 Task: Find connections with filter location Hinche with filter topic #Economywith filter profile language Potuguese with filter current company TASC Outsourcing with filter school Sri Ramakrishna Institute of Technology with filter industry Security Guards and Patrol Services with filter service category Market Strategy with filter keywords title Web Developer
Action: Mouse moved to (543, 75)
Screenshot: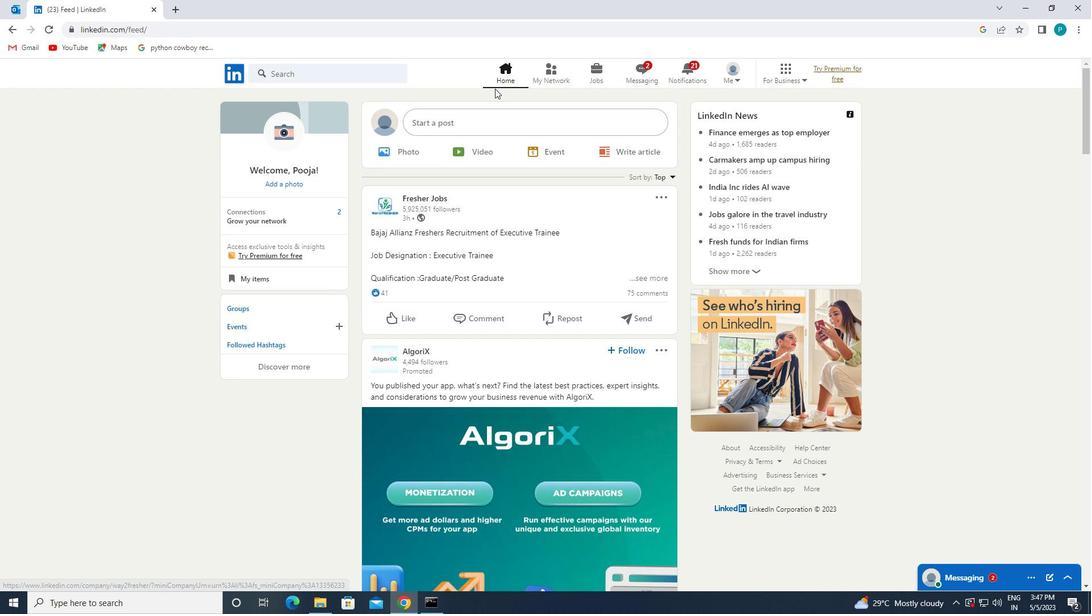 
Action: Mouse pressed left at (543, 75)
Screenshot: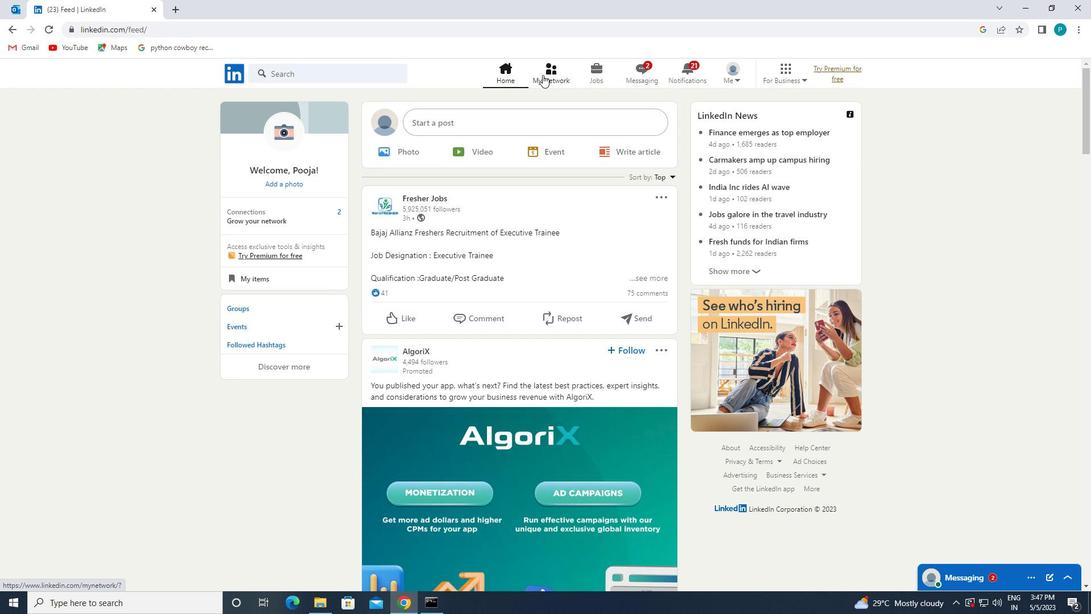 
Action: Mouse moved to (275, 134)
Screenshot: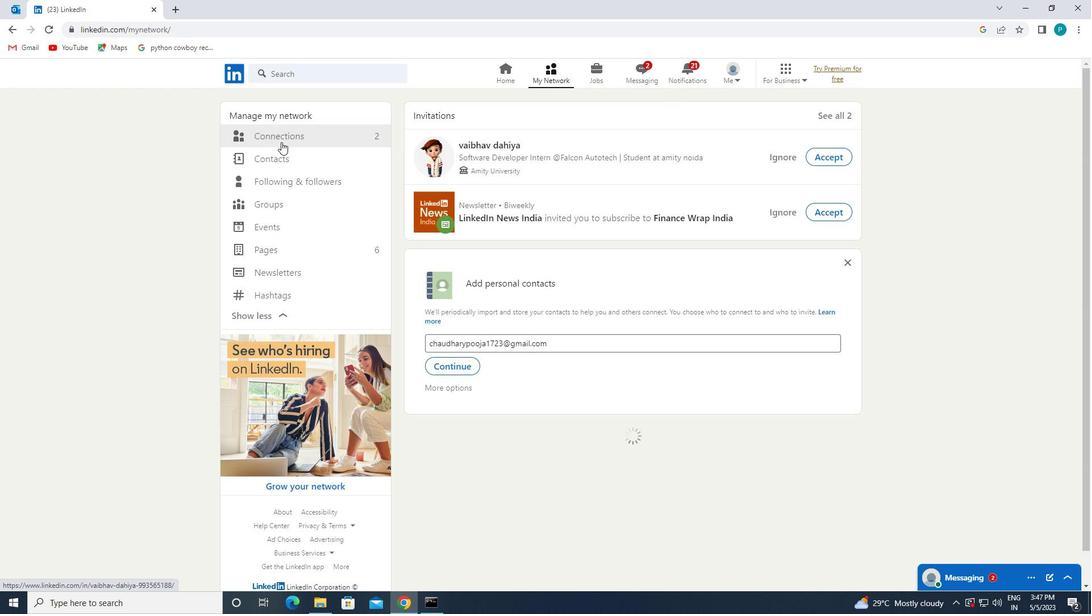 
Action: Mouse pressed left at (275, 134)
Screenshot: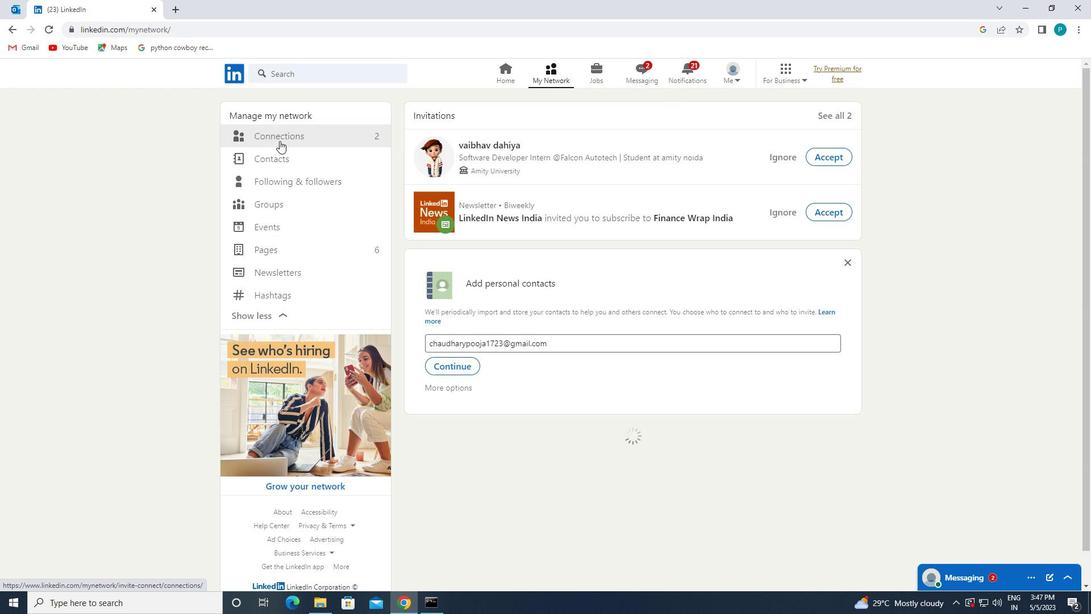 
Action: Mouse moved to (617, 134)
Screenshot: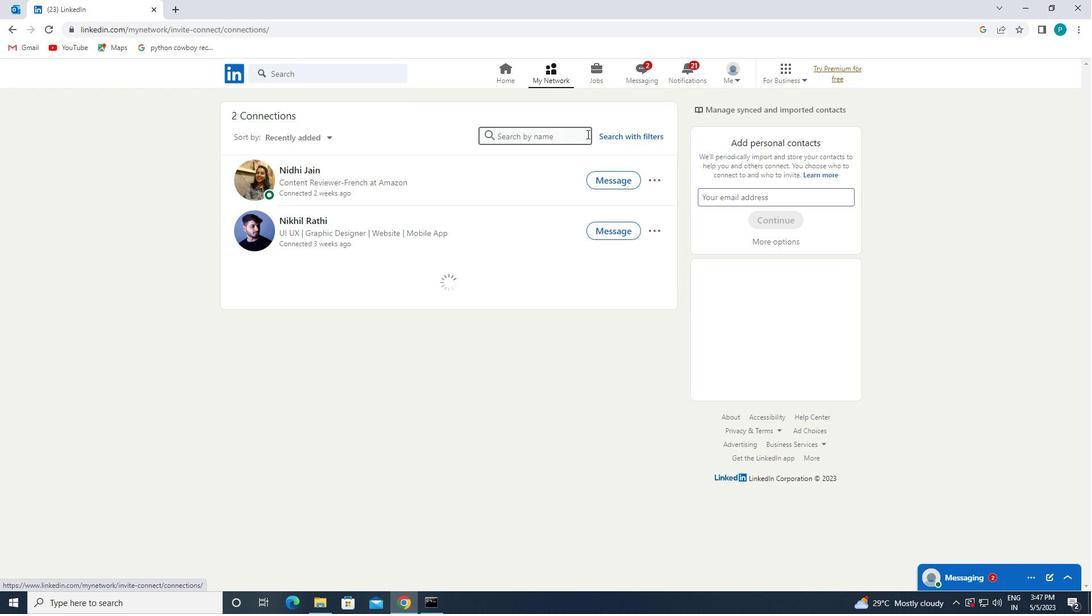 
Action: Mouse pressed left at (617, 134)
Screenshot: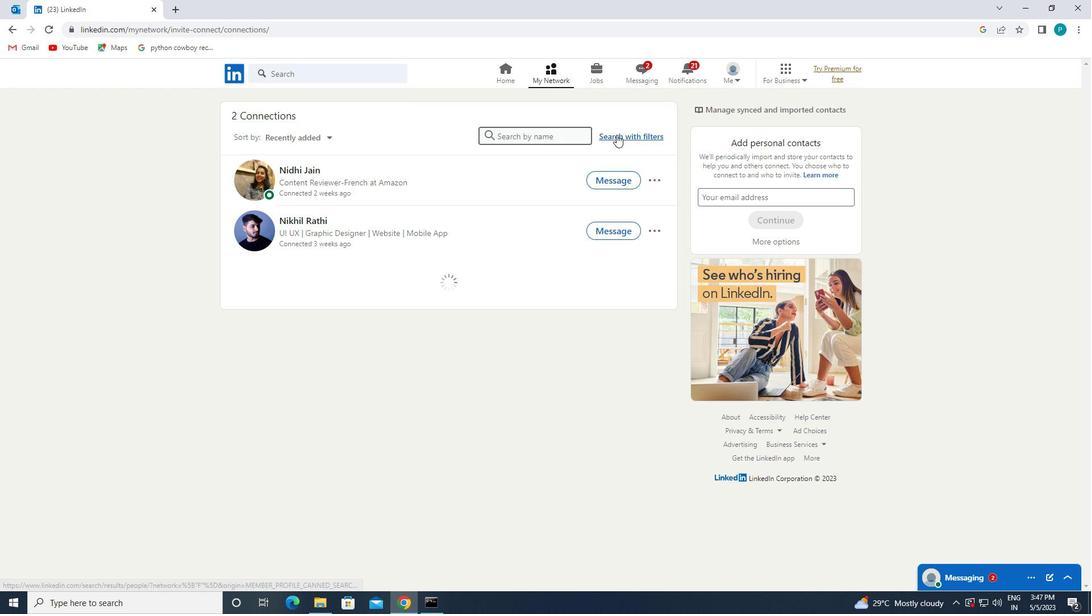
Action: Mouse moved to (580, 111)
Screenshot: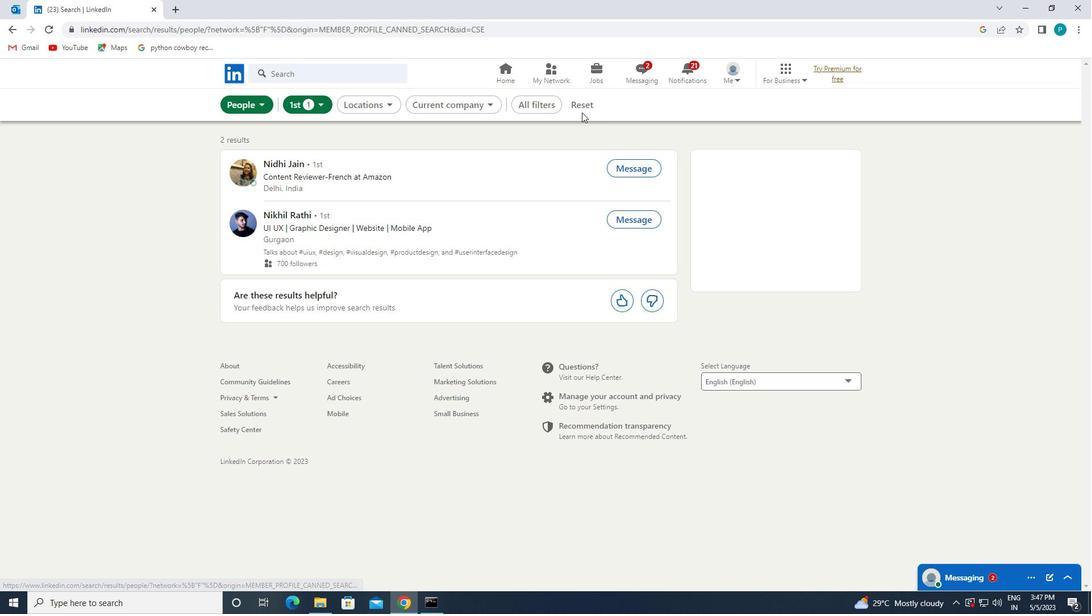 
Action: Mouse pressed left at (580, 111)
Screenshot: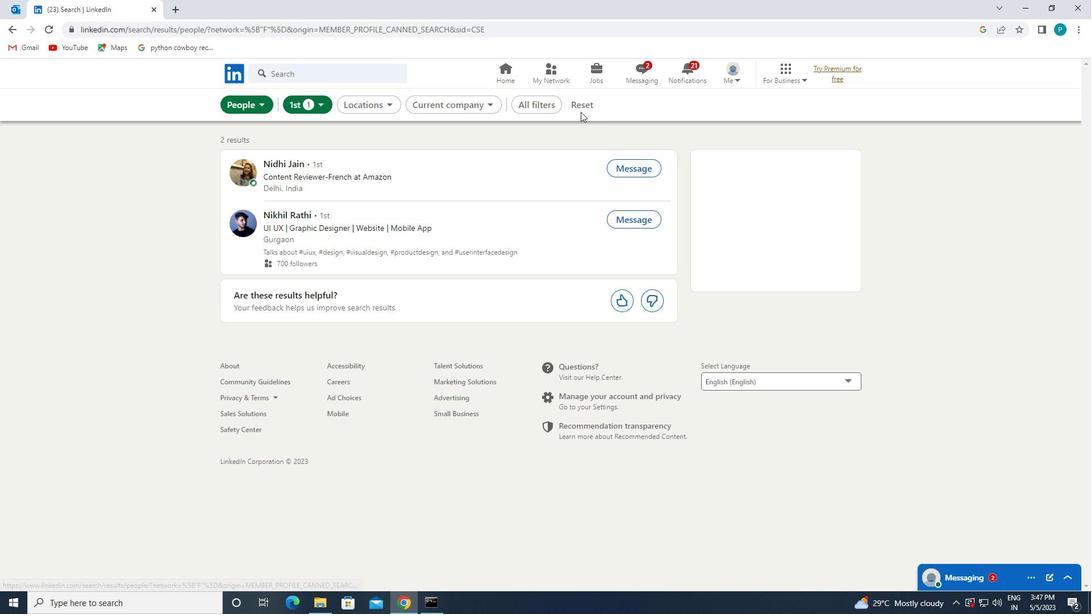 
Action: Mouse moved to (575, 109)
Screenshot: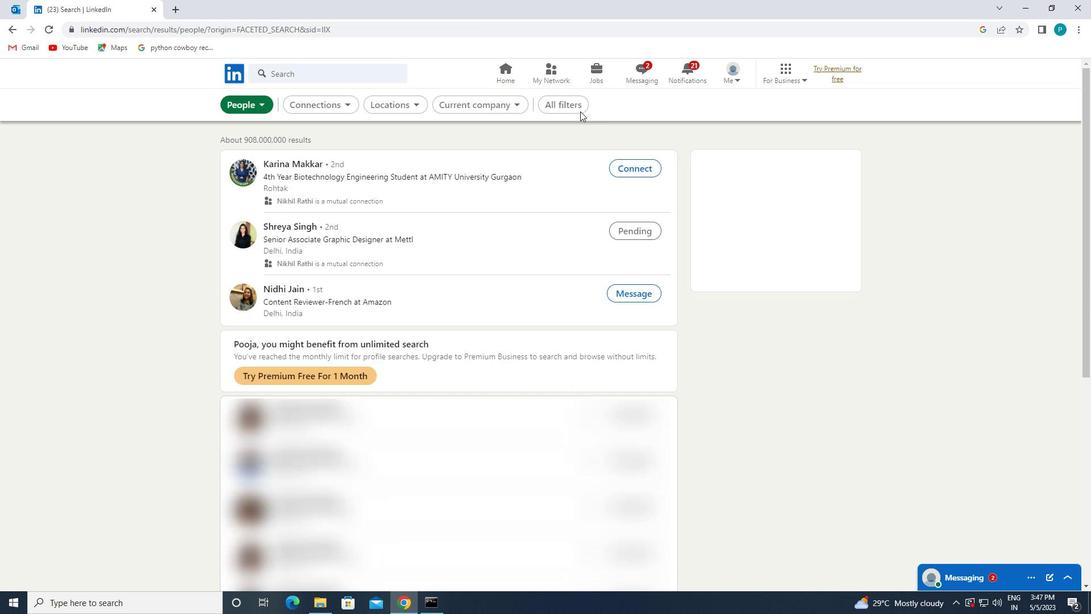 
Action: Mouse pressed left at (575, 109)
Screenshot: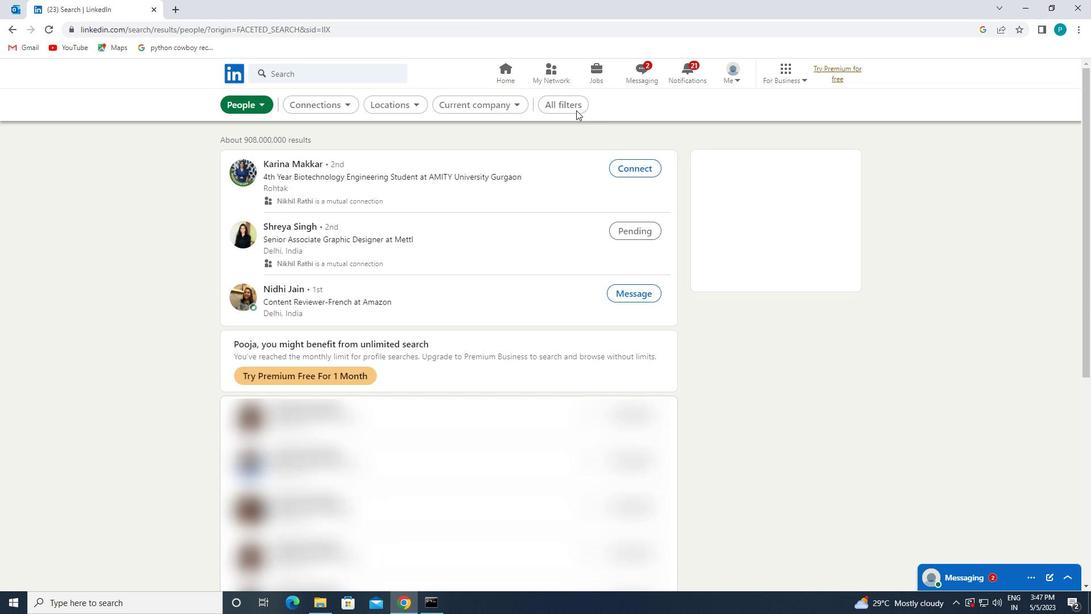 
Action: Mouse moved to (590, 105)
Screenshot: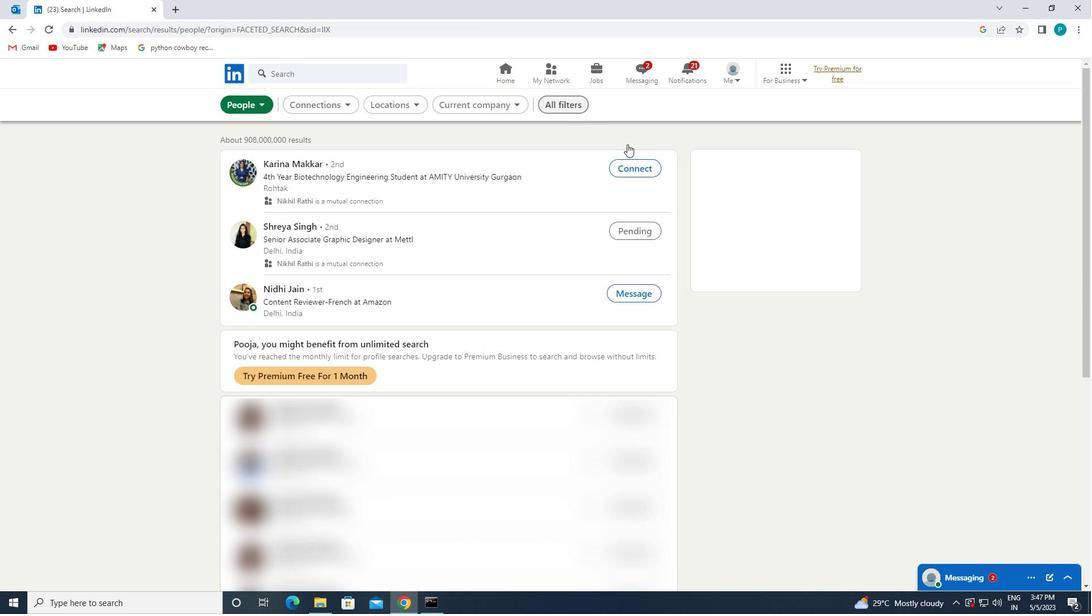 
Action: Mouse pressed left at (590, 105)
Screenshot: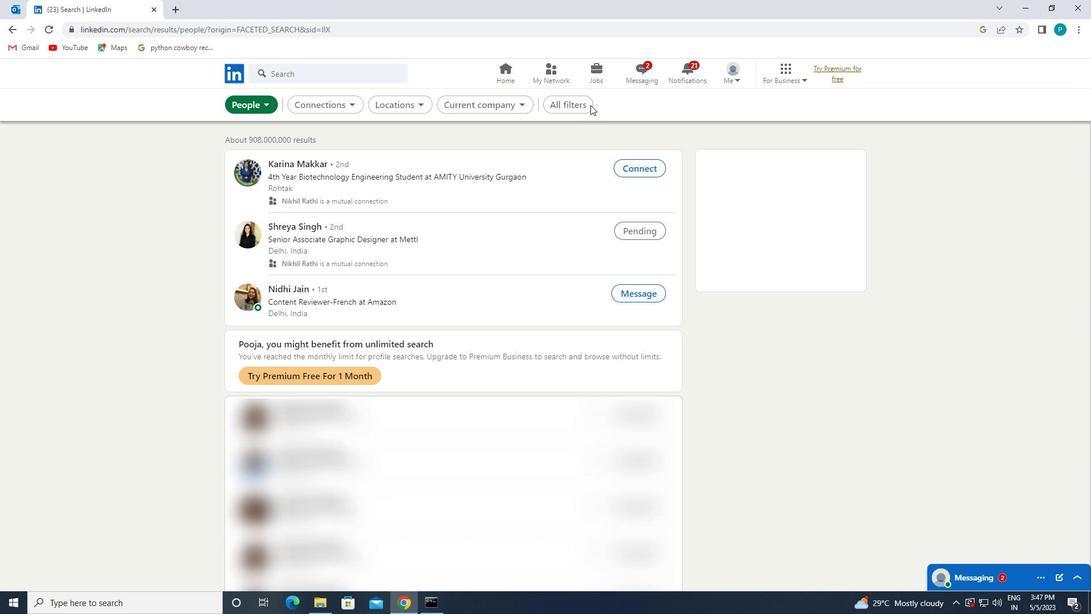 
Action: Mouse moved to (983, 223)
Screenshot: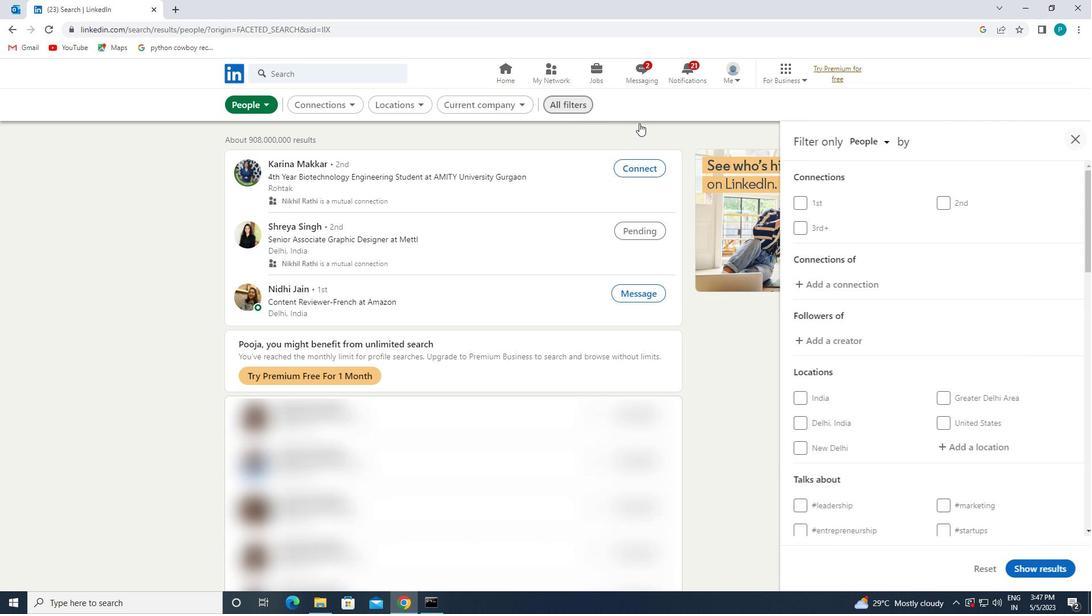 
Action: Mouse scrolled (983, 222) with delta (0, 0)
Screenshot: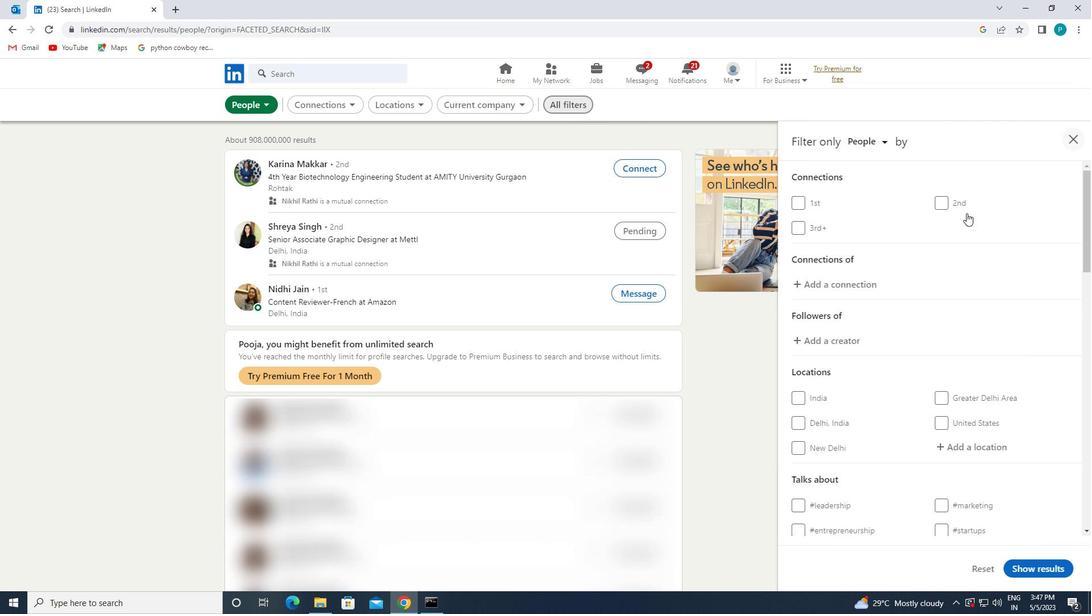 
Action: Mouse scrolled (983, 222) with delta (0, 0)
Screenshot: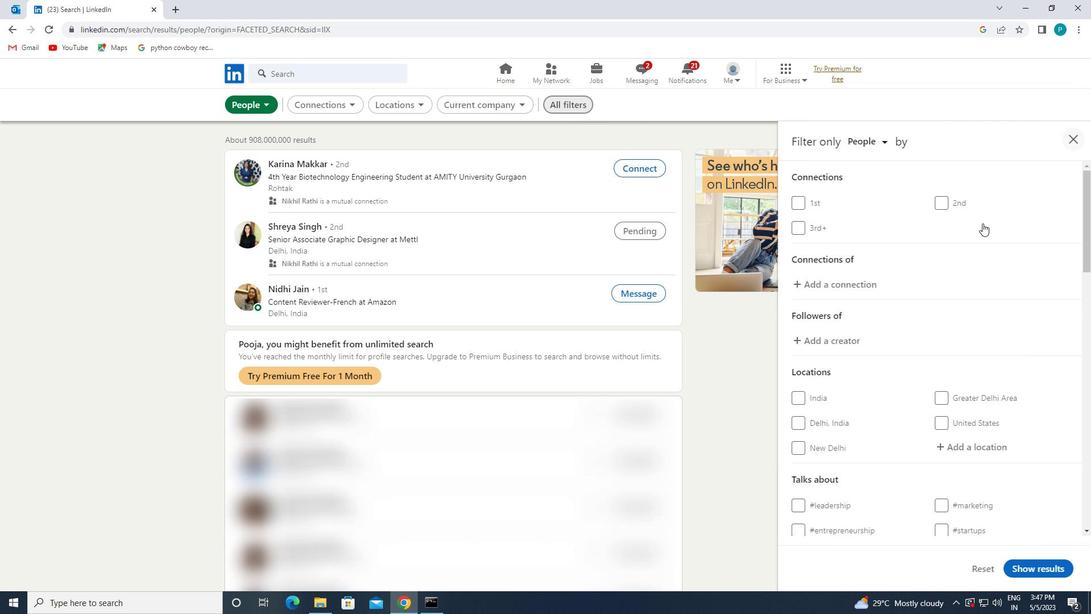 
Action: Mouse moved to (983, 225)
Screenshot: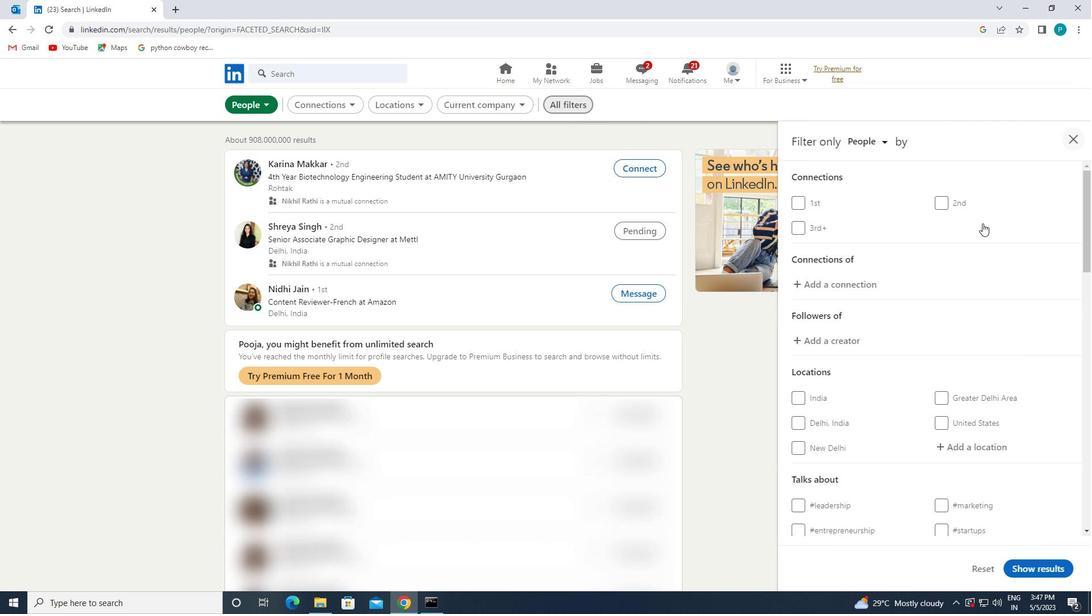 
Action: Mouse scrolled (983, 224) with delta (0, 0)
Screenshot: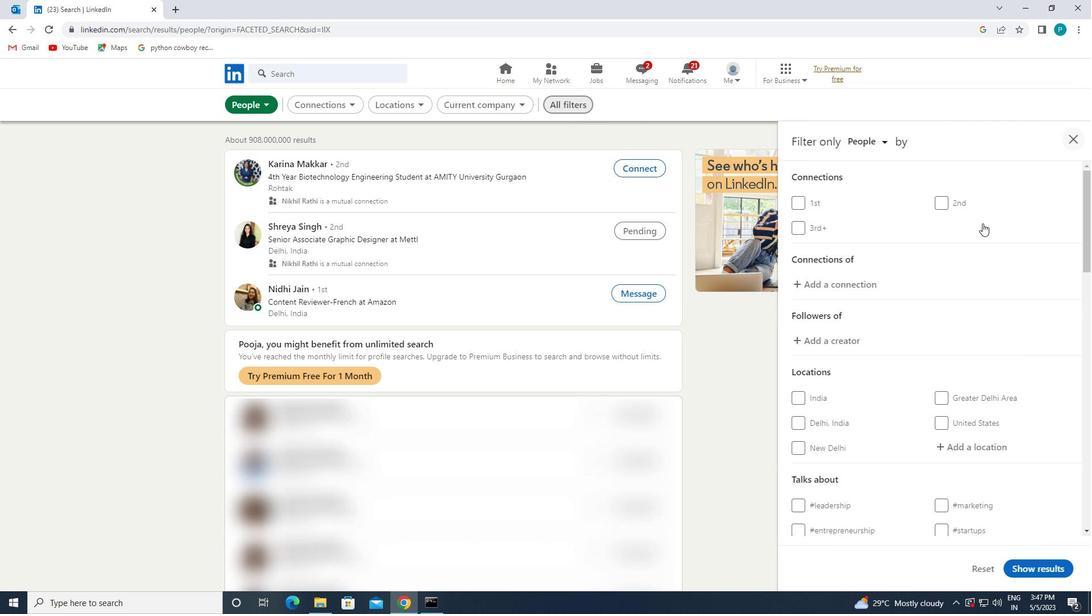 
Action: Mouse moved to (983, 387)
Screenshot: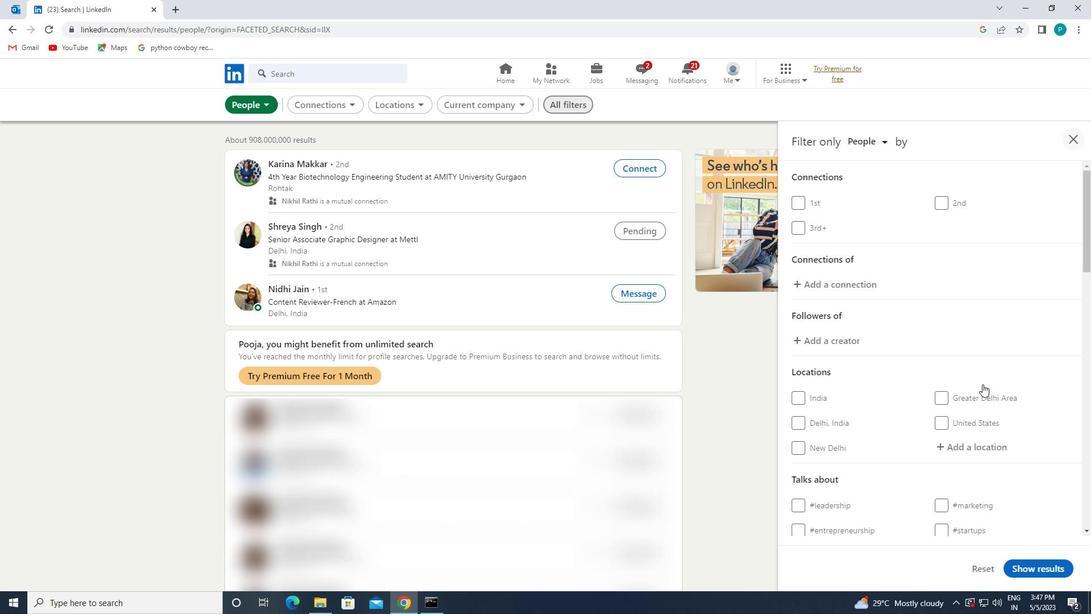 
Action: Mouse scrolled (983, 387) with delta (0, 0)
Screenshot: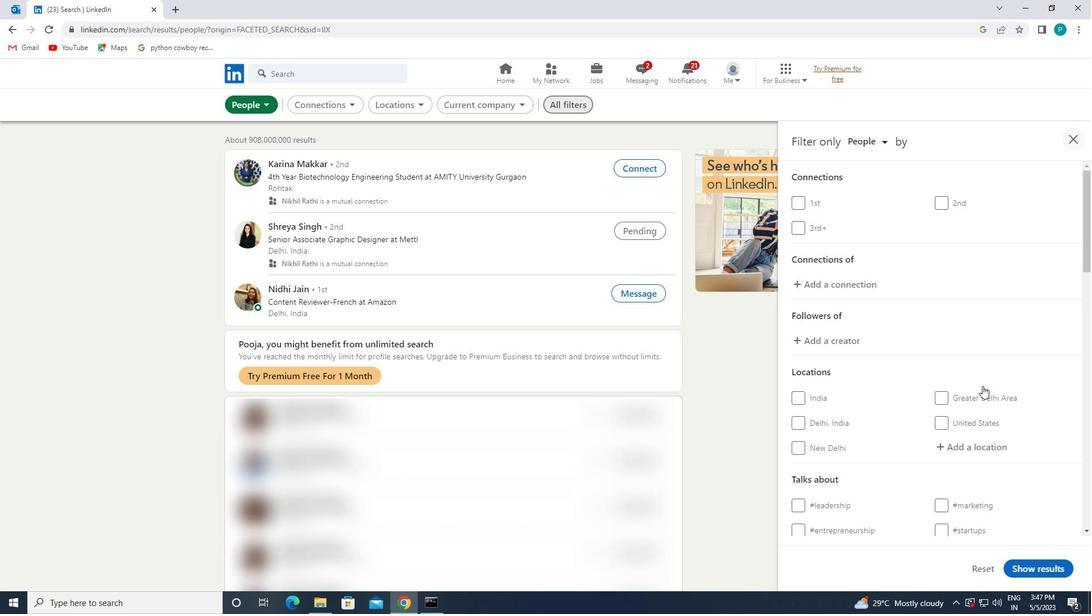 
Action: Mouse moved to (889, 319)
Screenshot: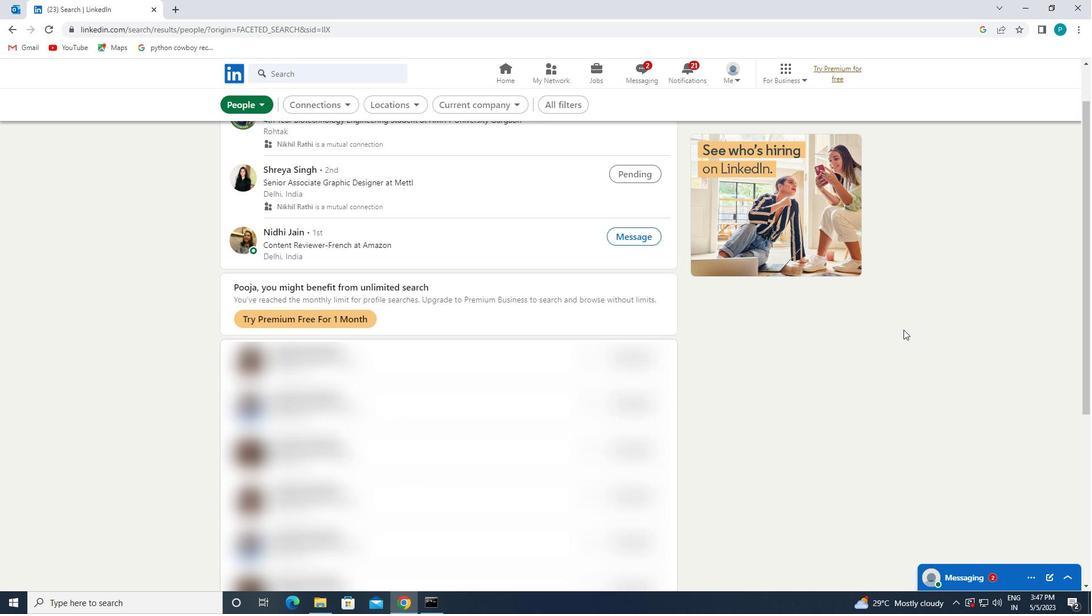 
Action: Mouse scrolled (889, 319) with delta (0, 0)
Screenshot: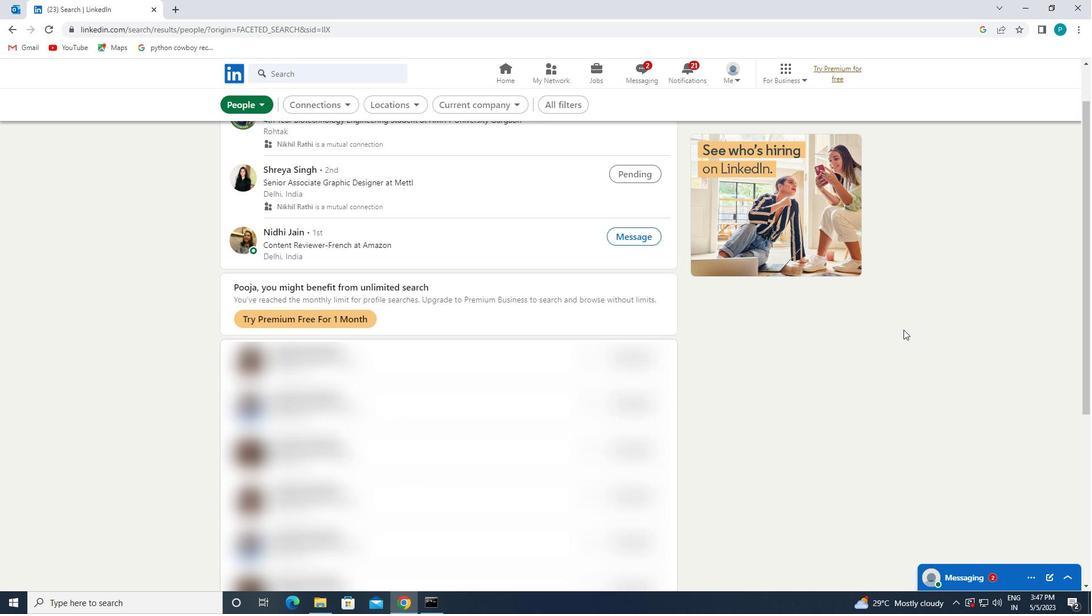 
Action: Mouse moved to (875, 313)
Screenshot: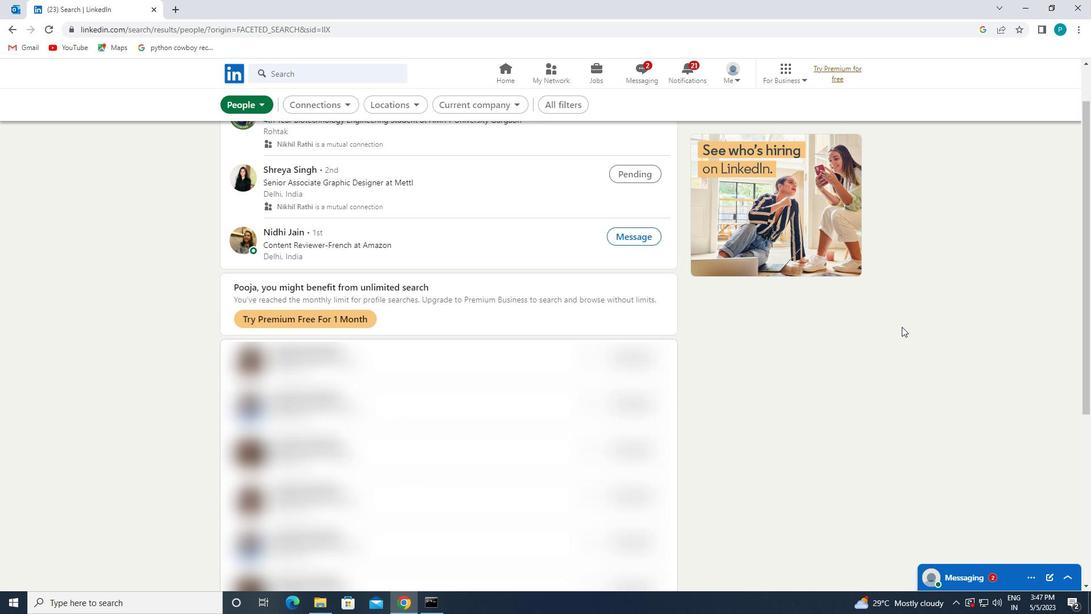 
Action: Mouse scrolled (875, 314) with delta (0, 0)
Screenshot: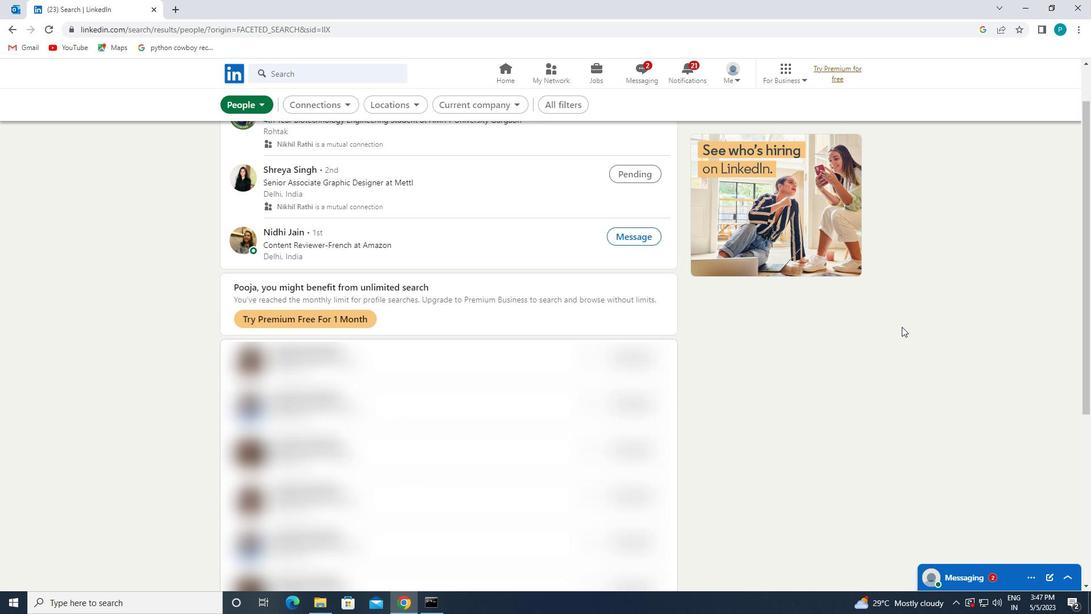 
Action: Mouse moved to (874, 312)
Screenshot: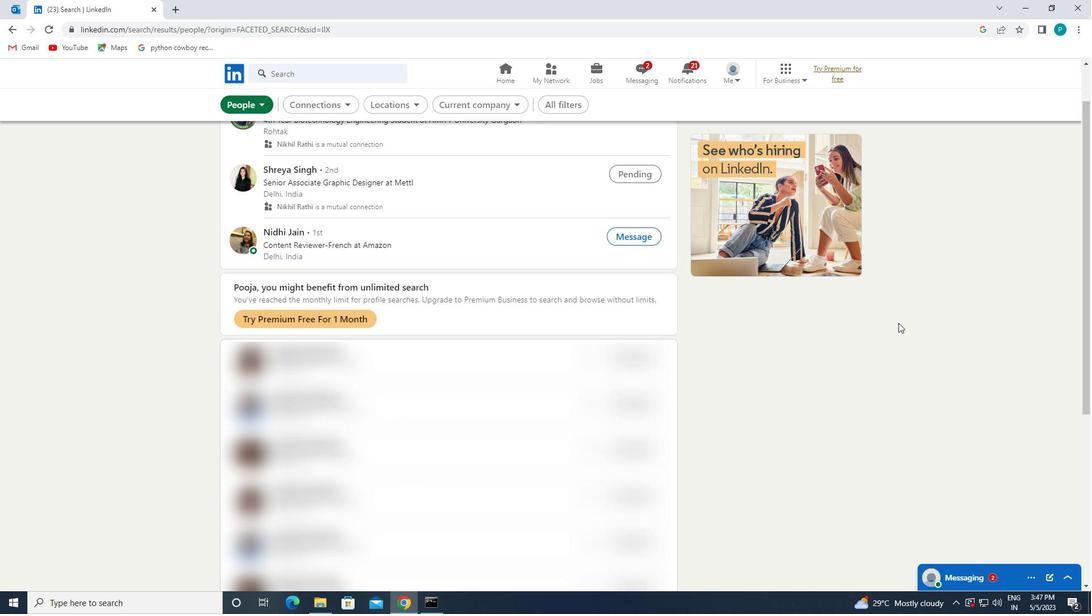 
Action: Mouse scrolled (874, 312) with delta (0, 0)
Screenshot: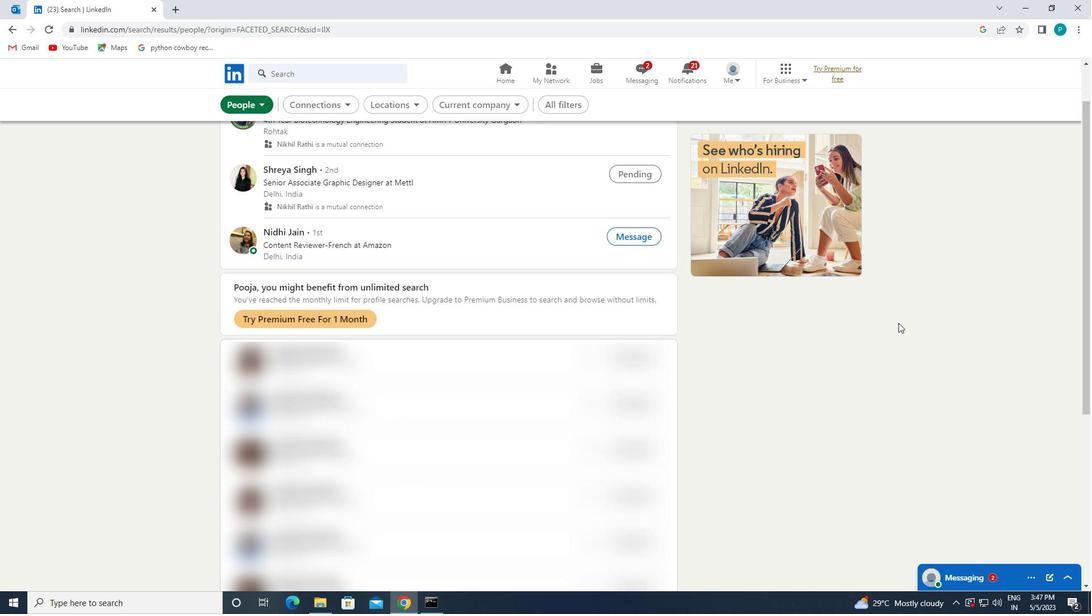 
Action: Mouse moved to (784, 253)
Screenshot: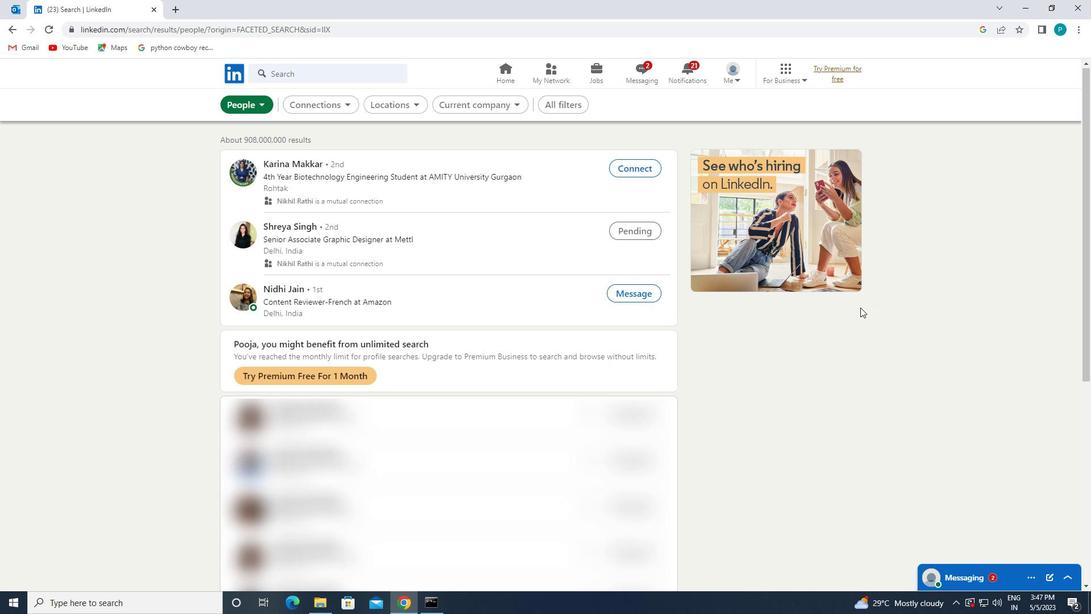
Action: Mouse scrolled (784, 254) with delta (0, 0)
Screenshot: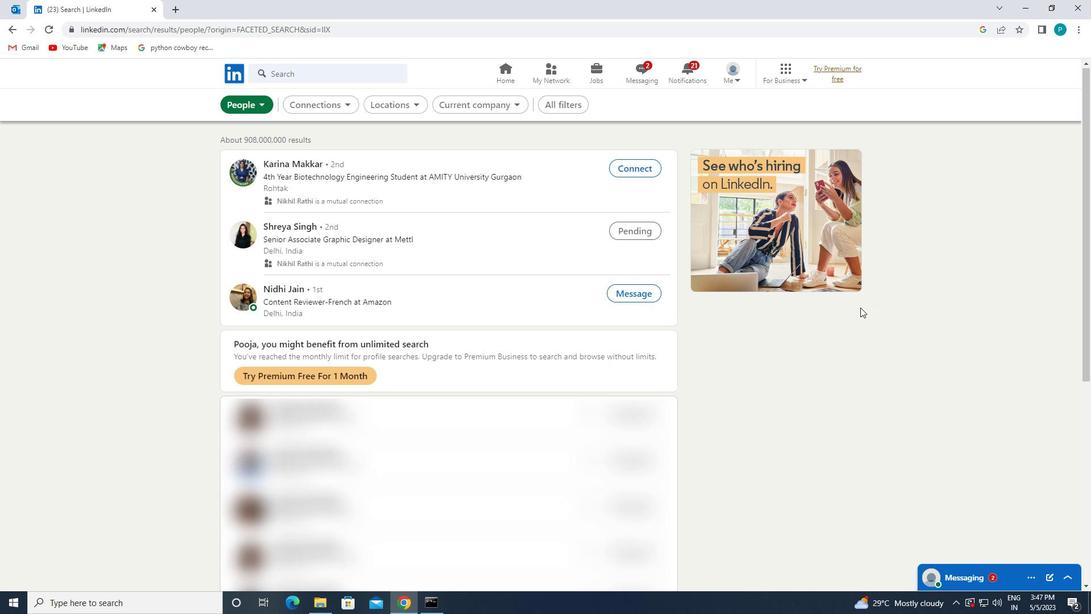 
Action: Mouse moved to (784, 250)
Screenshot: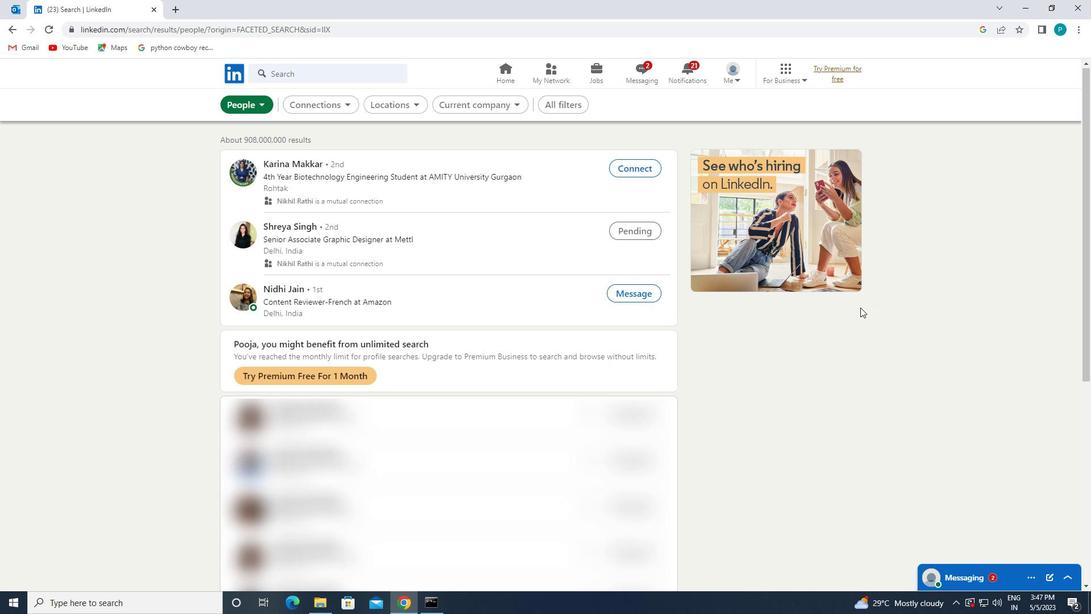 
Action: Mouse scrolled (784, 251) with delta (0, 0)
Screenshot: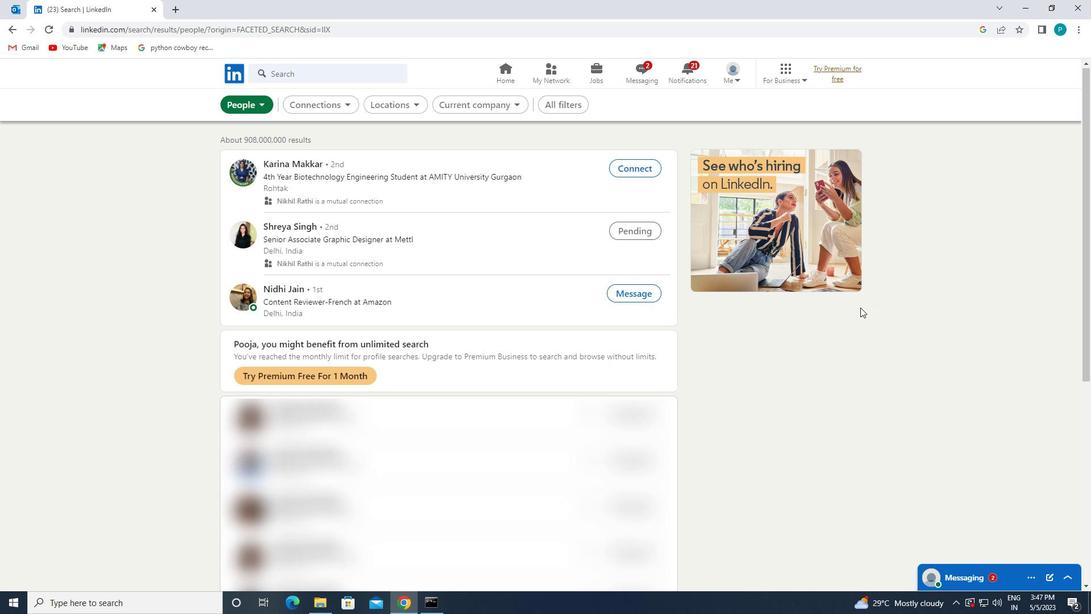 
Action: Mouse scrolled (784, 251) with delta (0, 0)
Screenshot: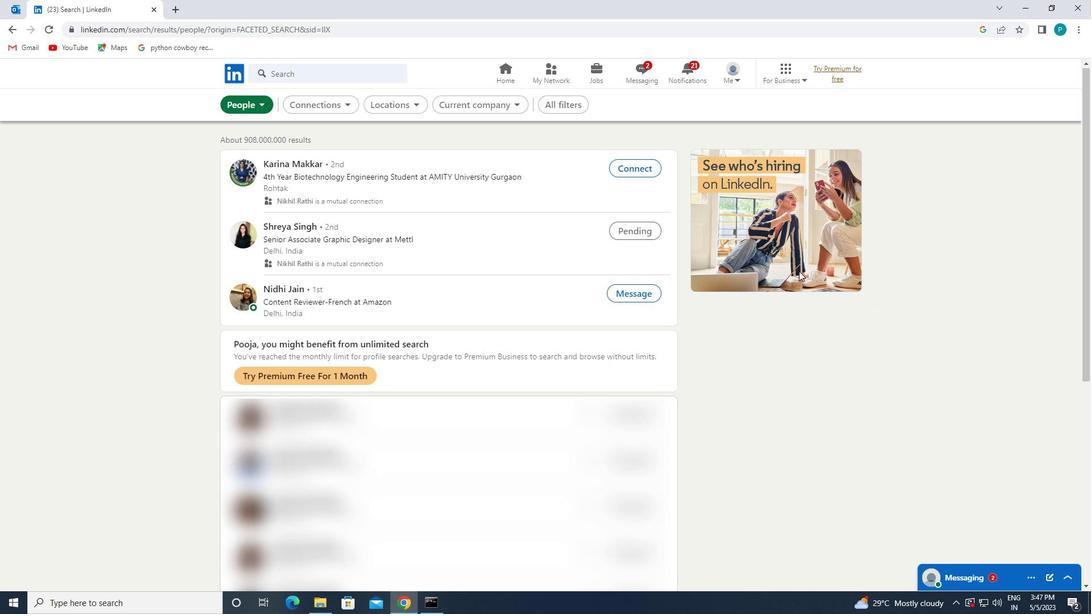 
Action: Mouse moved to (783, 250)
Screenshot: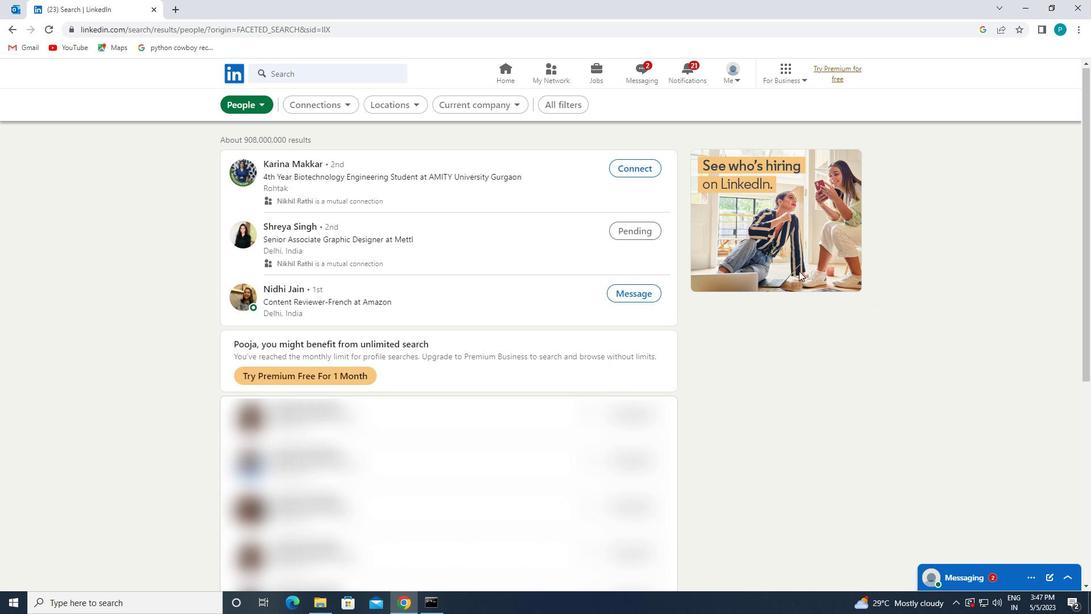 
Action: Mouse scrolled (783, 251) with delta (0, 0)
Screenshot: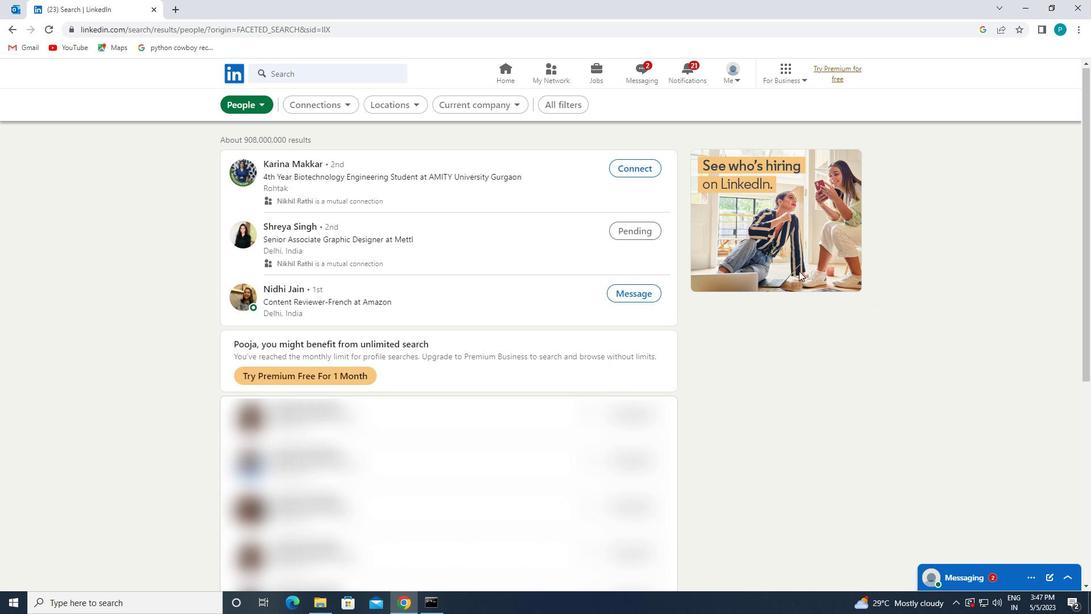 
Action: Mouse moved to (585, 111)
Screenshot: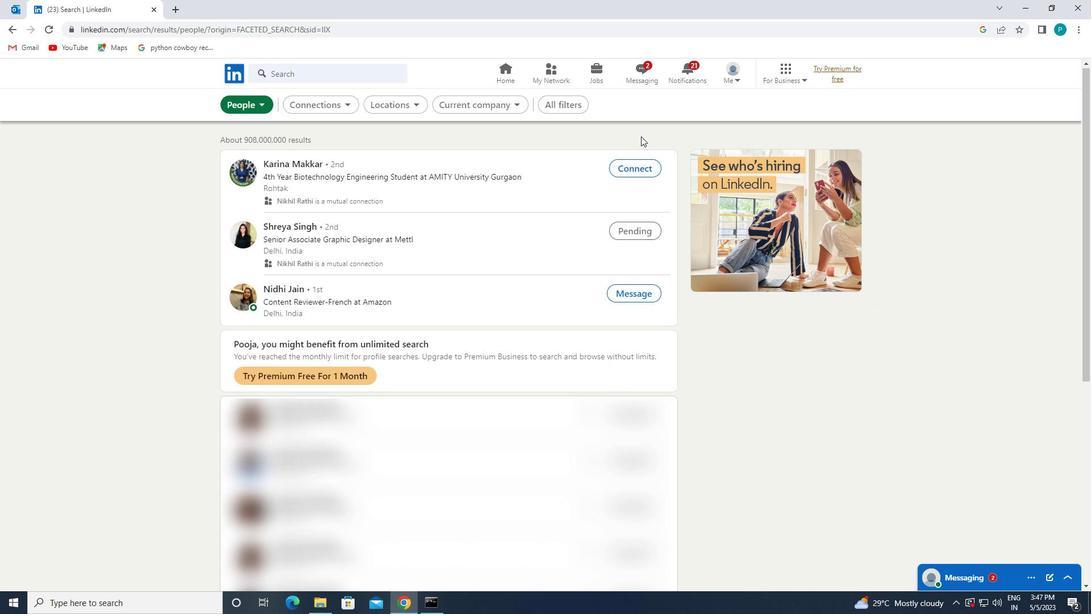
Action: Mouse pressed left at (585, 111)
Screenshot: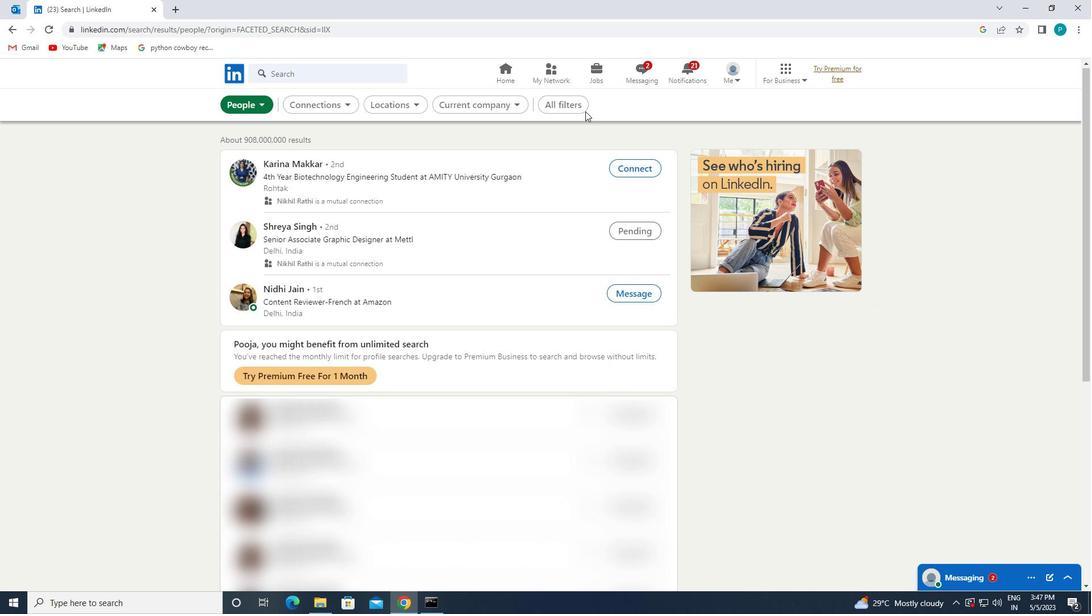 
Action: Mouse moved to (573, 104)
Screenshot: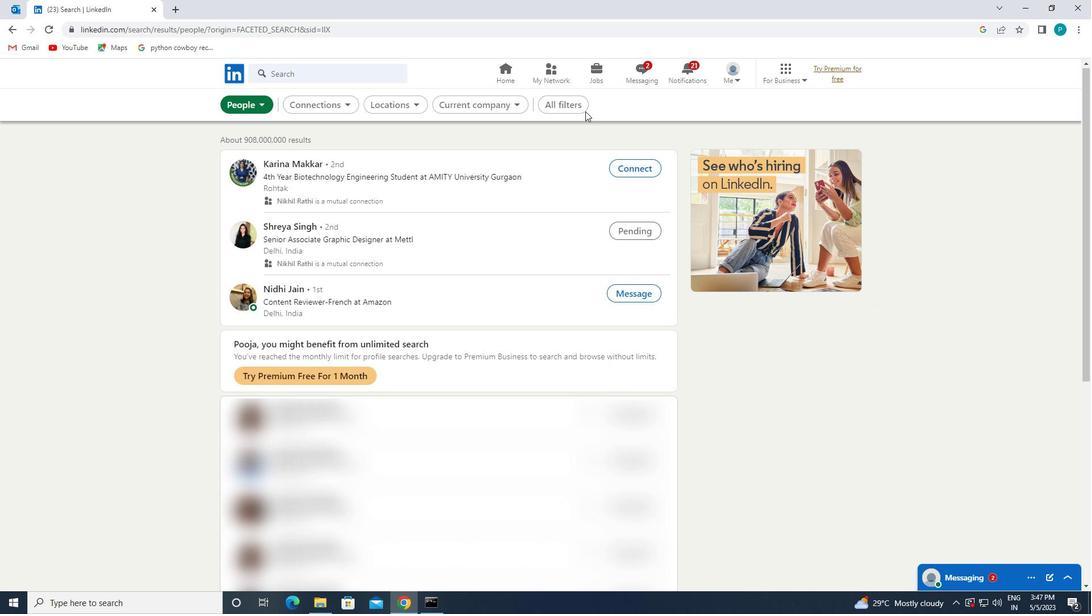 
Action: Mouse pressed left at (573, 104)
Screenshot: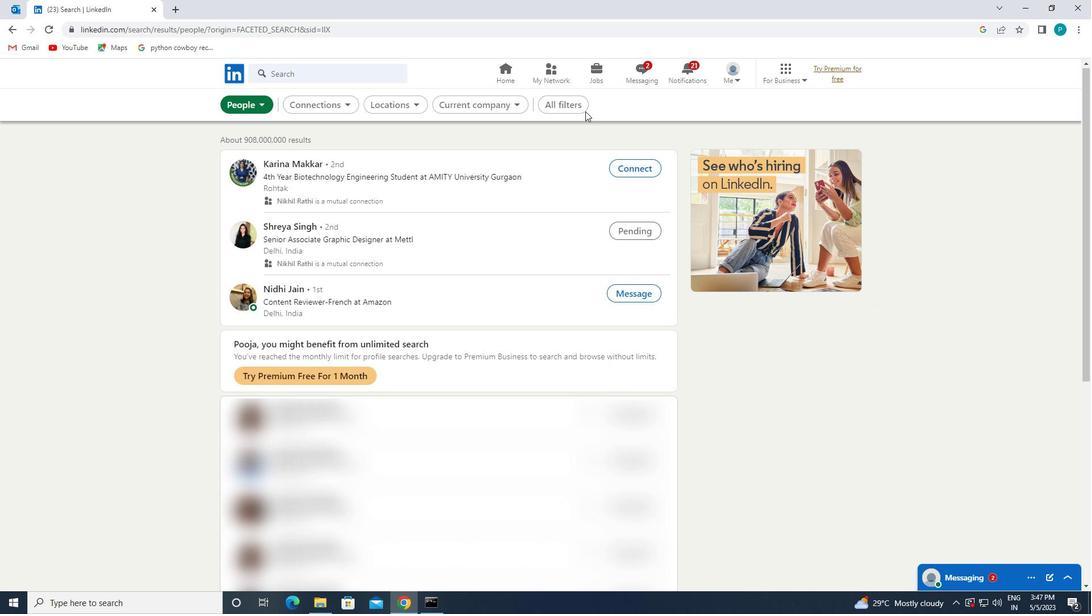
Action: Mouse moved to (550, 99)
Screenshot: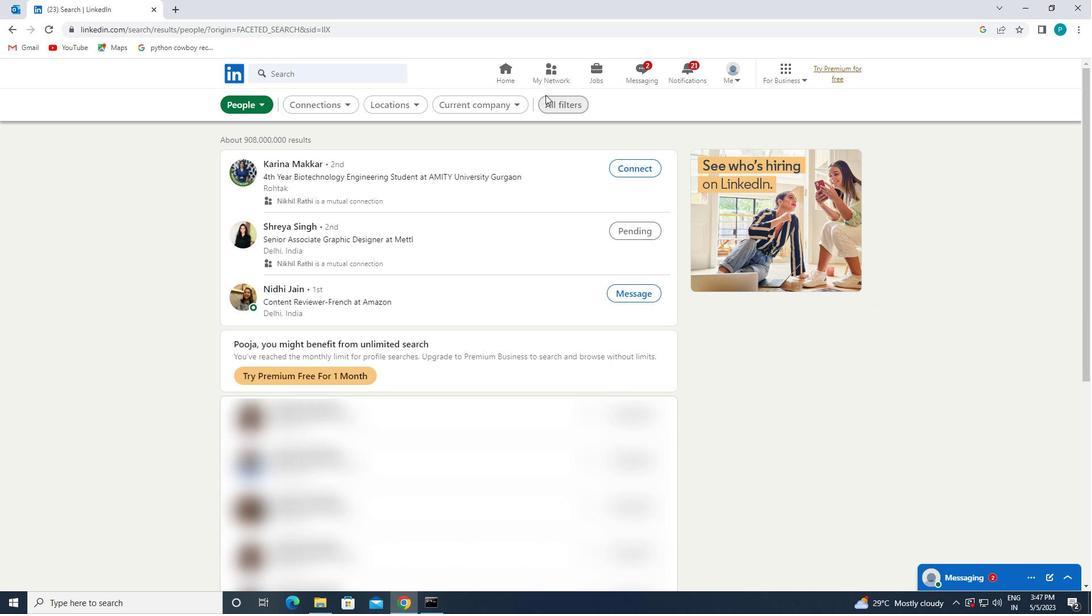 
Action: Mouse pressed left at (550, 99)
Screenshot: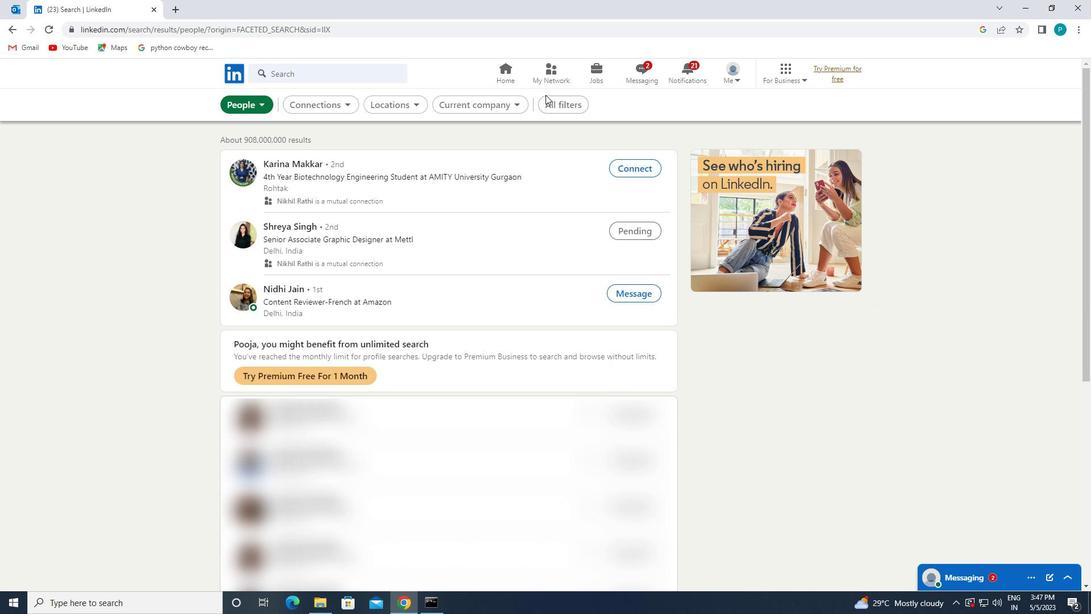 
Action: Mouse moved to (1048, 361)
Screenshot: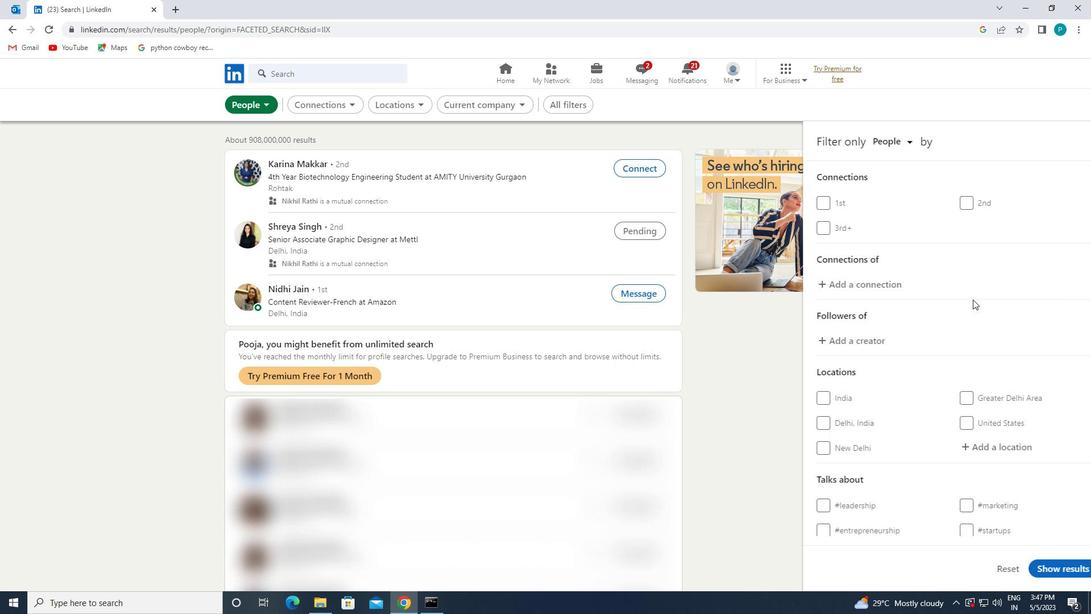
Action: Mouse scrolled (1048, 361) with delta (0, 0)
Screenshot: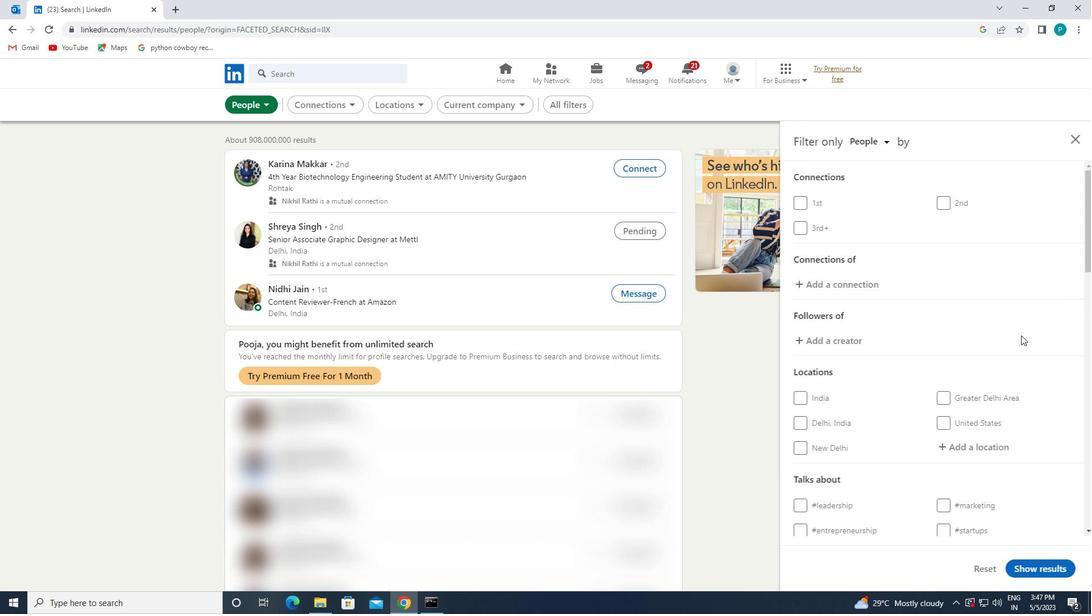 
Action: Mouse scrolled (1048, 361) with delta (0, 0)
Screenshot: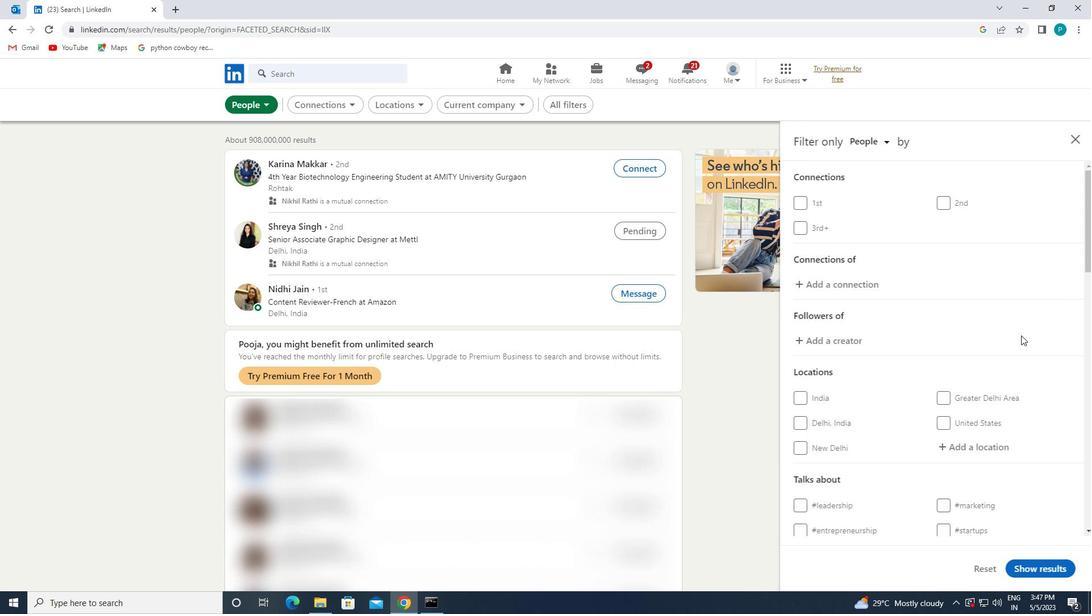 
Action: Mouse moved to (963, 331)
Screenshot: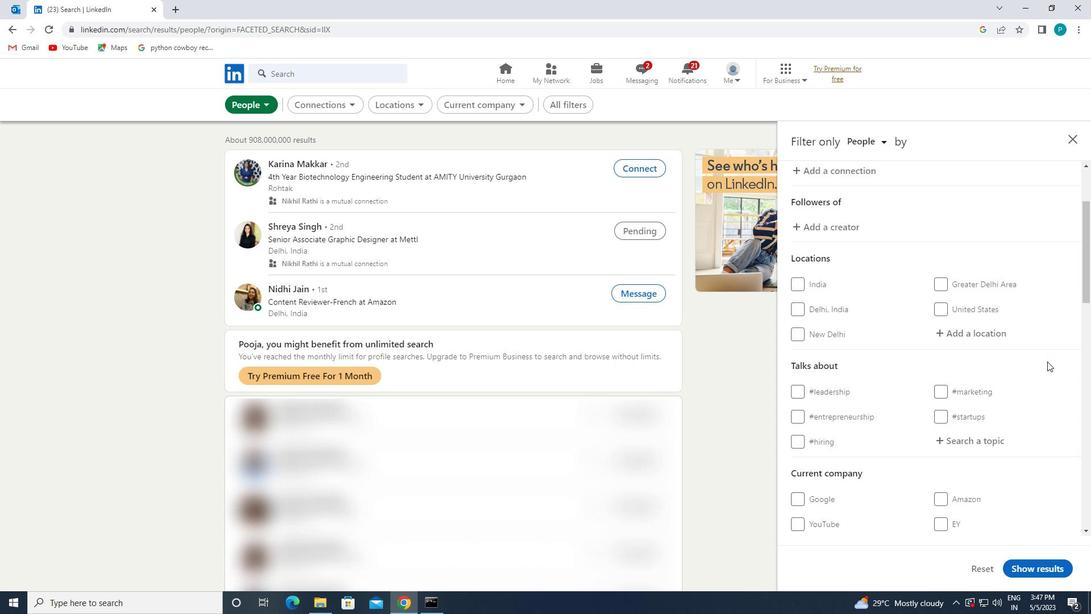 
Action: Mouse pressed left at (963, 331)
Screenshot: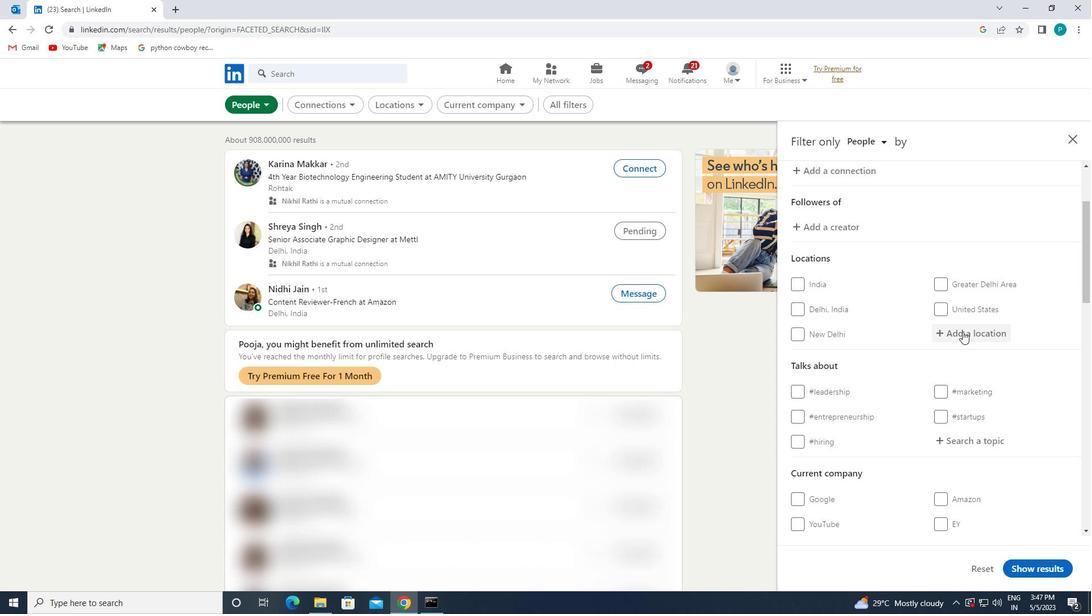 
Action: Mouse moved to (962, 331)
Screenshot: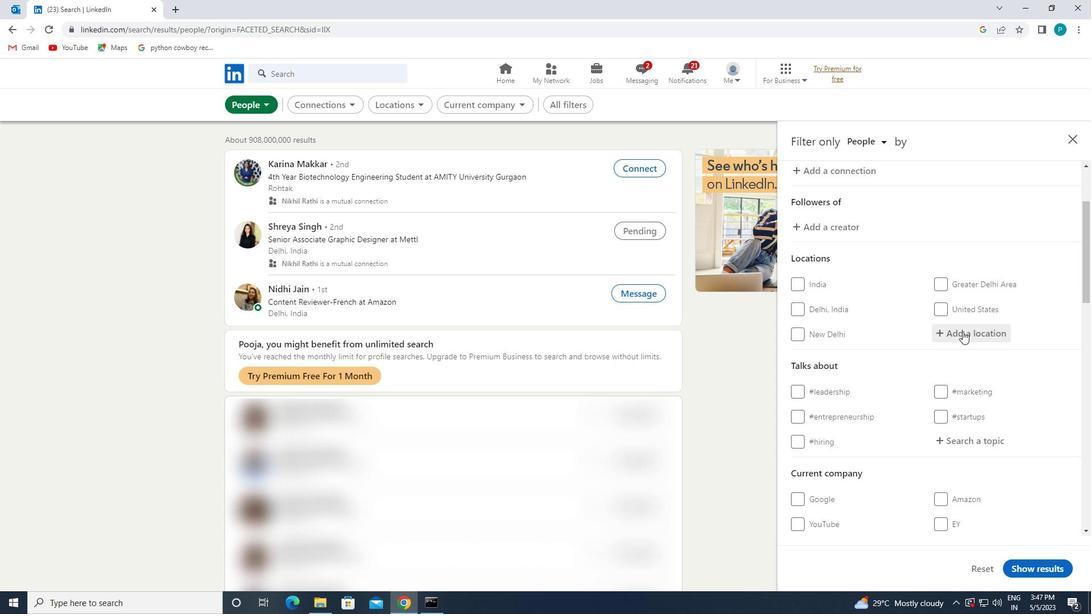 
Action: Key pressed <Key.caps_lock>h<Key.caps_lock>inche
Screenshot: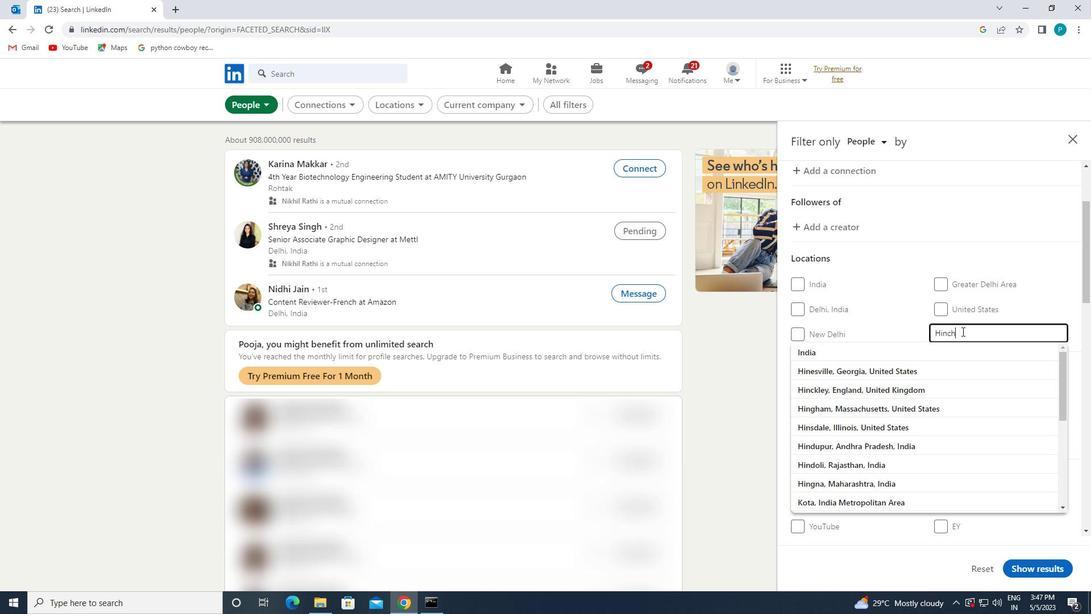 
Action: Mouse moved to (961, 332)
Screenshot: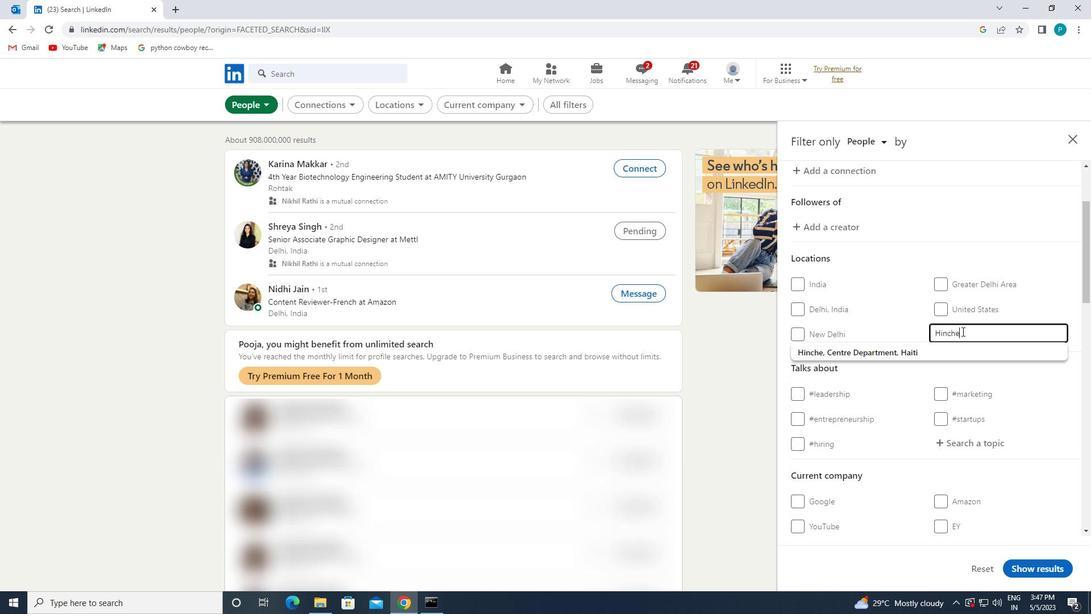 
Action: Mouse pressed left at (961, 332)
Screenshot: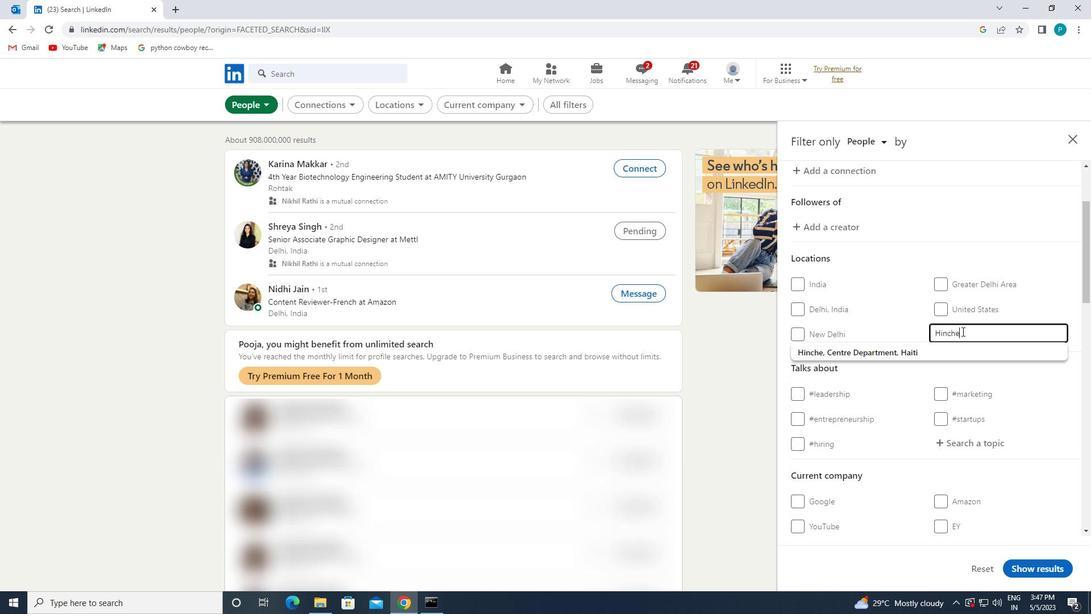 
Action: Mouse moved to (967, 352)
Screenshot: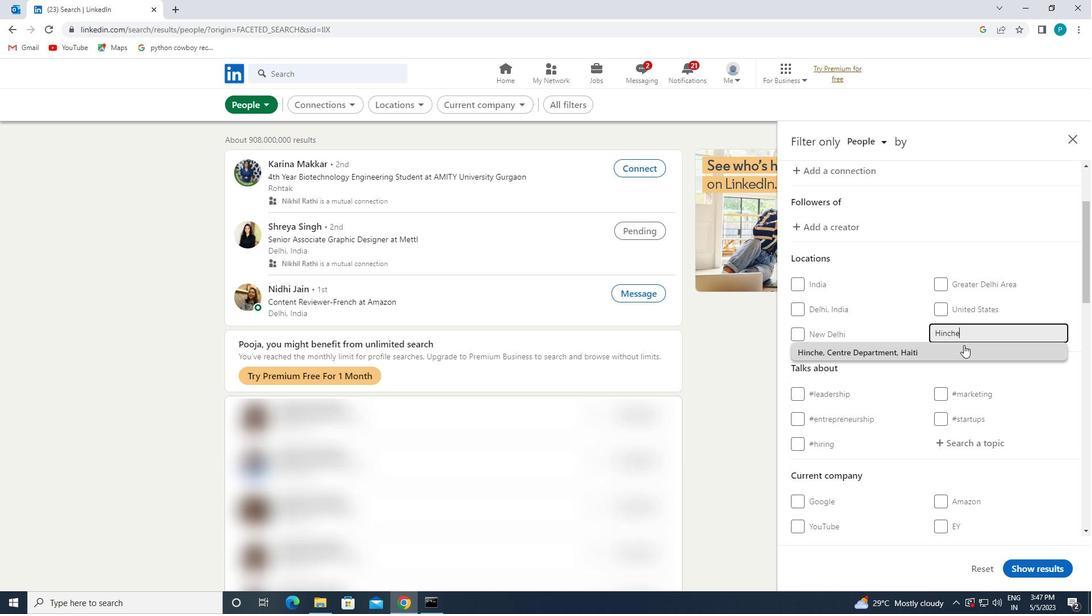 
Action: Mouse pressed left at (967, 352)
Screenshot: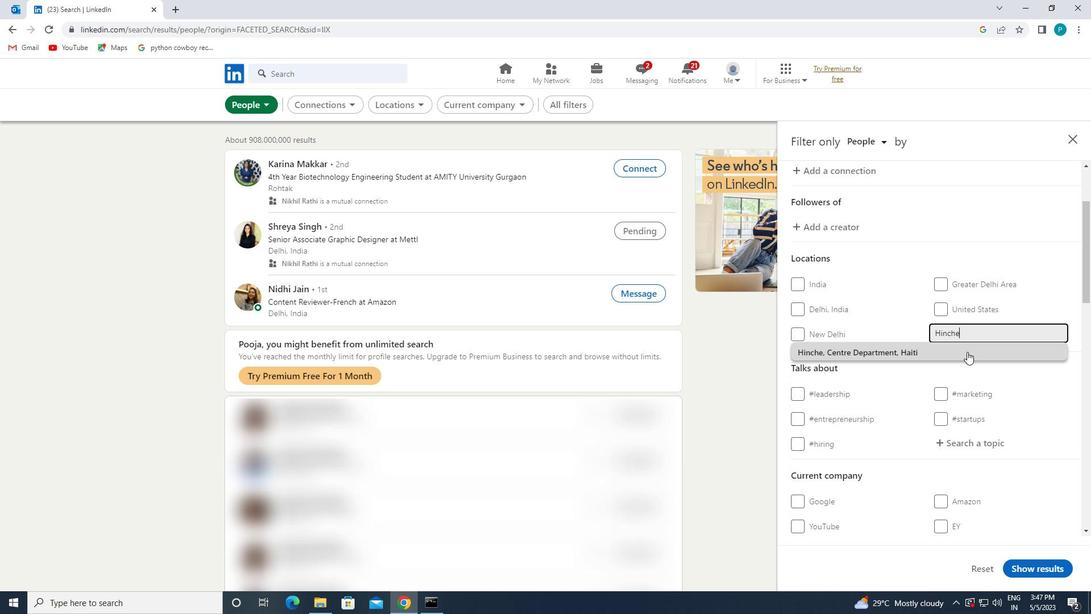 
Action: Mouse moved to (968, 353)
Screenshot: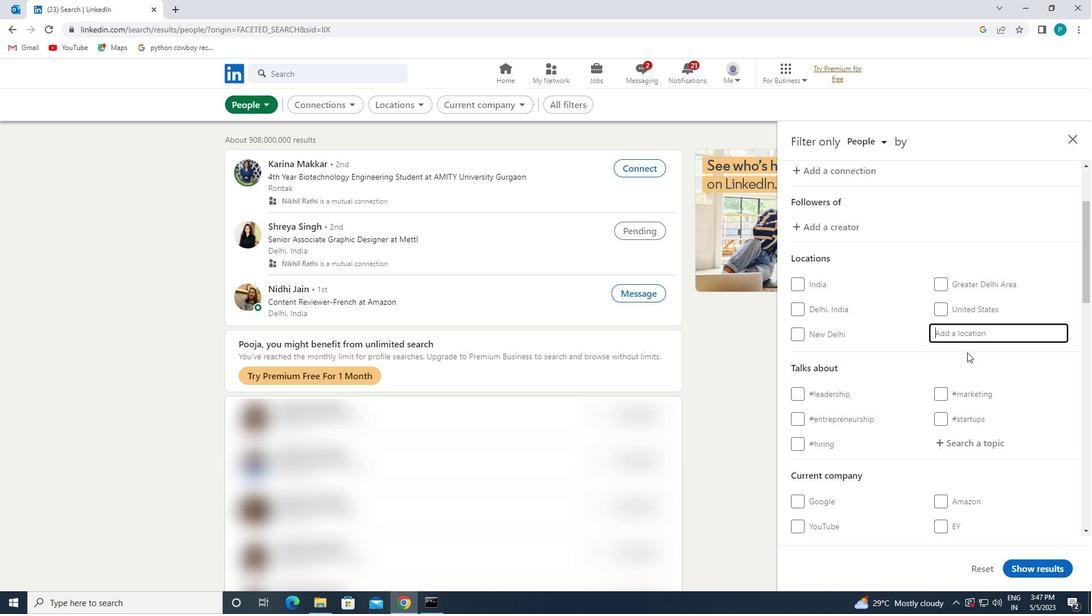 
Action: Mouse scrolled (968, 353) with delta (0, 0)
Screenshot: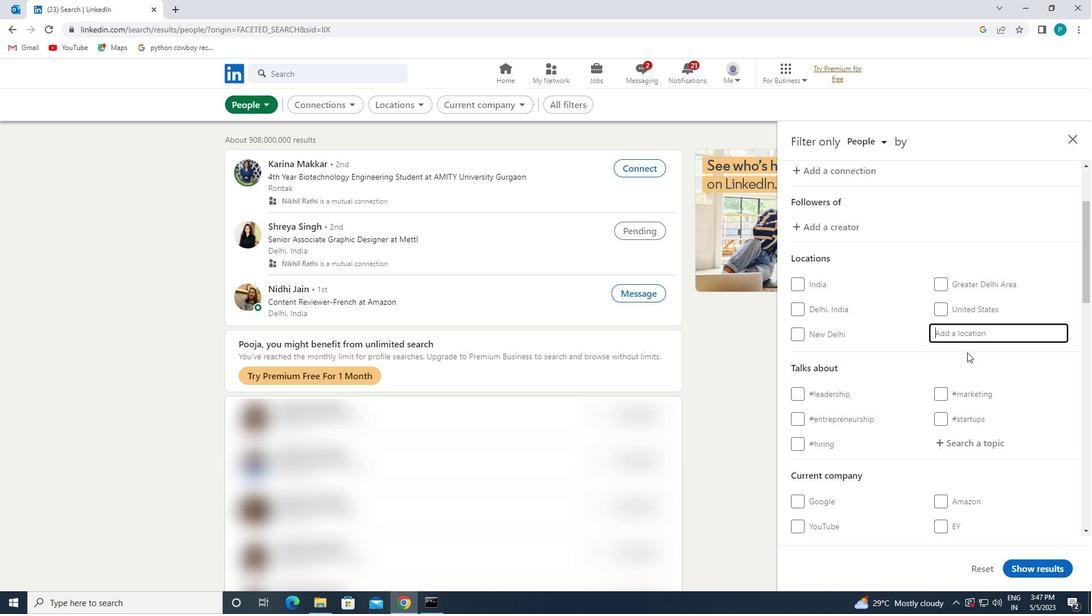 
Action: Mouse moved to (969, 353)
Screenshot: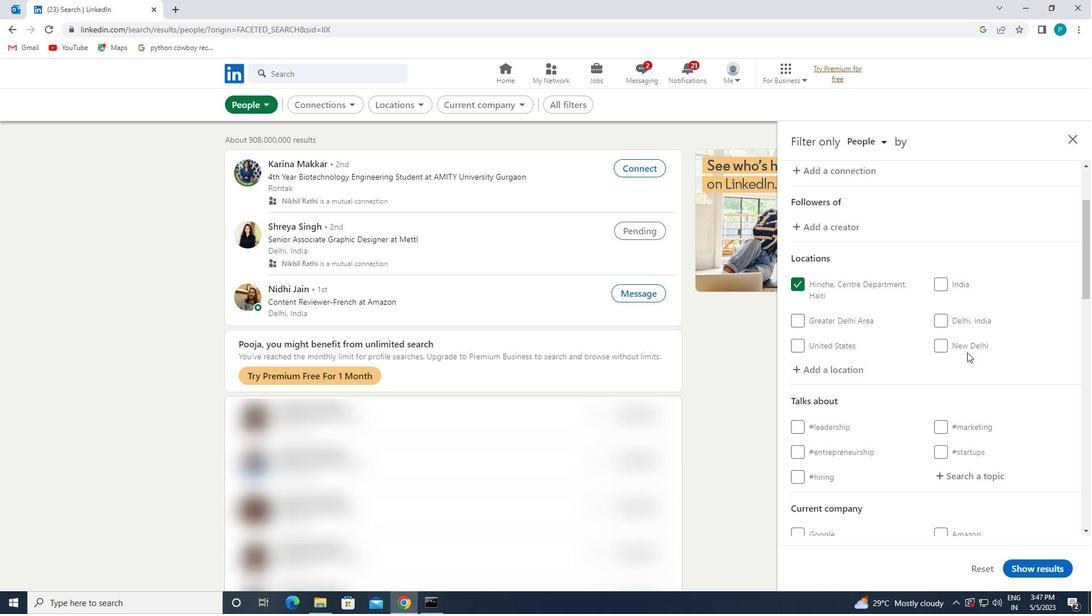 
Action: Mouse scrolled (969, 353) with delta (0, 0)
Screenshot: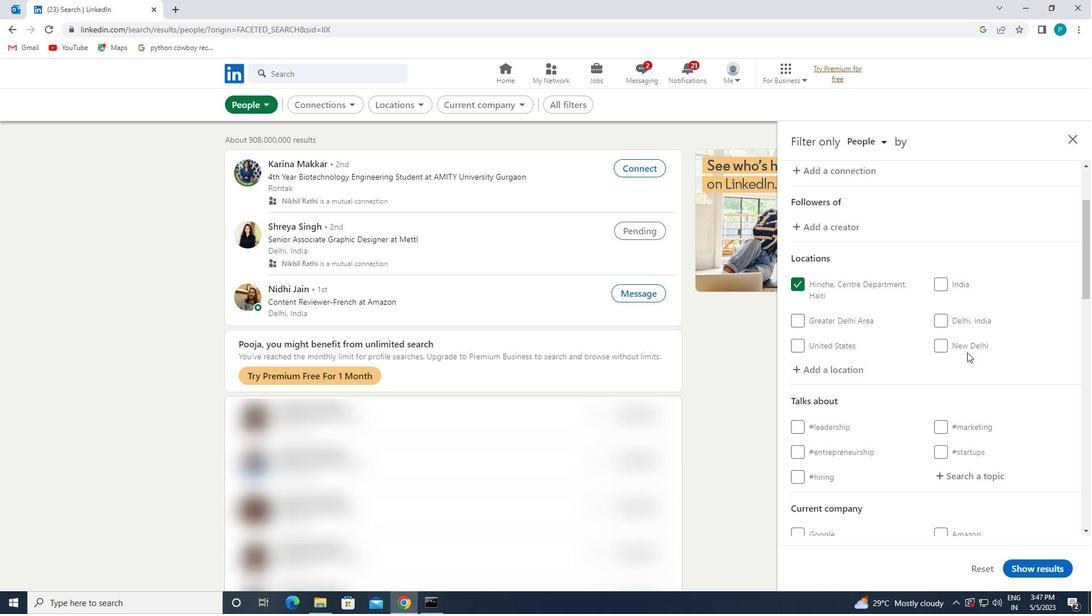 
Action: Mouse scrolled (969, 353) with delta (0, 0)
Screenshot: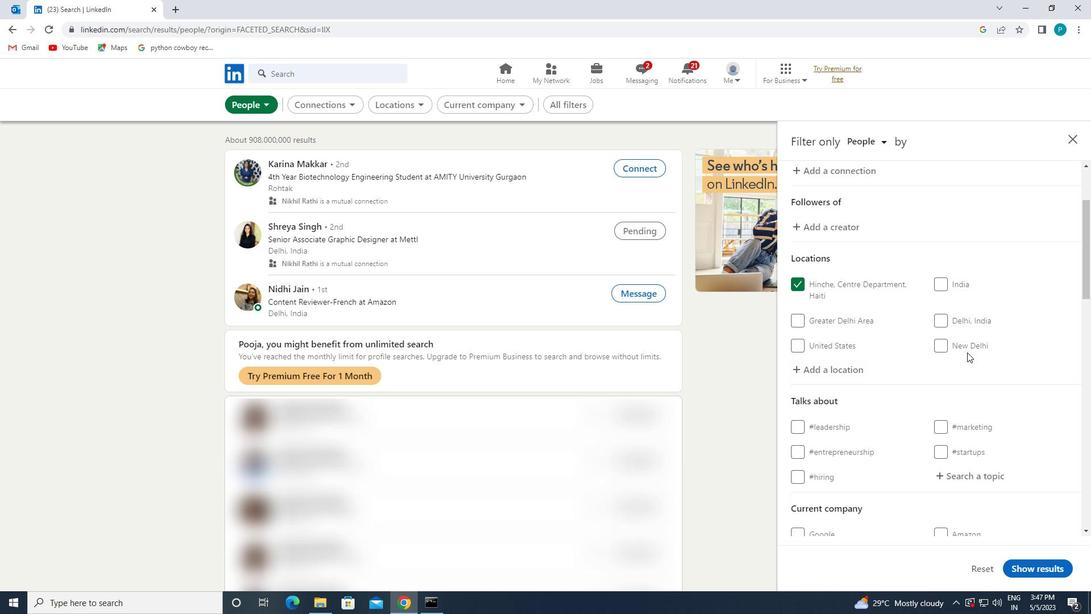 
Action: Mouse moved to (971, 303)
Screenshot: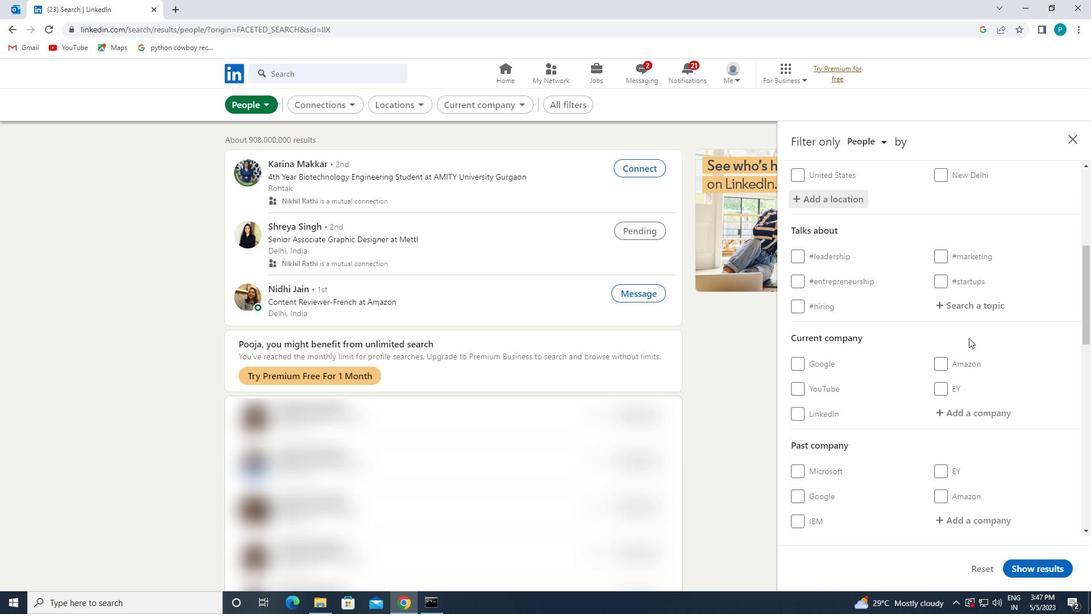 
Action: Mouse pressed left at (971, 303)
Screenshot: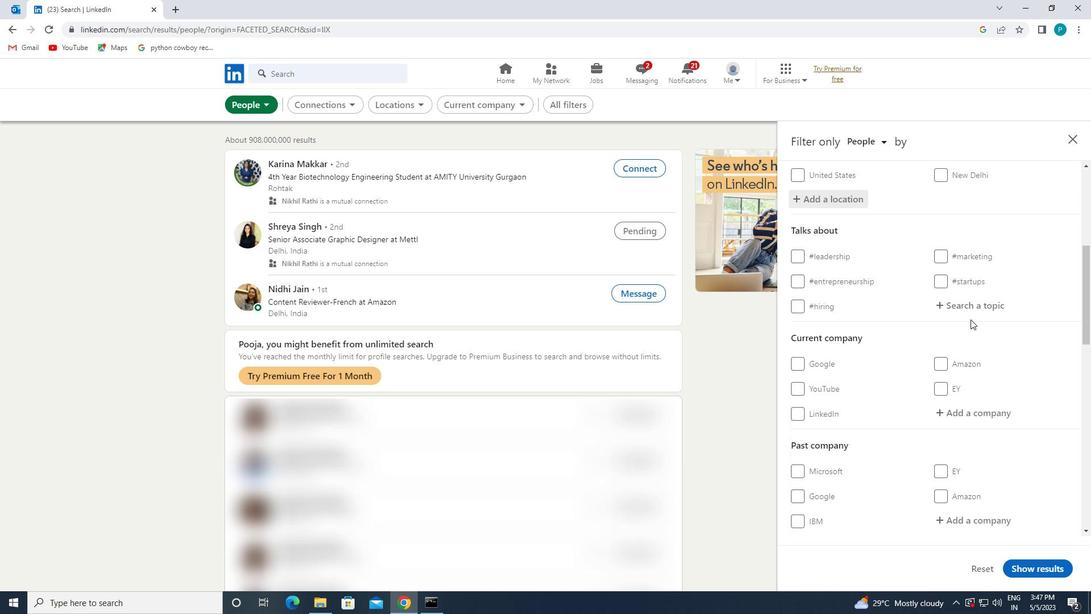 
Action: Key pressed <Key.shift>#<Key.caps_lock>E<Key.caps_lock>COM<Key.backspace>NOMY
Screenshot: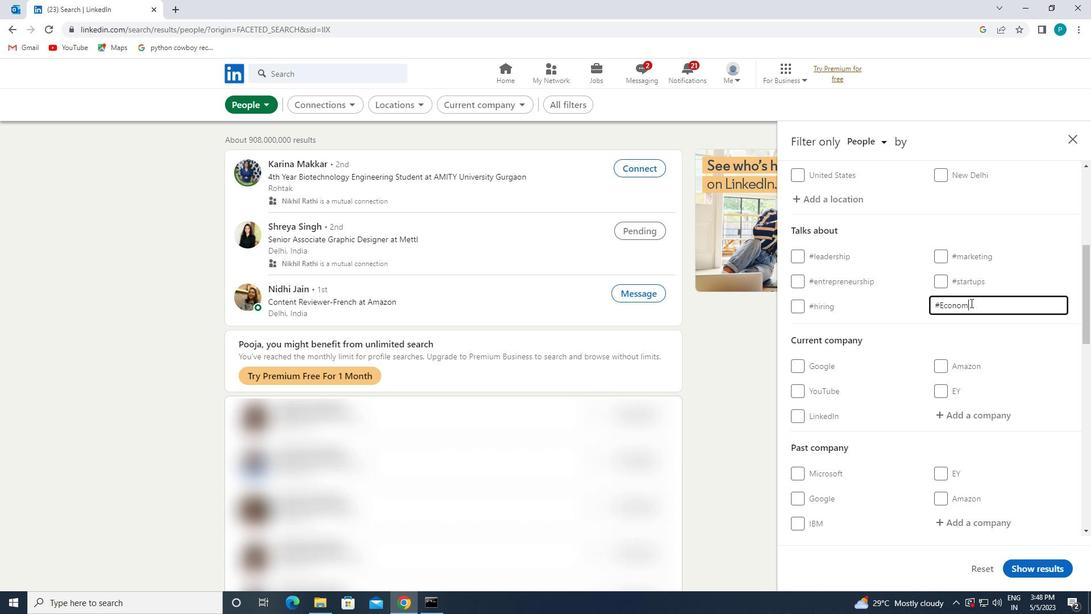 
Action: Mouse scrolled (971, 302) with delta (0, 0)
Screenshot: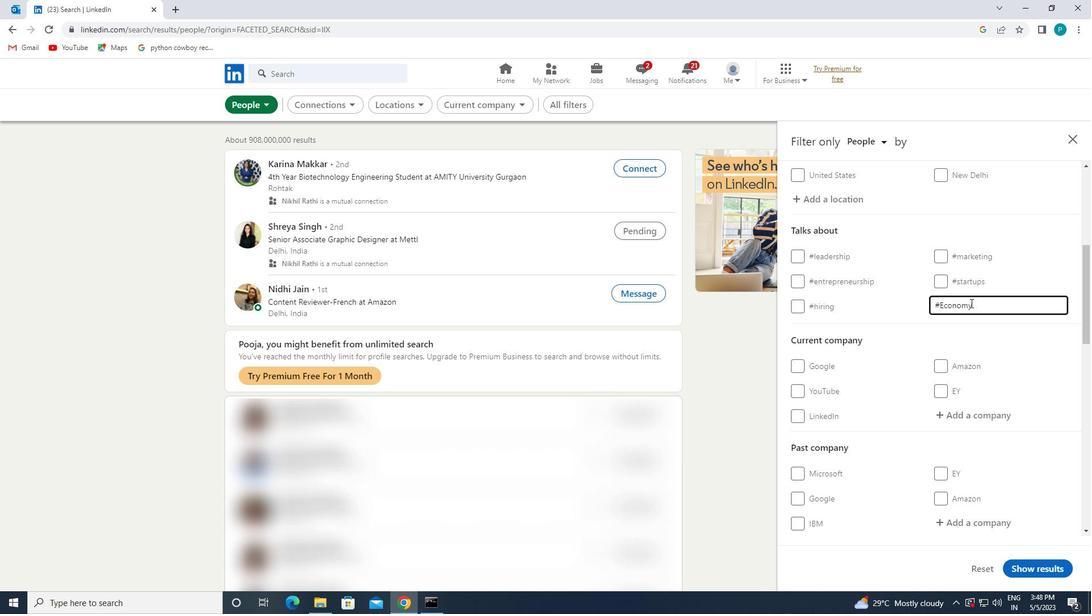 
Action: Mouse scrolled (971, 302) with delta (0, 0)
Screenshot: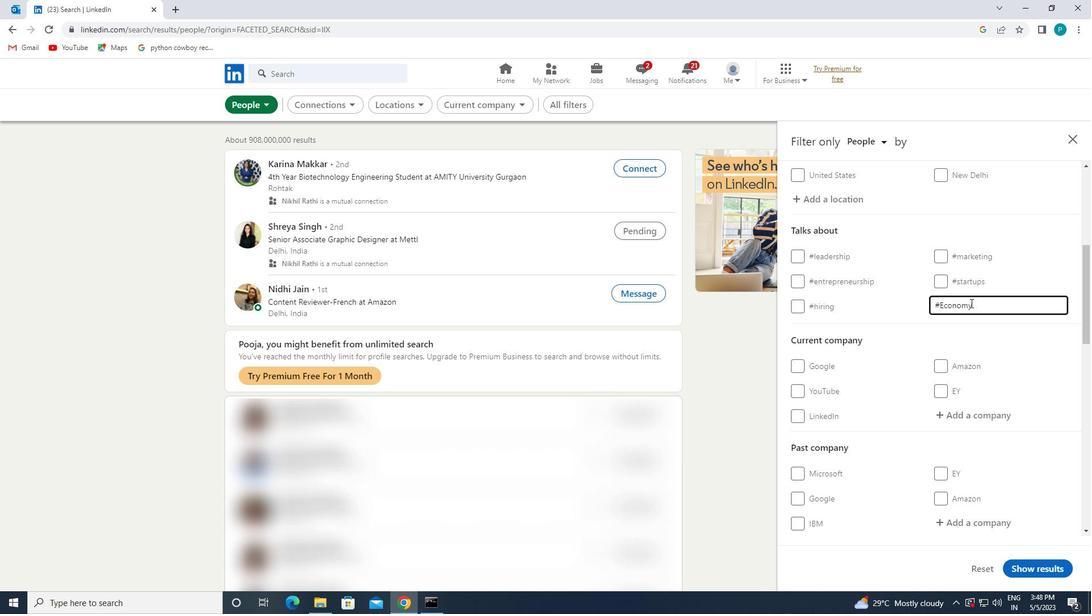 
Action: Mouse scrolled (971, 302) with delta (0, 0)
Screenshot: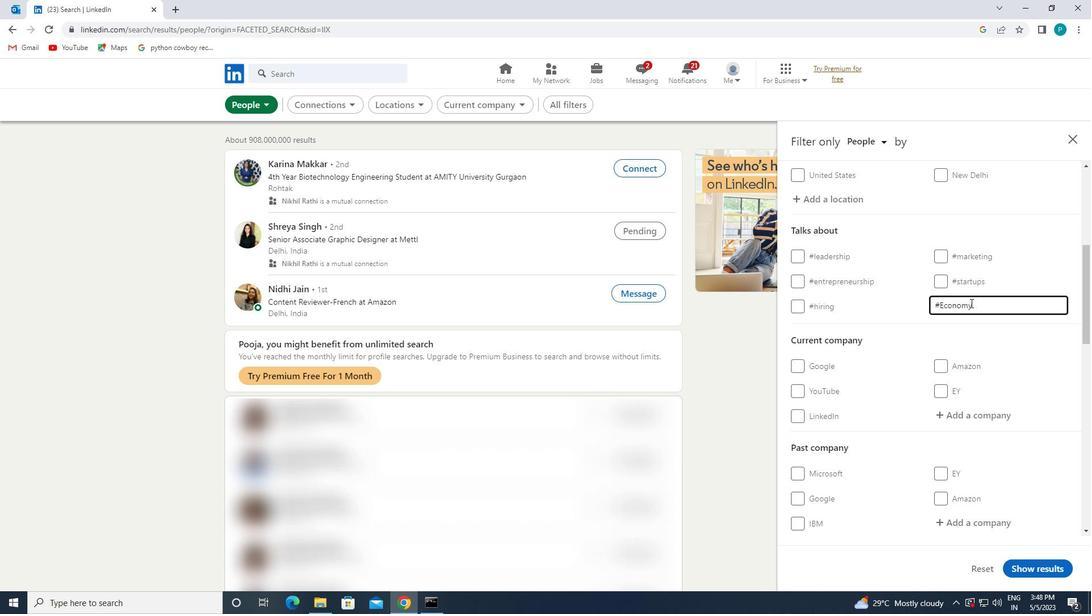 
Action: Mouse moved to (928, 338)
Screenshot: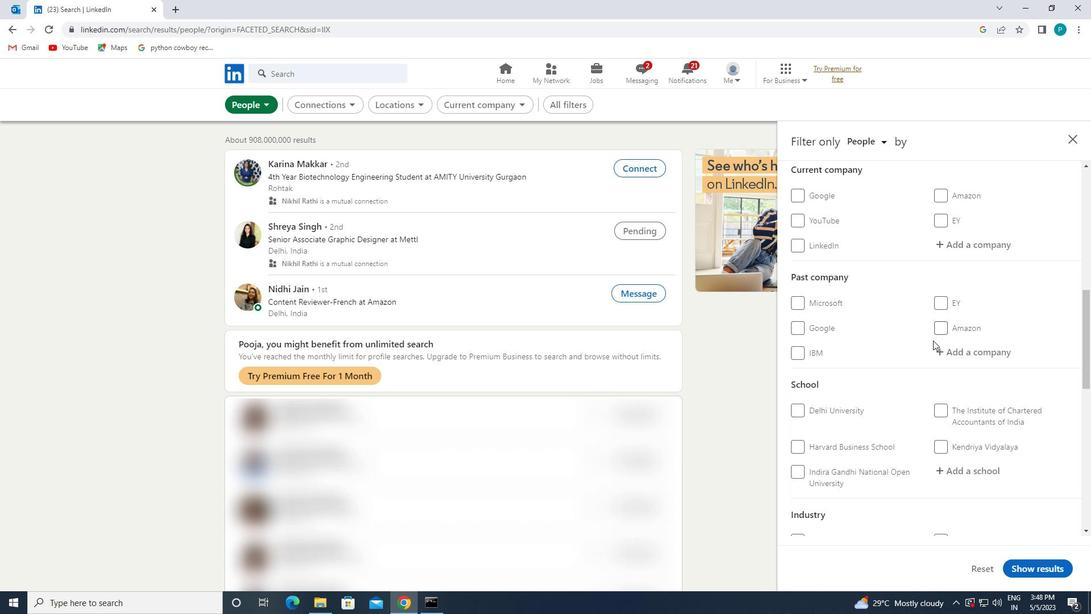 
Action: Mouse scrolled (928, 337) with delta (0, 0)
Screenshot: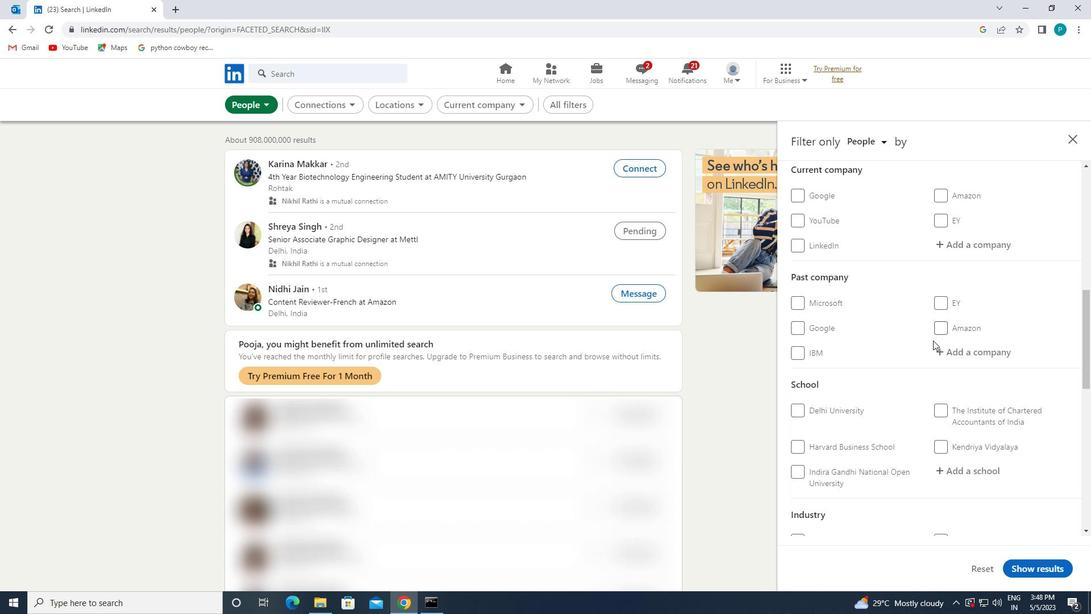 
Action: Mouse scrolled (928, 337) with delta (0, 0)
Screenshot: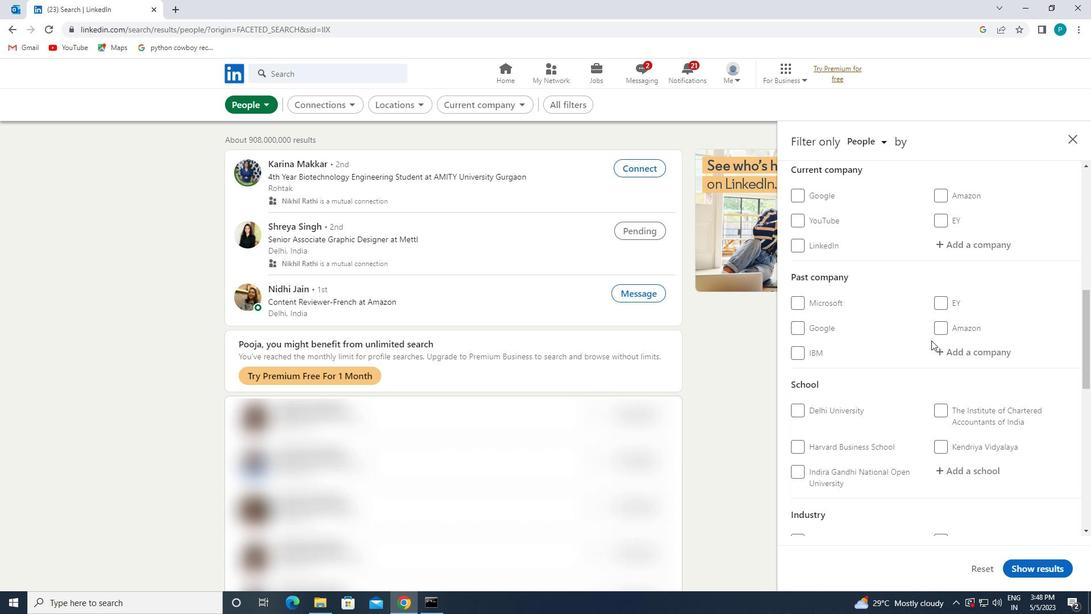 
Action: Mouse moved to (912, 370)
Screenshot: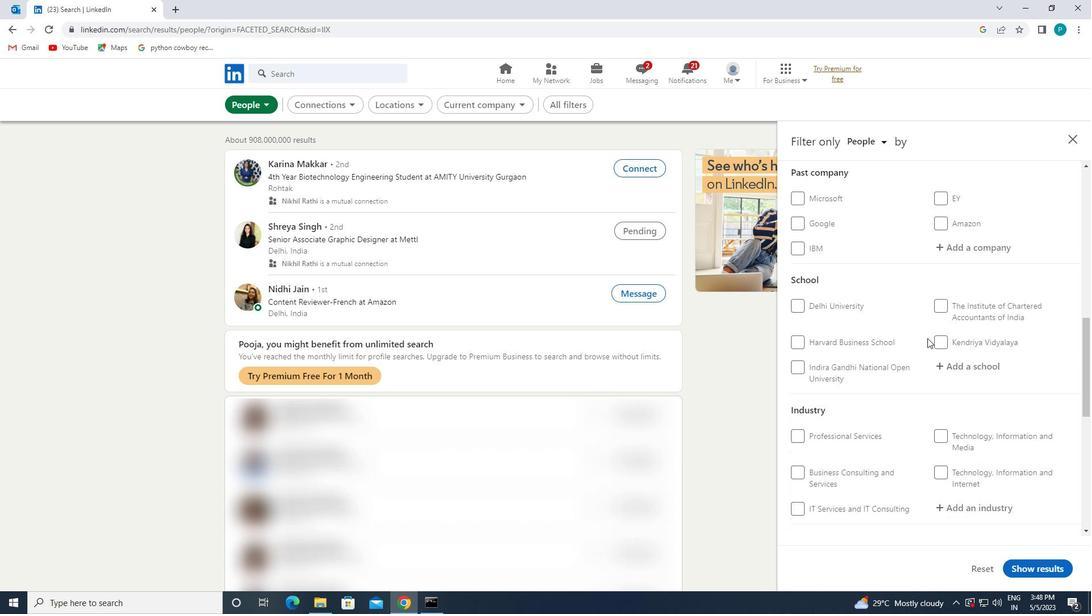 
Action: Mouse scrolled (912, 369) with delta (0, 0)
Screenshot: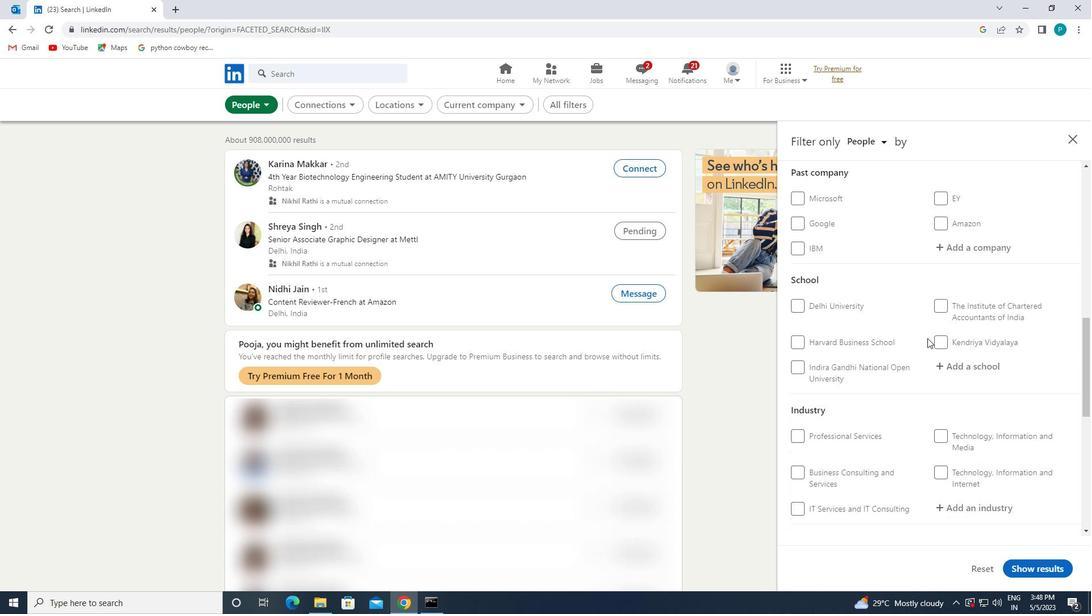 
Action: Mouse moved to (911, 371)
Screenshot: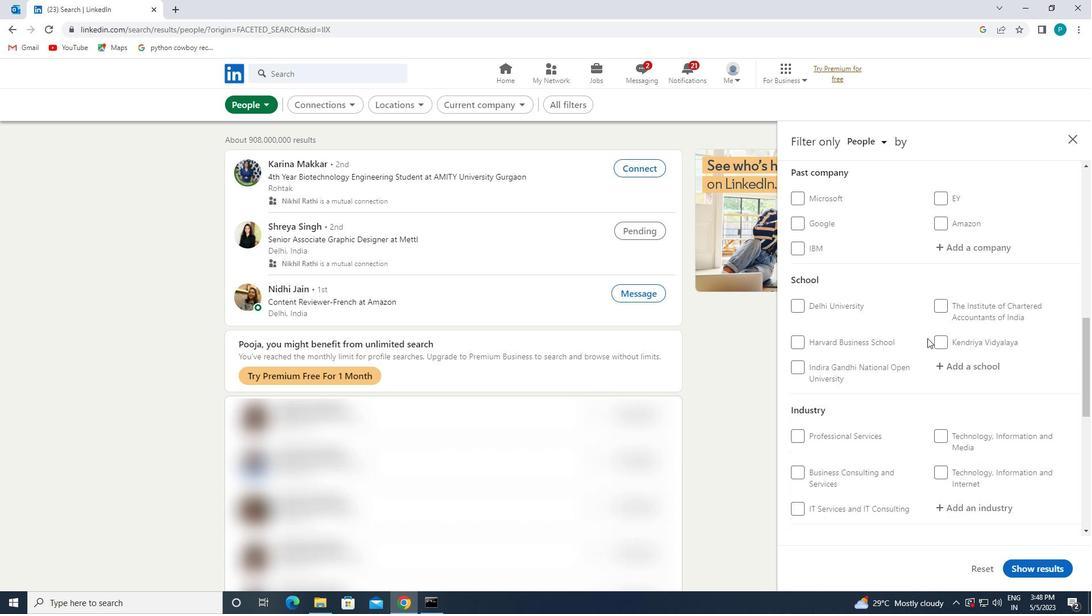 
Action: Mouse scrolled (911, 370) with delta (0, 0)
Screenshot: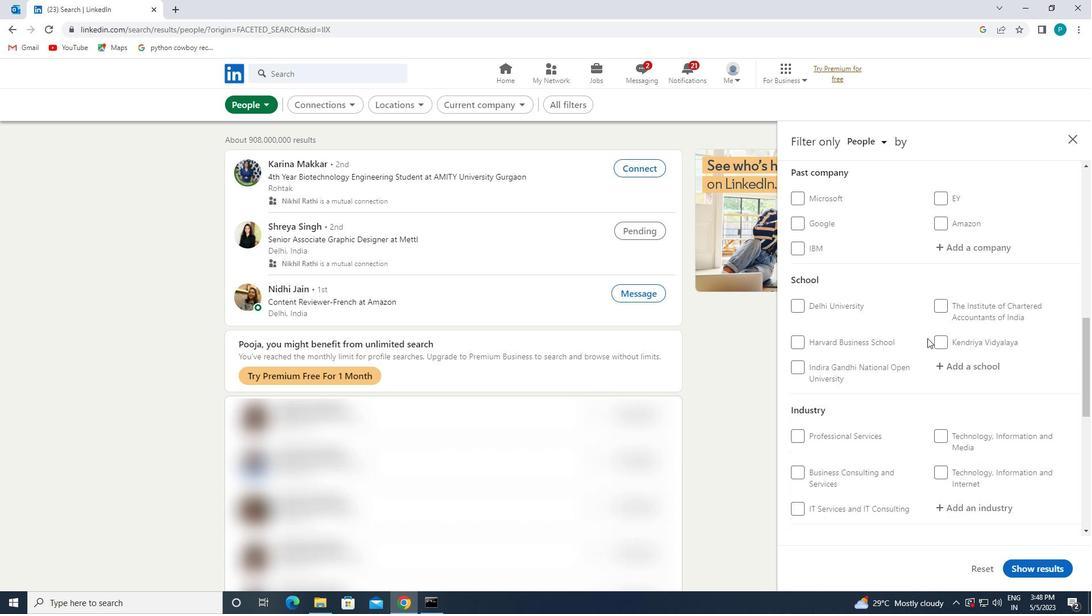 
Action: Mouse scrolled (911, 370) with delta (0, 0)
Screenshot: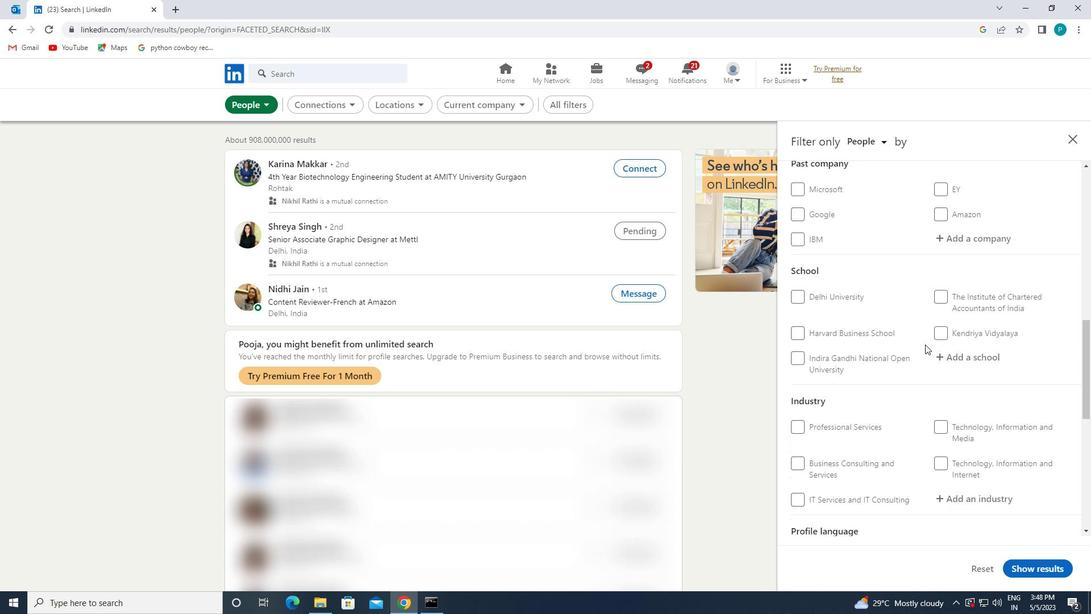 
Action: Mouse moved to (934, 410)
Screenshot: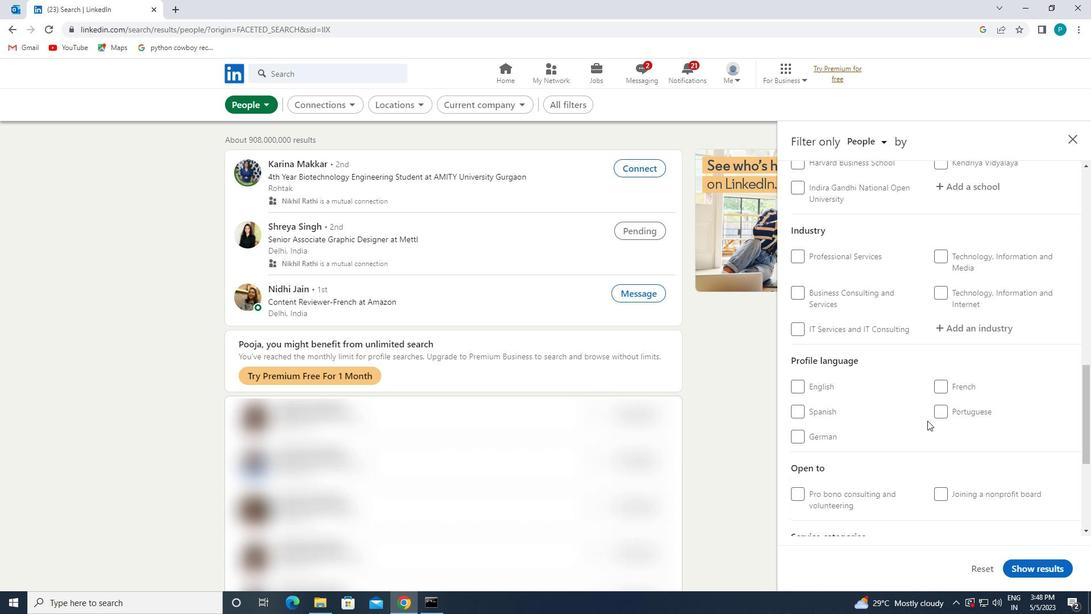 
Action: Mouse pressed left at (934, 410)
Screenshot: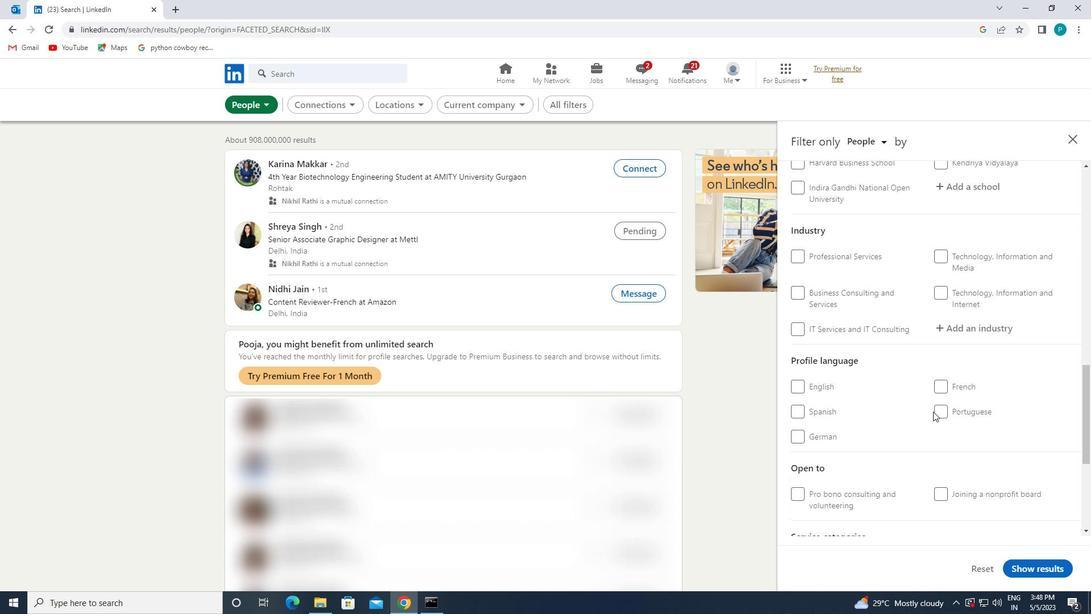 
Action: Mouse moved to (937, 386)
Screenshot: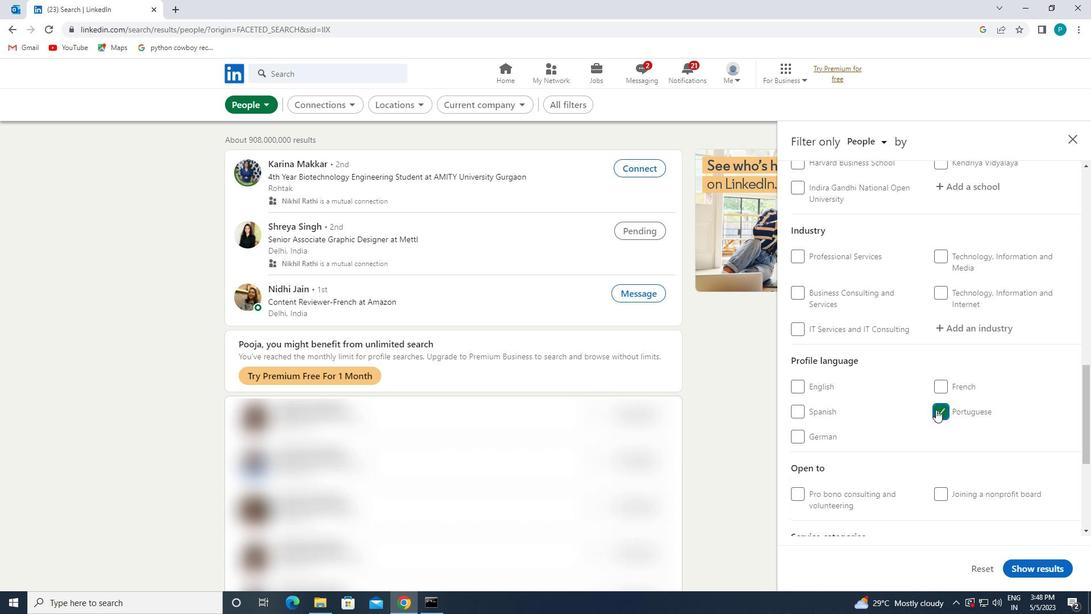 
Action: Mouse scrolled (937, 387) with delta (0, 0)
Screenshot: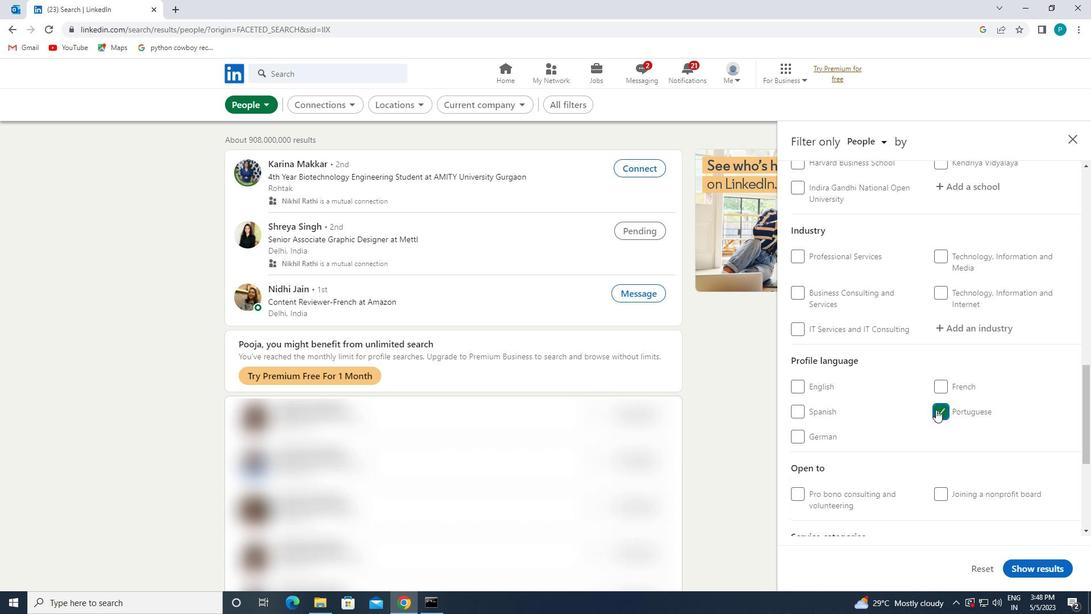 
Action: Mouse scrolled (937, 387) with delta (0, 0)
Screenshot: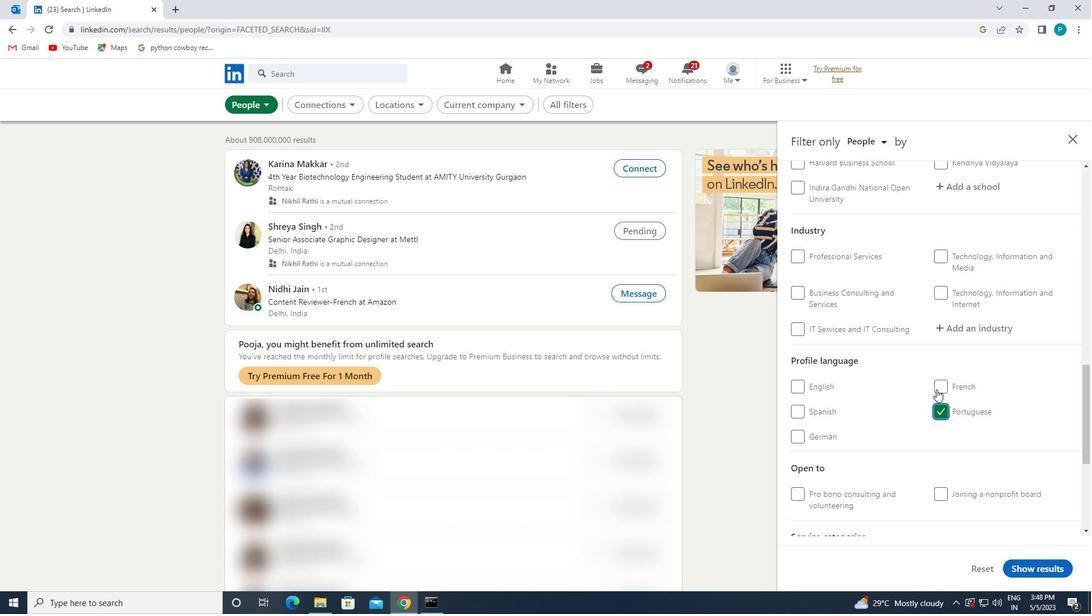 
Action: Mouse scrolled (937, 387) with delta (0, 0)
Screenshot: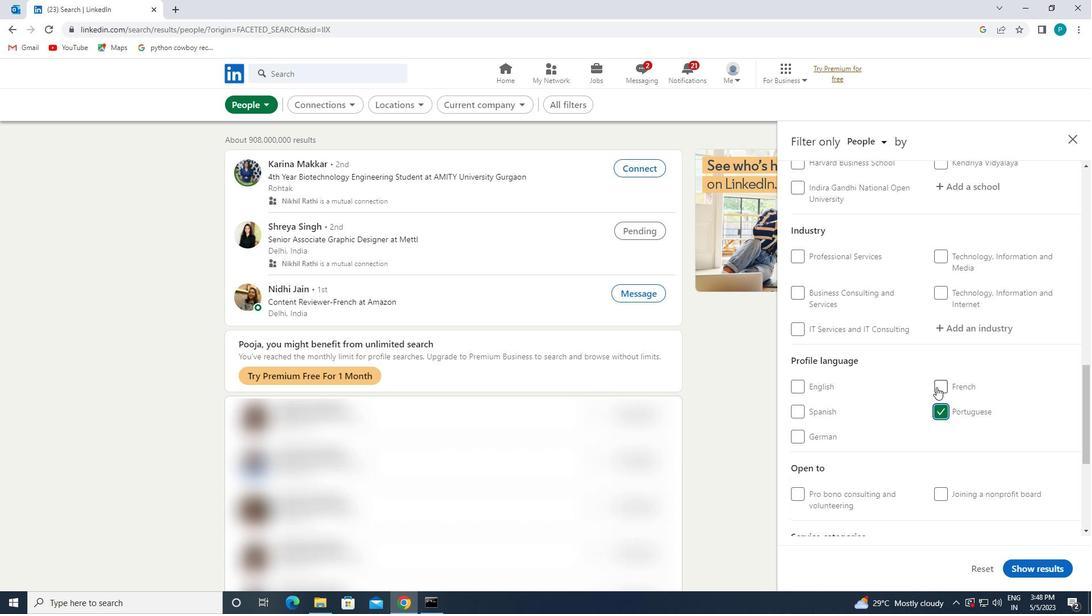 
Action: Mouse moved to (975, 367)
Screenshot: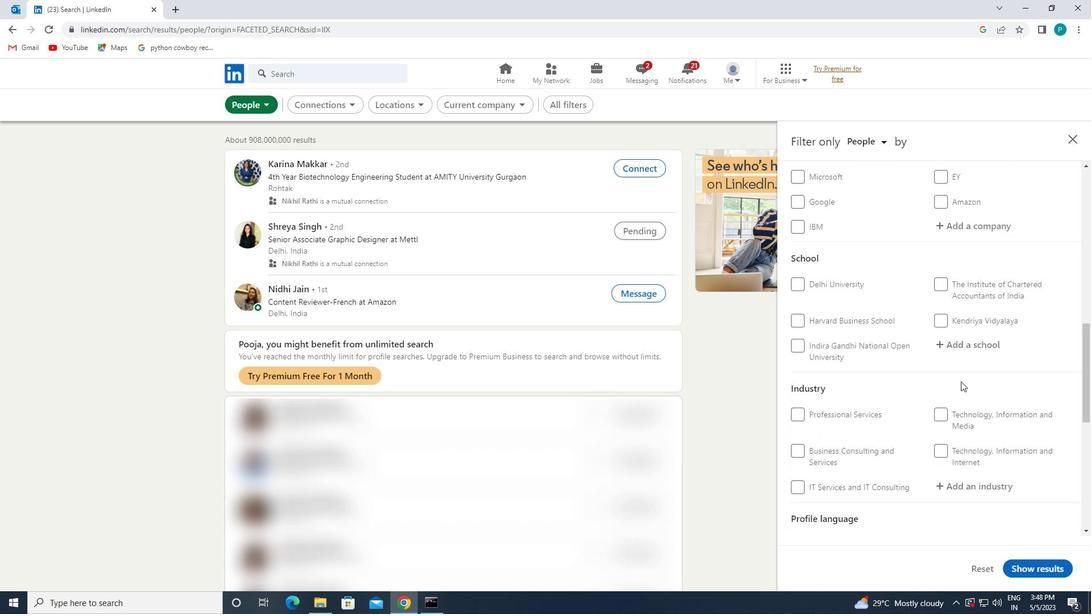 
Action: Mouse scrolled (975, 367) with delta (0, 0)
Screenshot: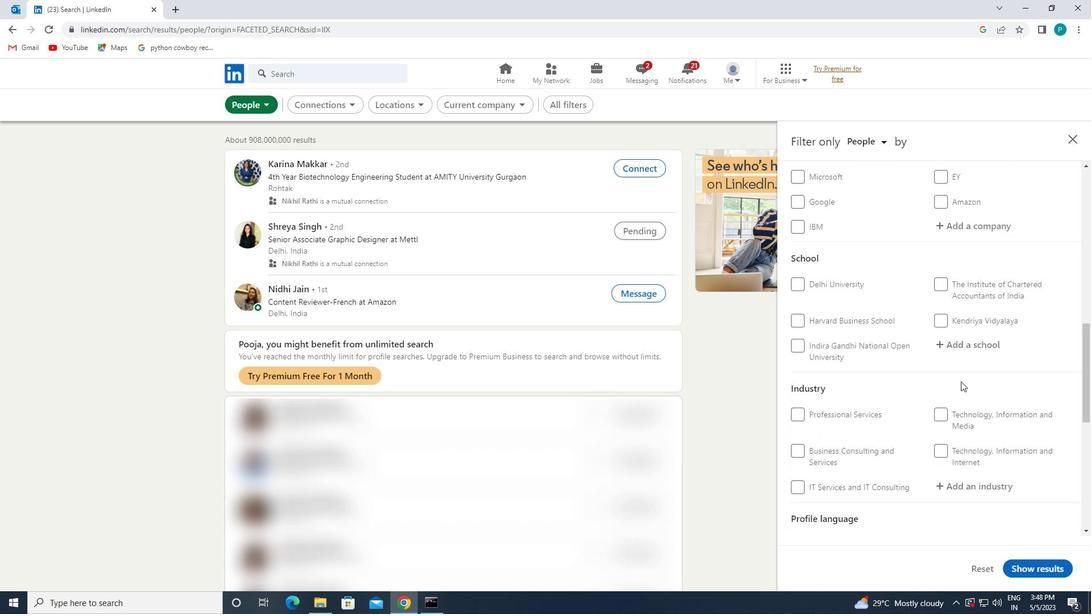 
Action: Mouse moved to (975, 366)
Screenshot: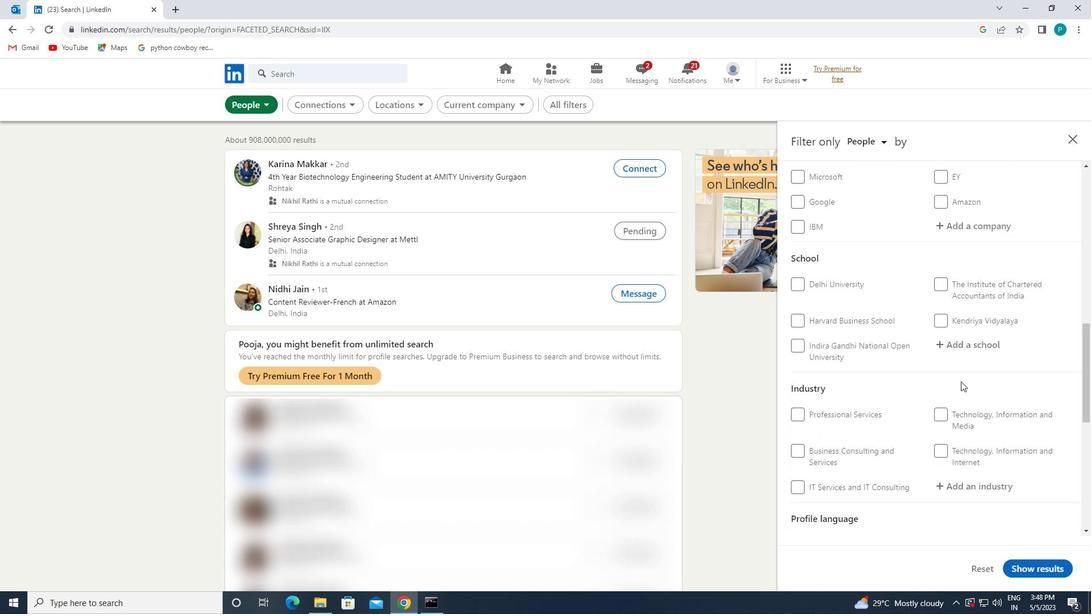 
Action: Mouse scrolled (975, 367) with delta (0, 0)
Screenshot: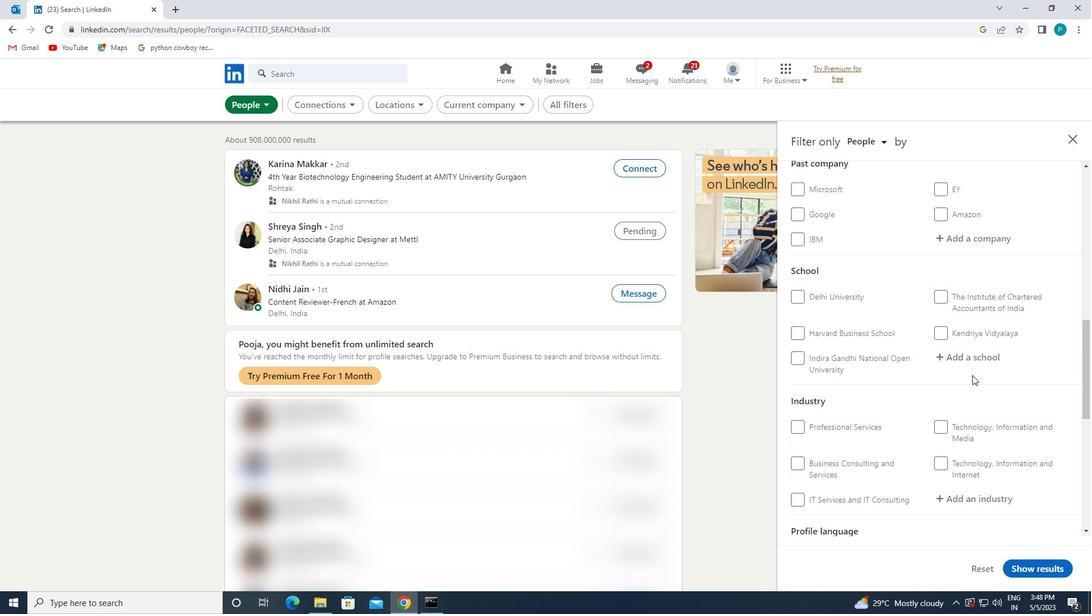 
Action: Mouse scrolled (975, 367) with delta (0, 0)
Screenshot: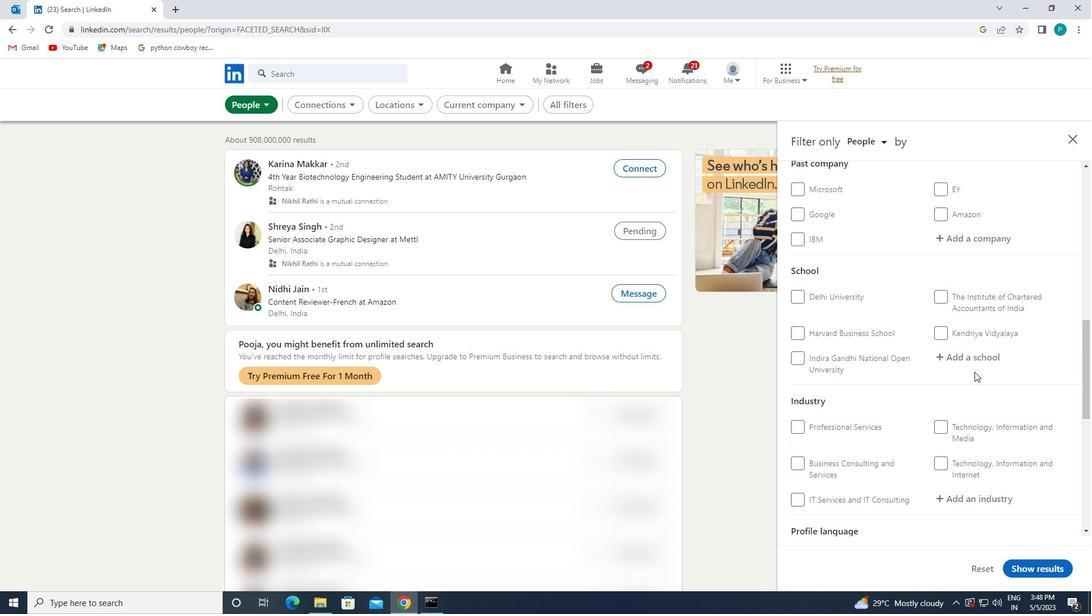 
Action: Mouse moved to (973, 294)
Screenshot: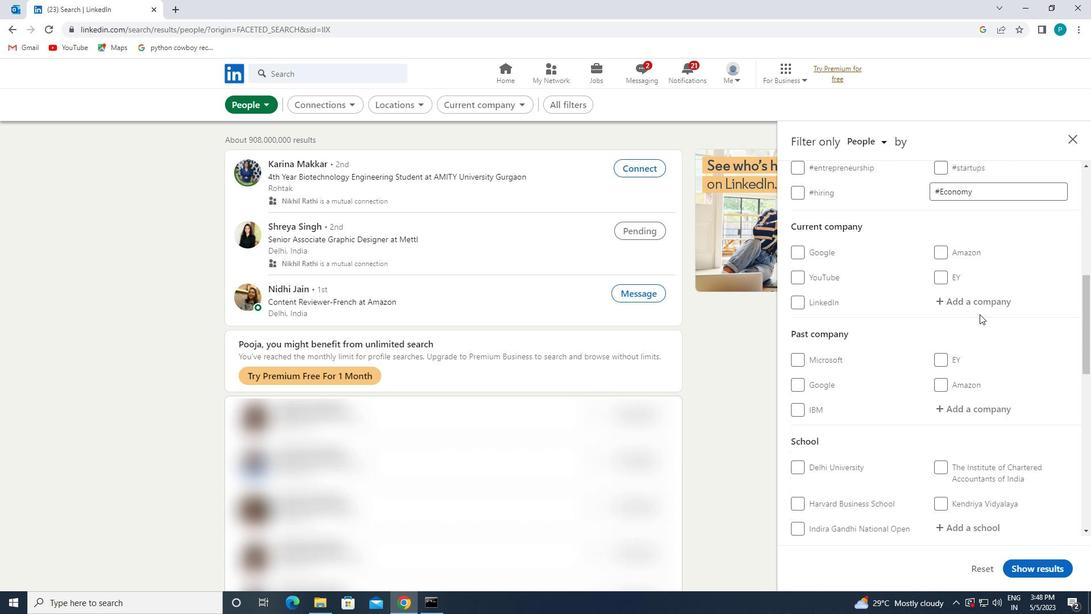 
Action: Mouse pressed left at (973, 294)
Screenshot: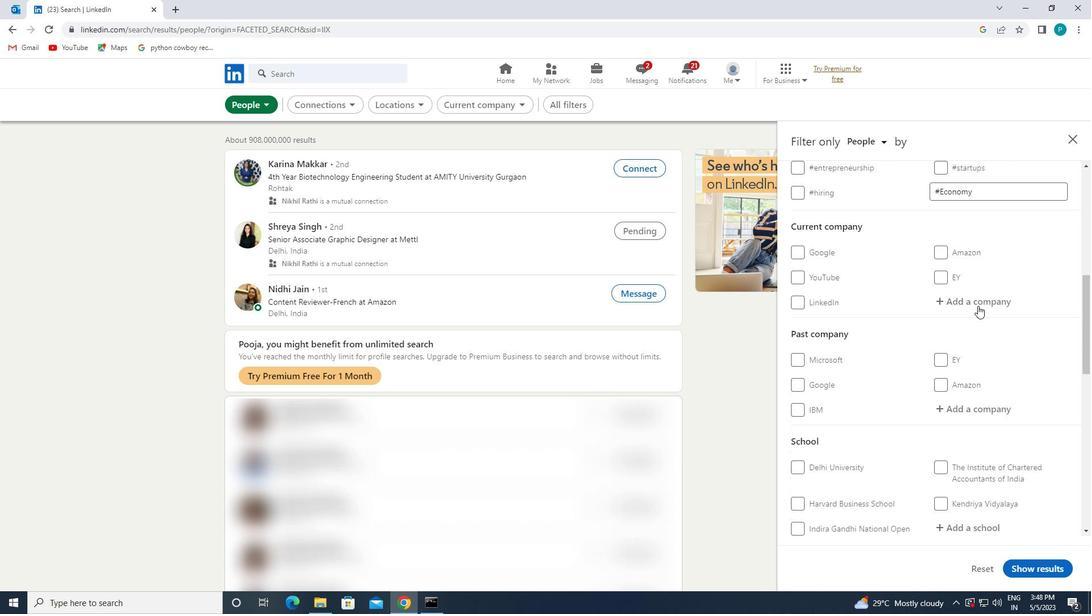 
Action: Key pressed <Key.caps_lock>T<Key.caps_lock>ASC<Key.backspace><Key.backspace><Key.backspace><Key.caps_lock>ASC
Screenshot: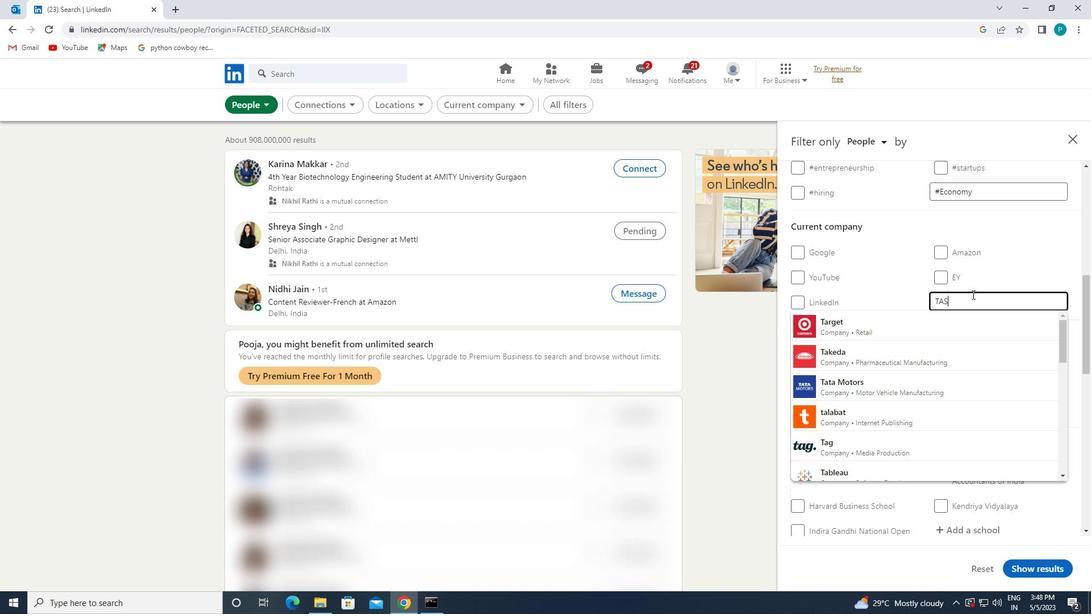 
Action: Mouse moved to (913, 355)
Screenshot: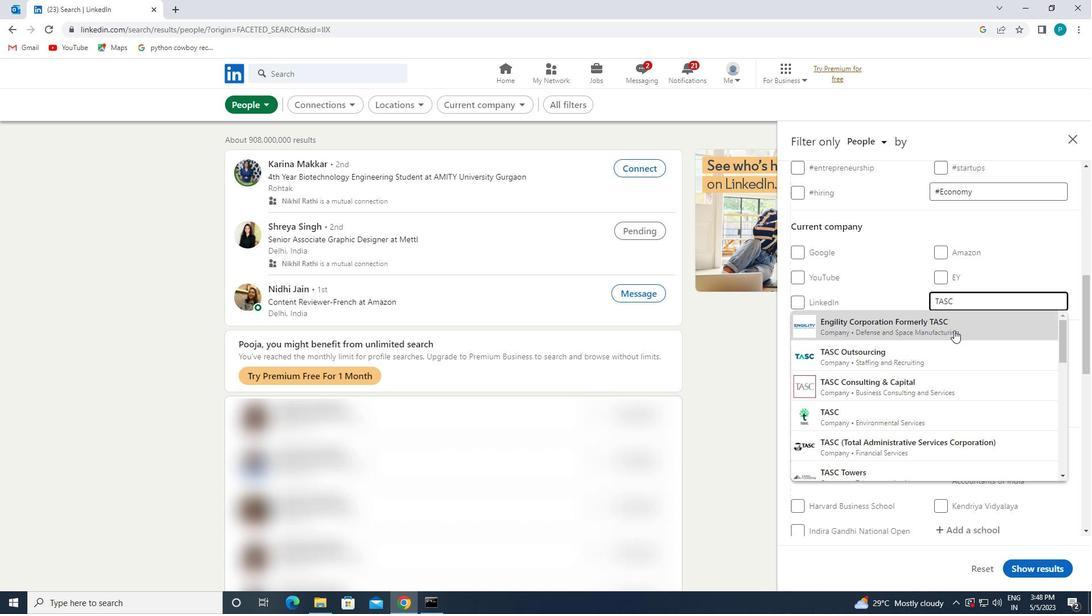 
Action: Mouse pressed left at (913, 355)
Screenshot: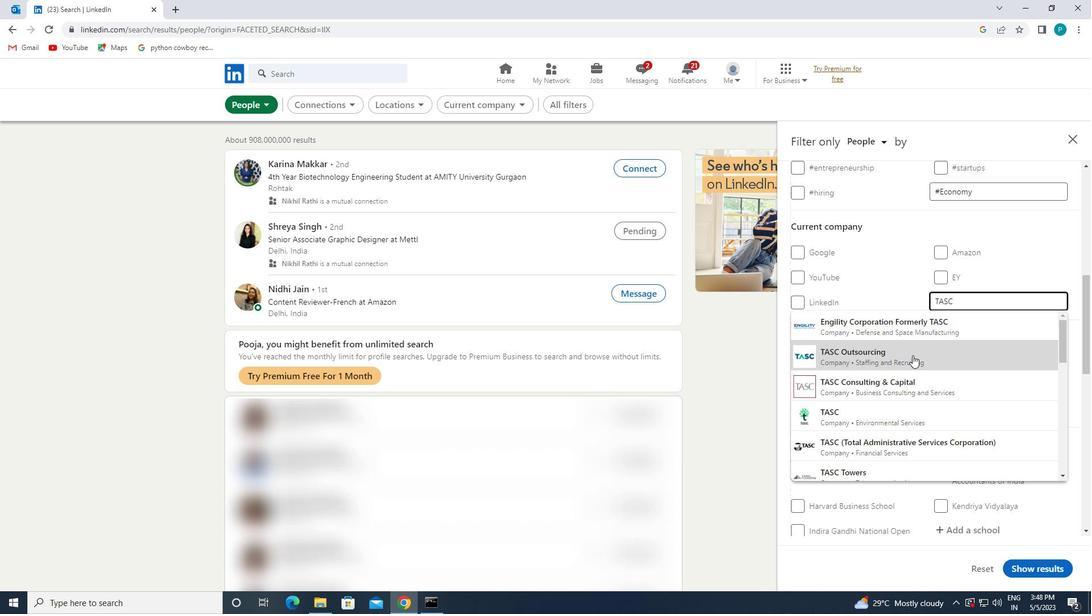 
Action: Mouse moved to (963, 358)
Screenshot: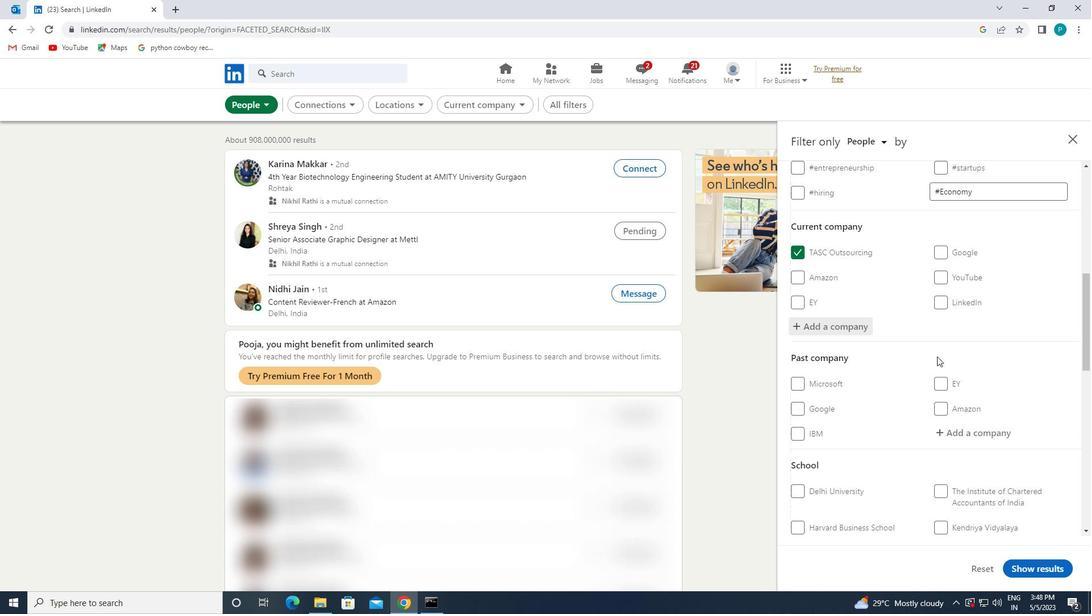
Action: Mouse scrolled (963, 358) with delta (0, 0)
Screenshot: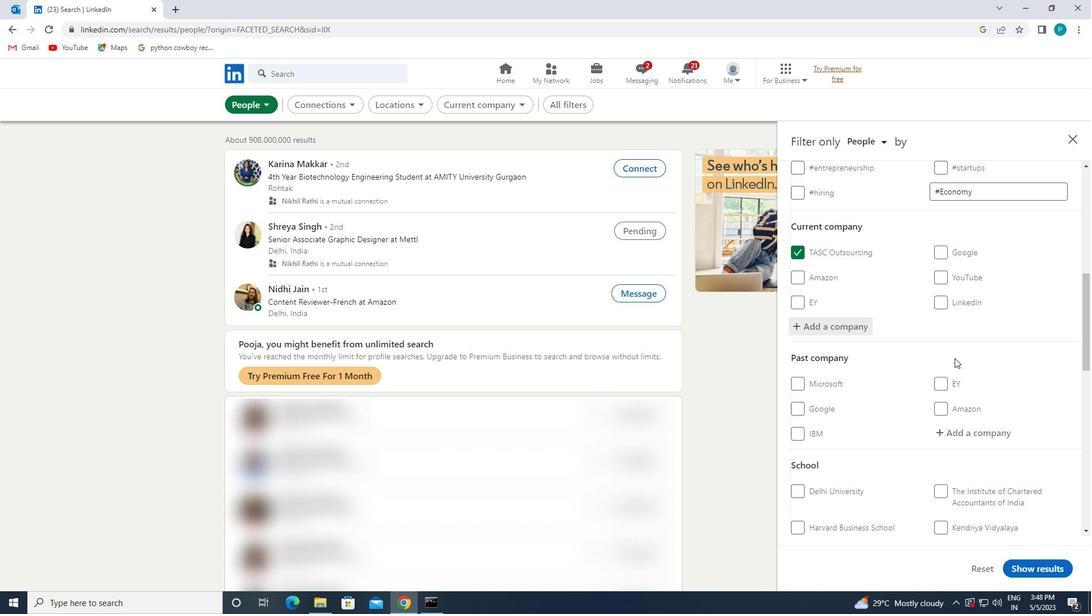 
Action: Mouse moved to (963, 358)
Screenshot: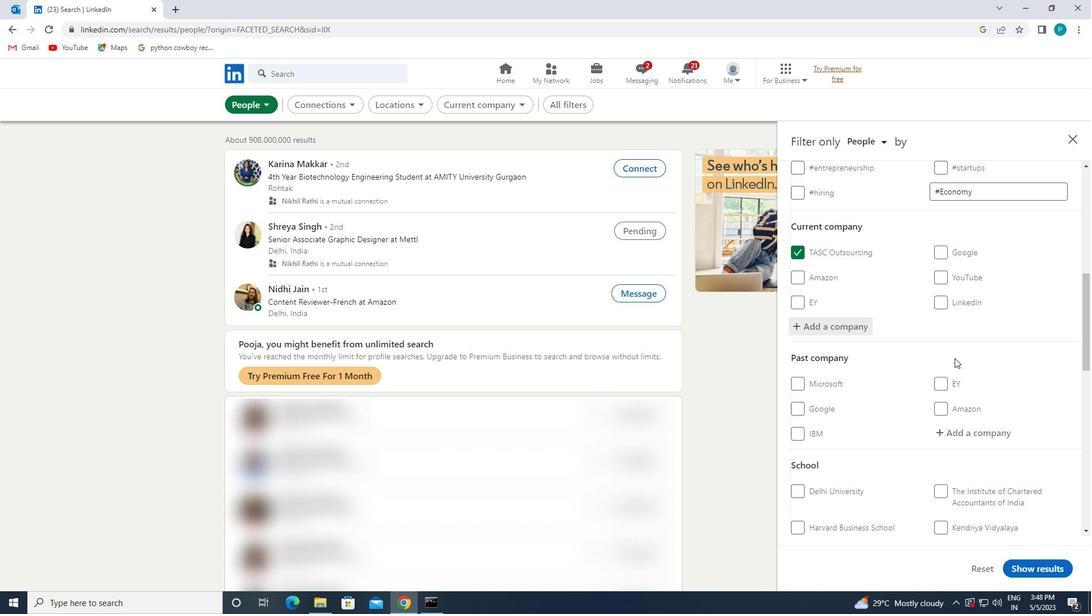 
Action: Mouse scrolled (963, 358) with delta (0, 0)
Screenshot: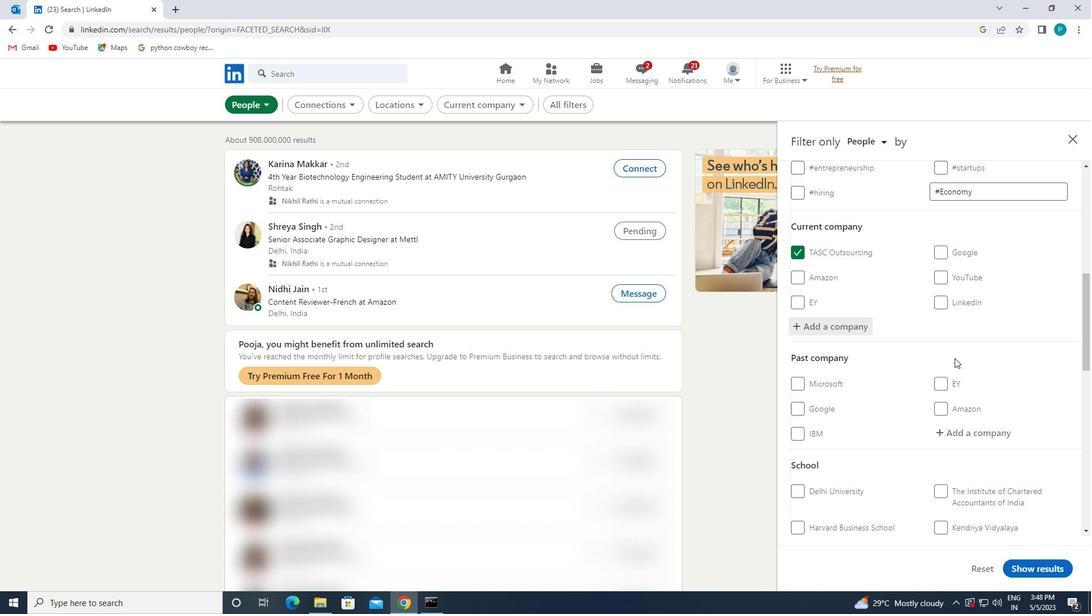 
Action: Mouse scrolled (963, 358) with delta (0, 0)
Screenshot: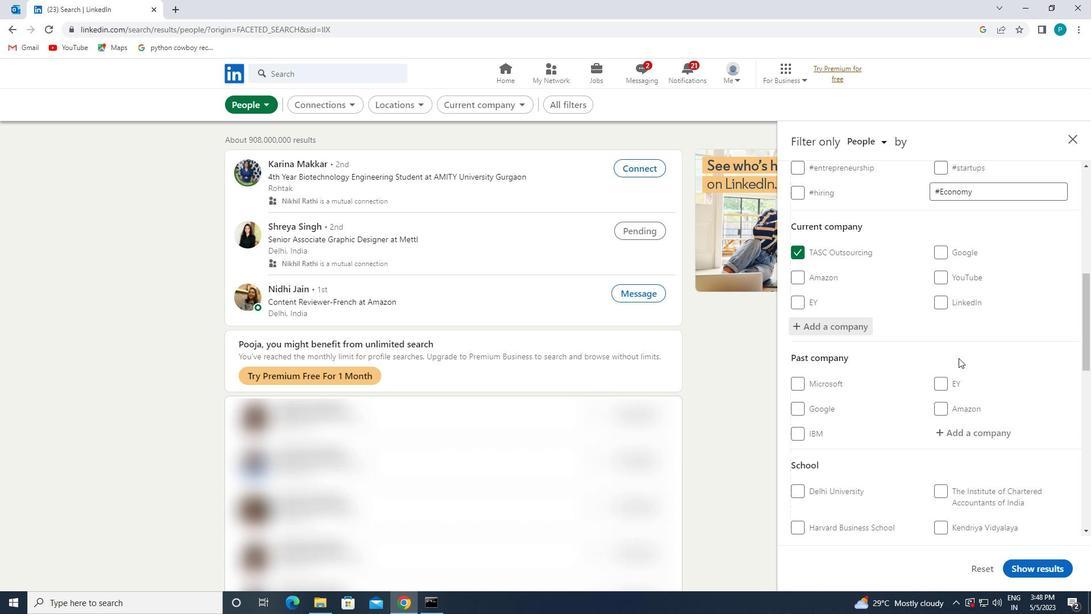 
Action: Mouse moved to (995, 376)
Screenshot: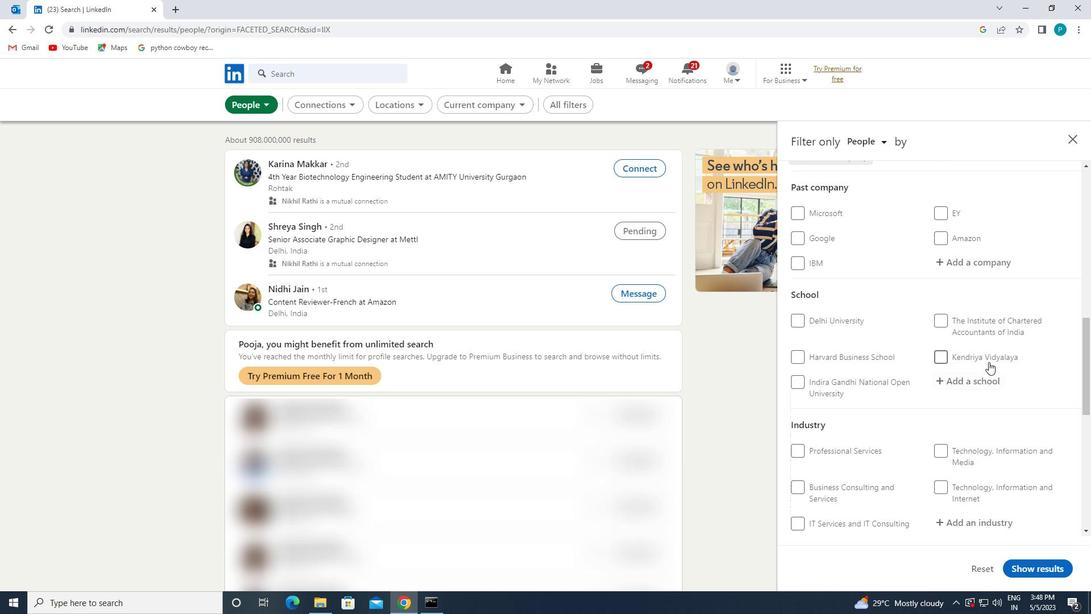 
Action: Mouse pressed left at (995, 376)
Screenshot: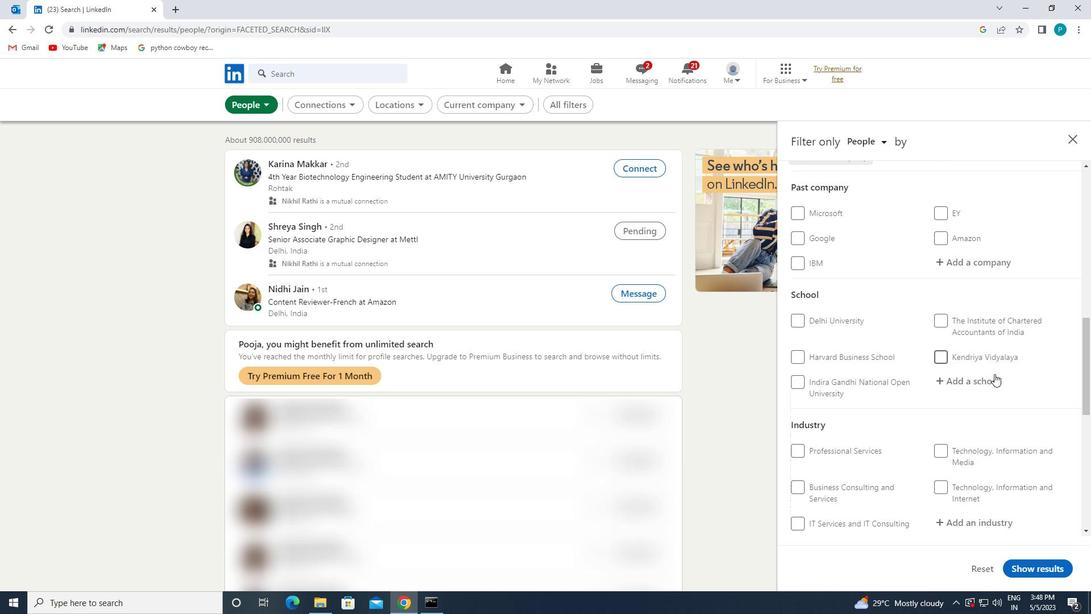 
Action: Key pressed <Key.caps_lock><Key.caps_lock>S<Key.caps_lock>RI<Key.space><Key.caps_lock>R<Key.caps_lock>AMA
Screenshot: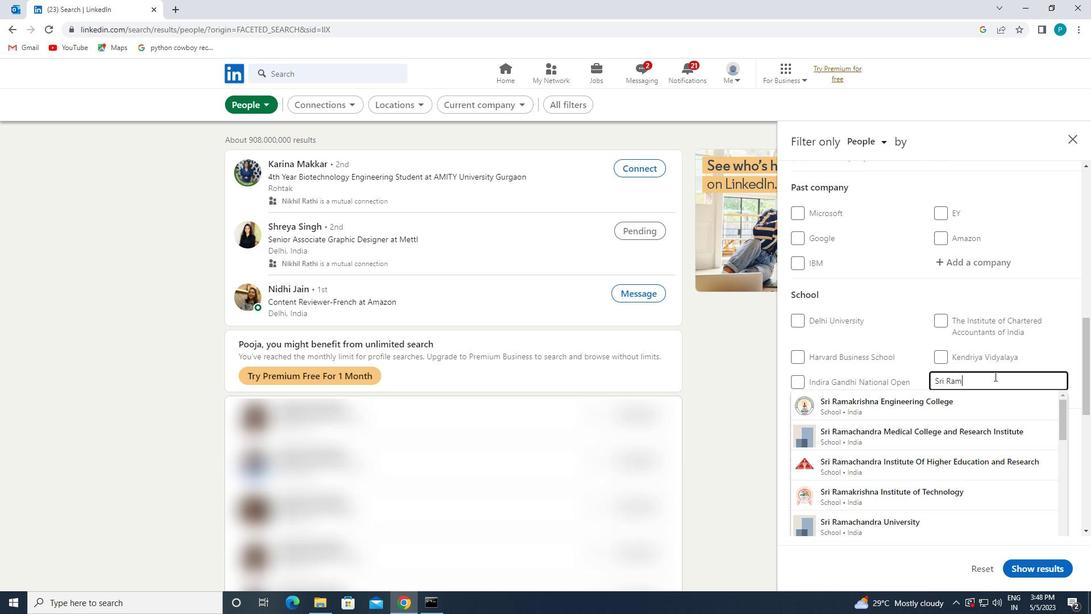 
Action: Mouse moved to (975, 487)
Screenshot: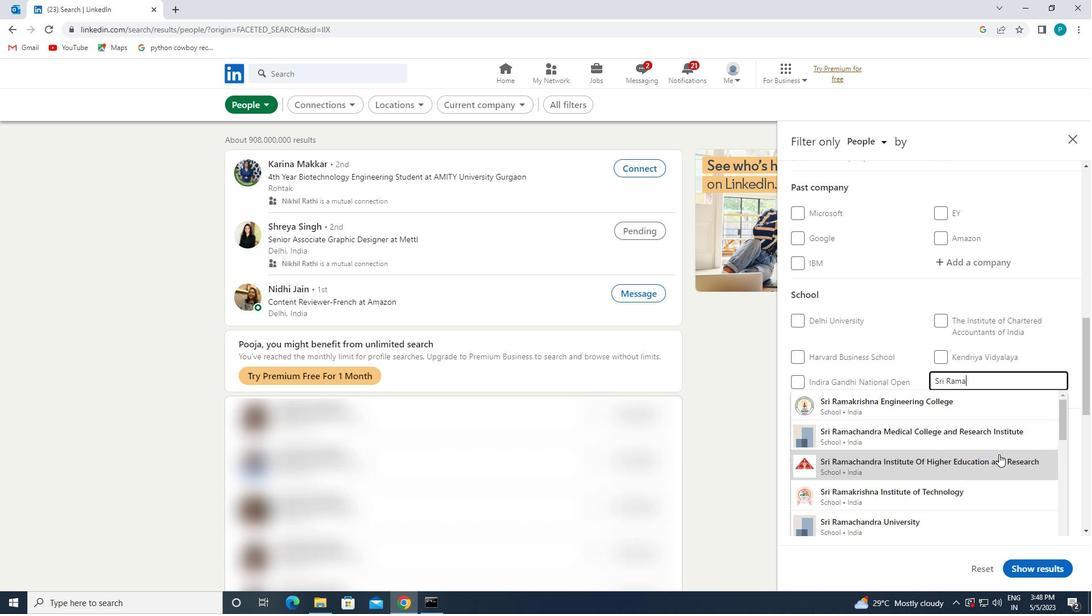 
Action: Mouse pressed left at (975, 487)
Screenshot: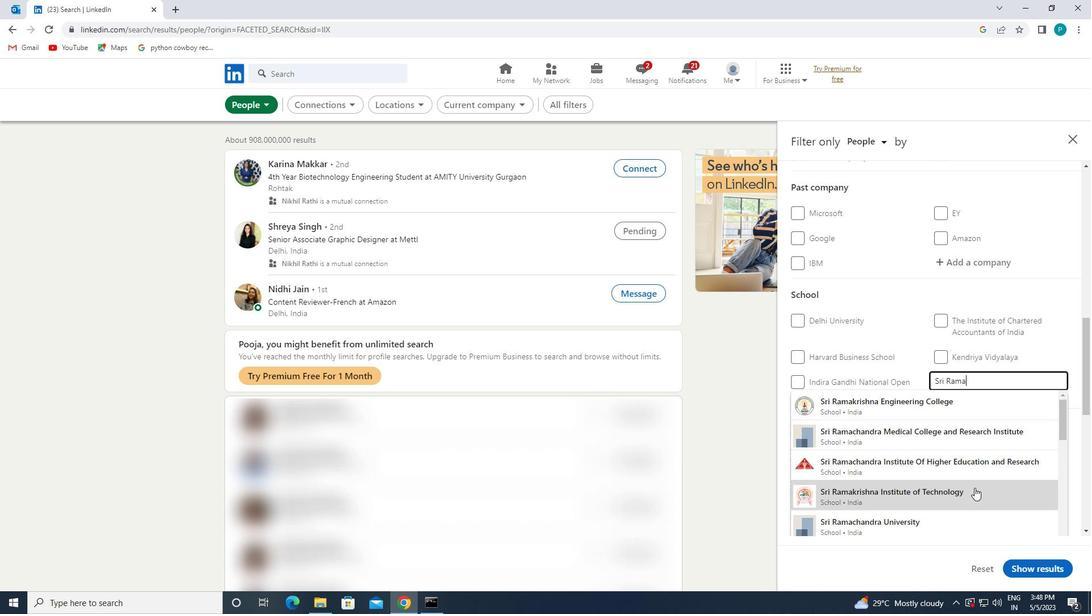 
Action: Mouse scrolled (975, 487) with delta (0, 0)
Screenshot: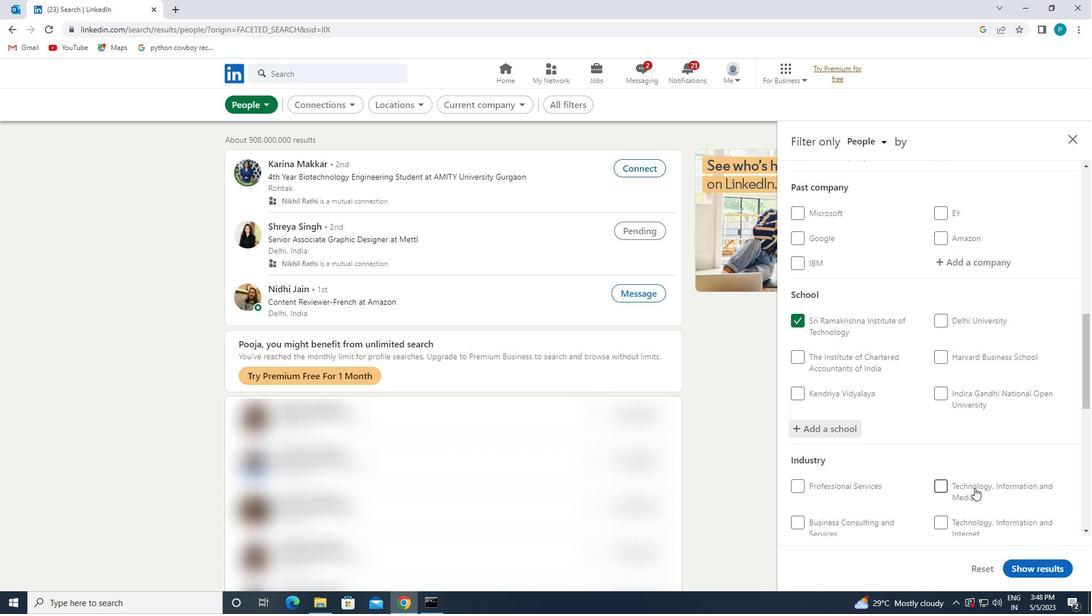 
Action: Mouse scrolled (975, 487) with delta (0, 0)
Screenshot: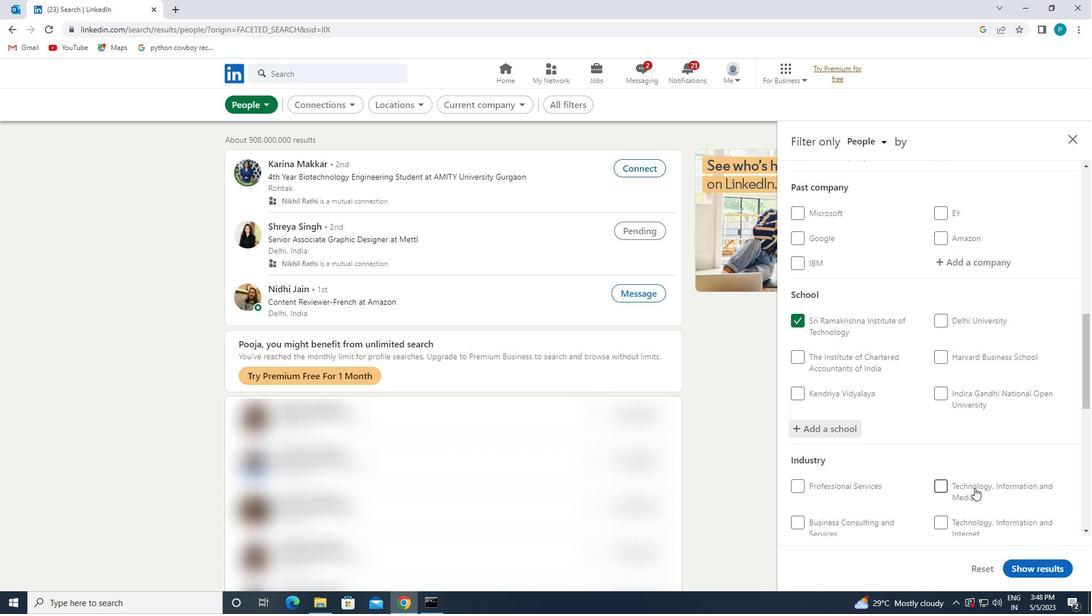 
Action: Mouse scrolled (975, 487) with delta (0, 0)
Screenshot: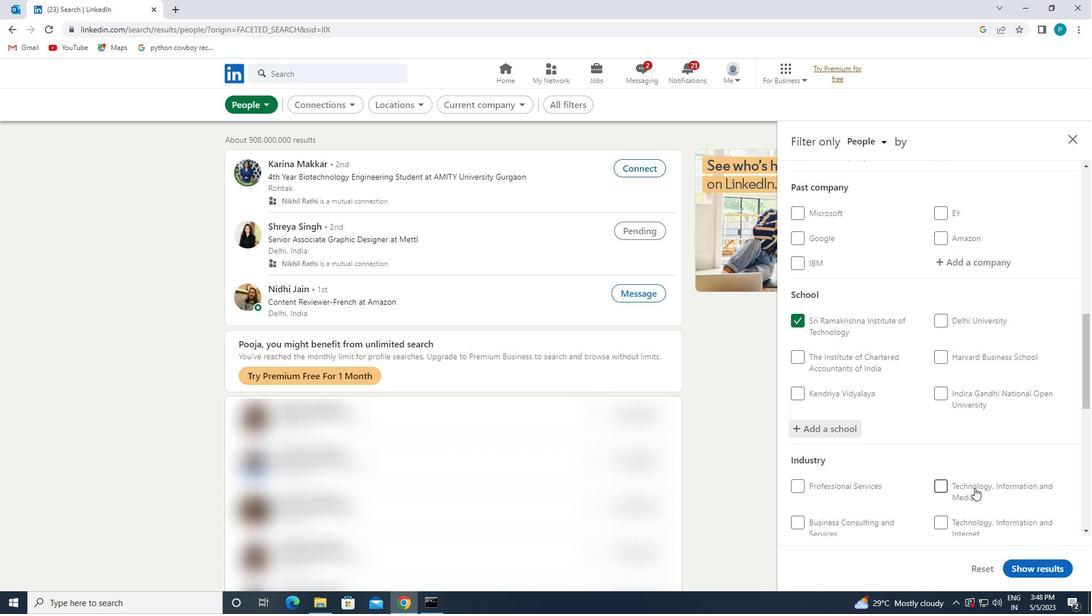 
Action: Mouse moved to (958, 394)
Screenshot: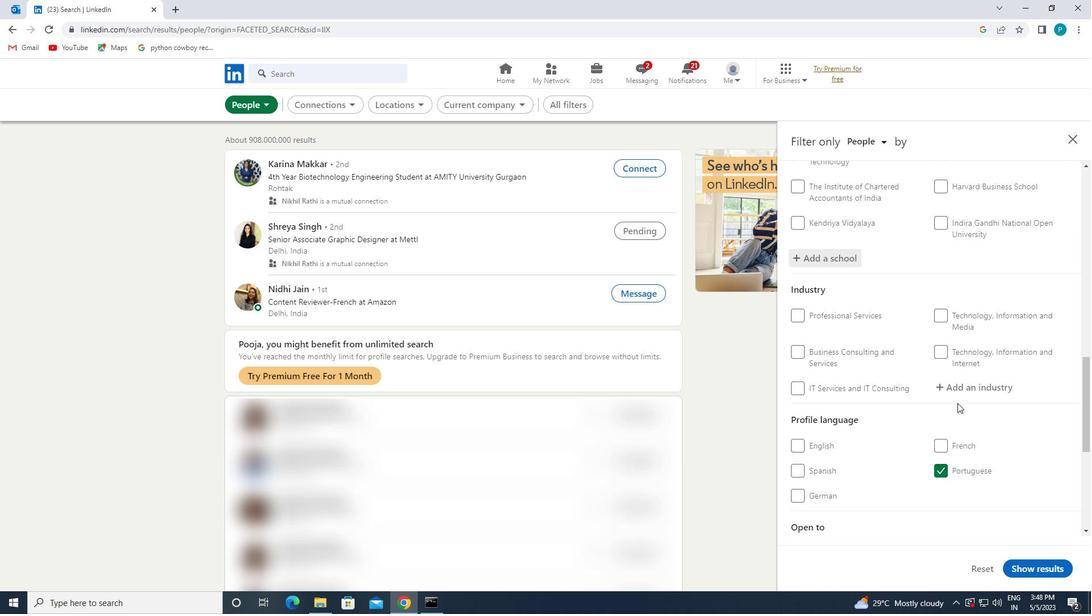 
Action: Mouse pressed left at (958, 394)
Screenshot: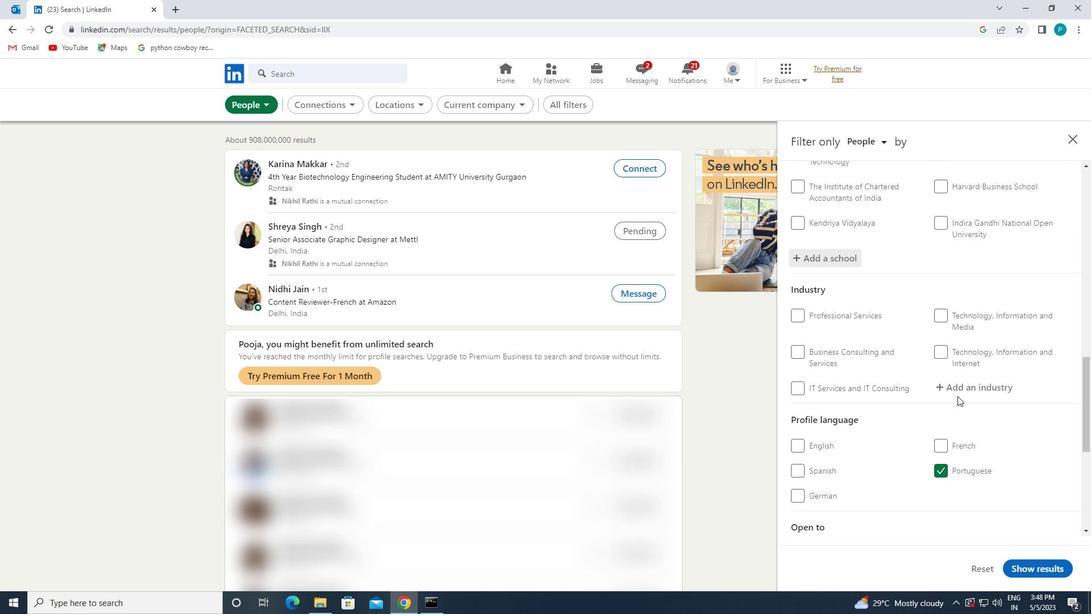 
Action: Key pressed <Key.caps_lock>S<Key.caps_lock>ECURITY
Screenshot: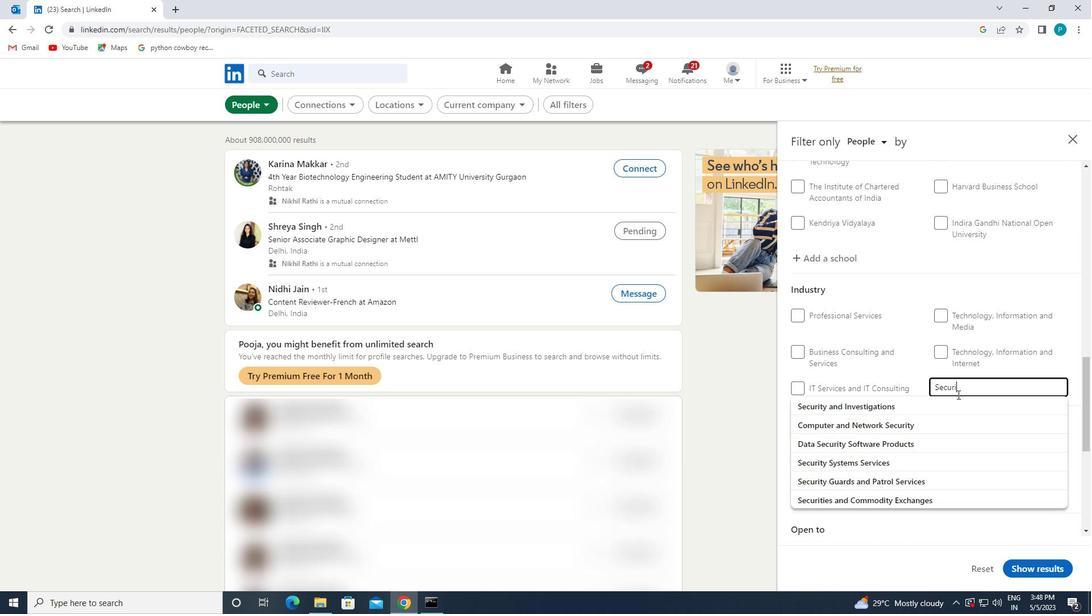 
Action: Mouse moved to (868, 474)
Screenshot: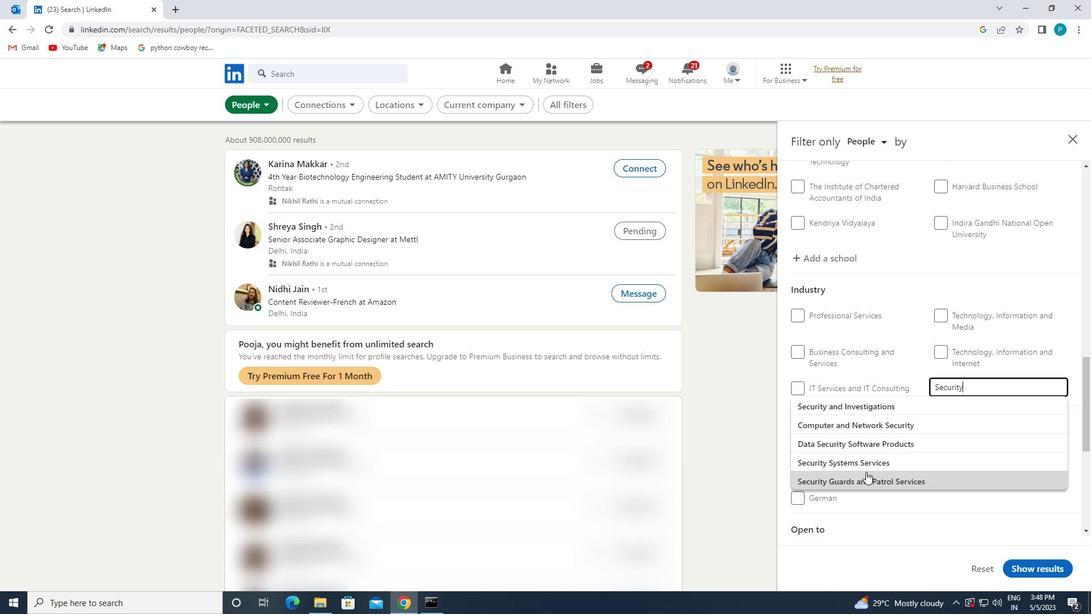 
Action: Mouse pressed left at (868, 474)
Screenshot: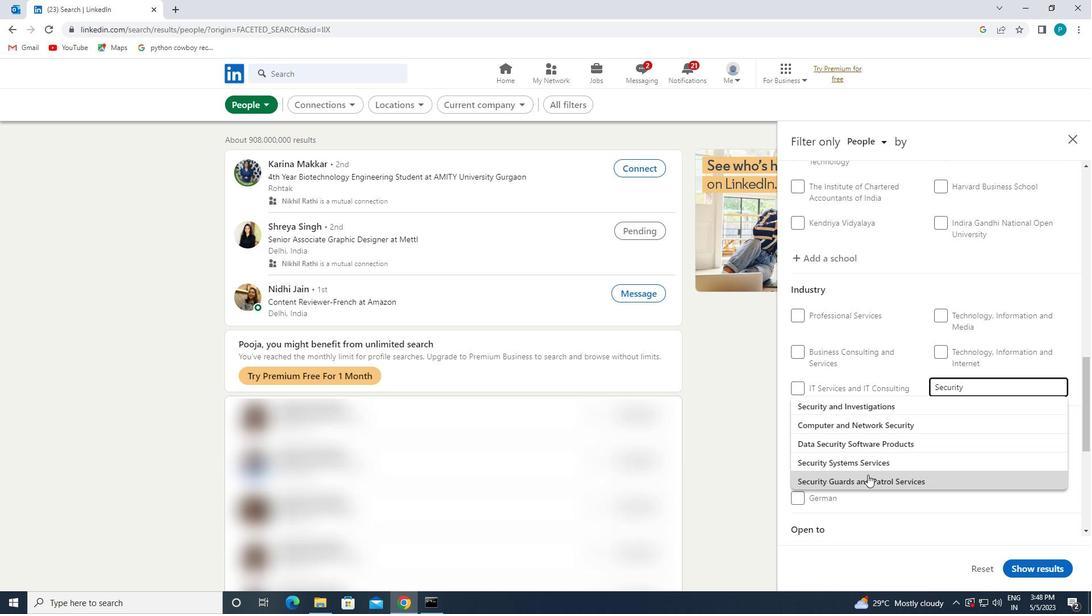 
Action: Mouse moved to (857, 469)
Screenshot: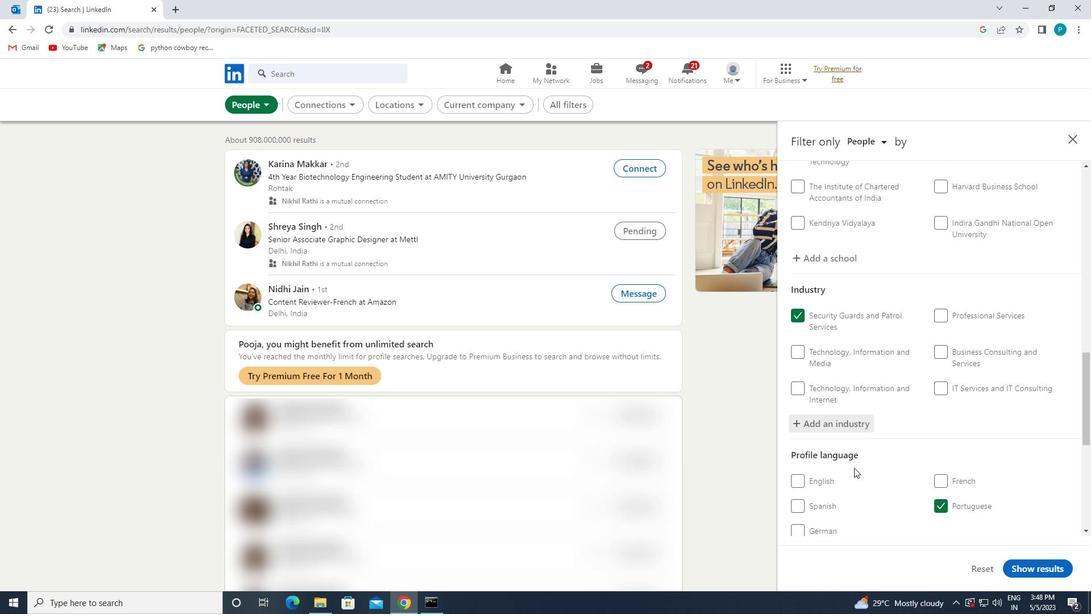 
Action: Mouse scrolled (857, 468) with delta (0, 0)
Screenshot: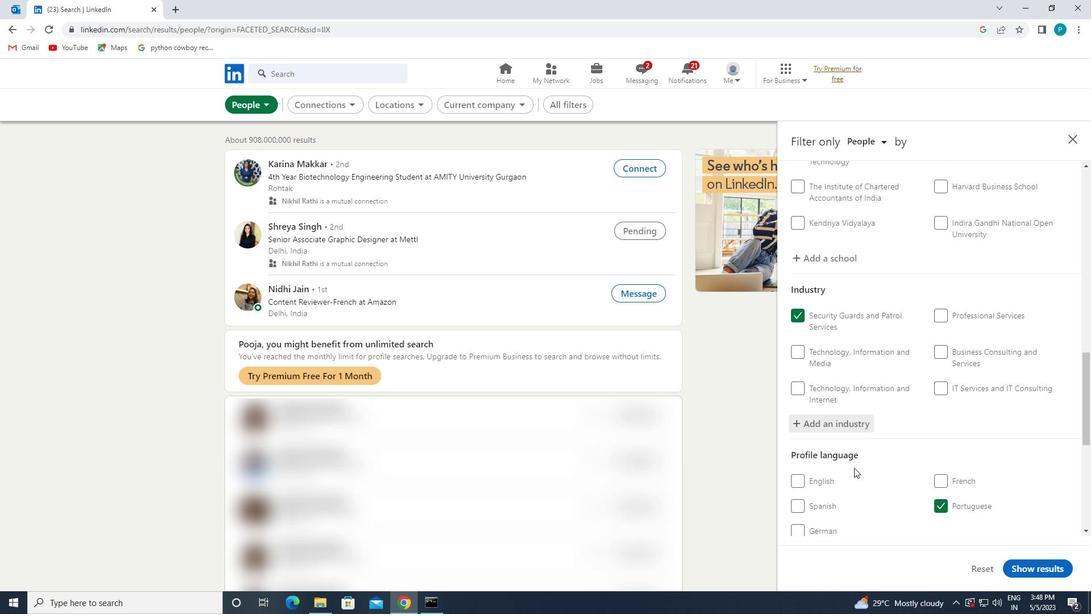 
Action: Mouse scrolled (857, 468) with delta (0, 0)
Screenshot: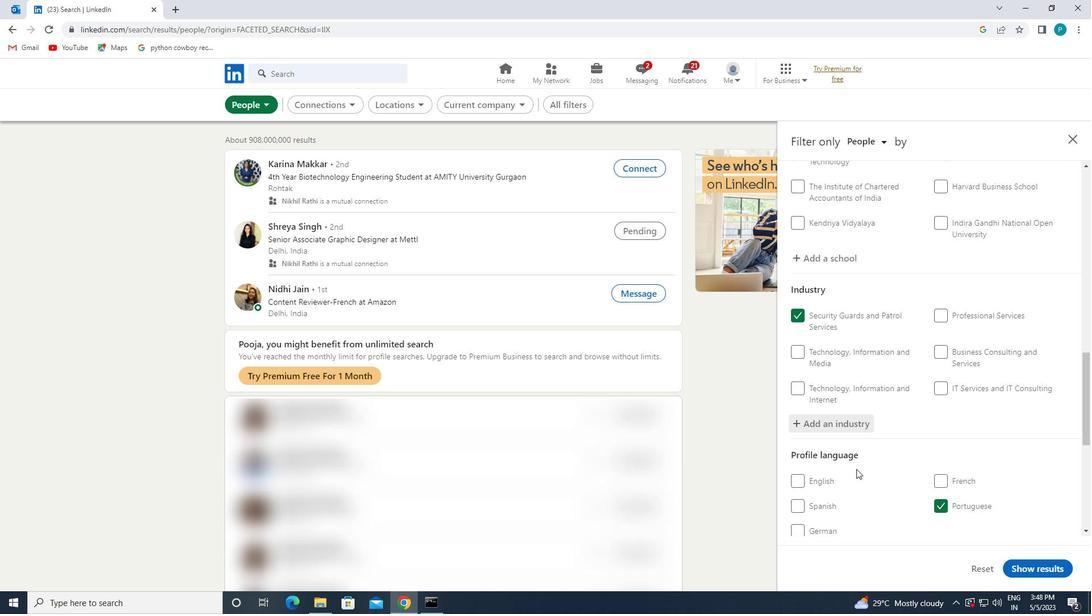 
Action: Mouse moved to (899, 468)
Screenshot: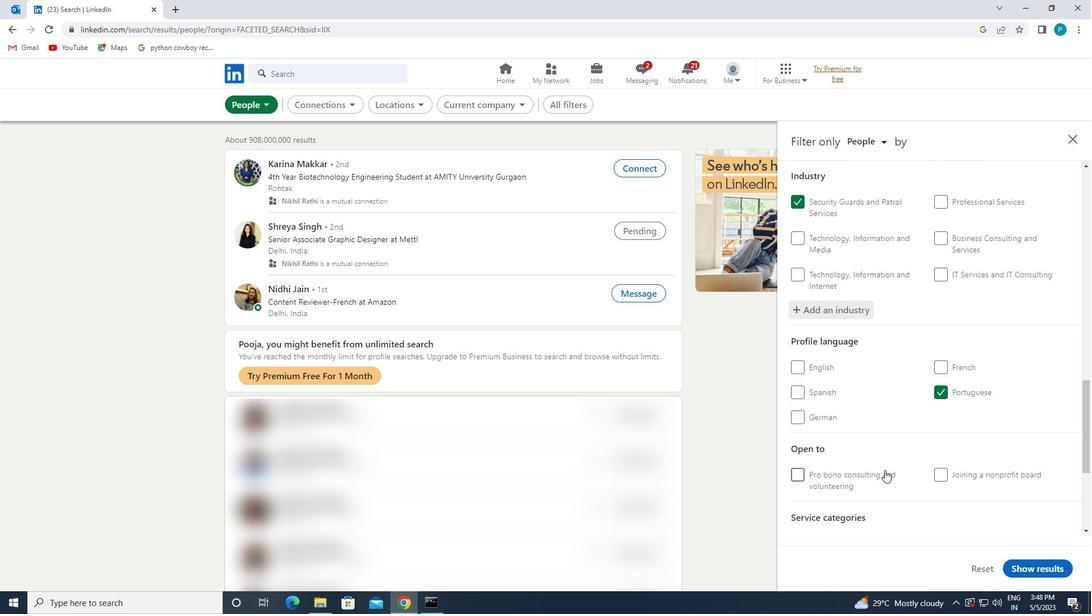 
Action: Mouse scrolled (899, 468) with delta (0, 0)
Screenshot: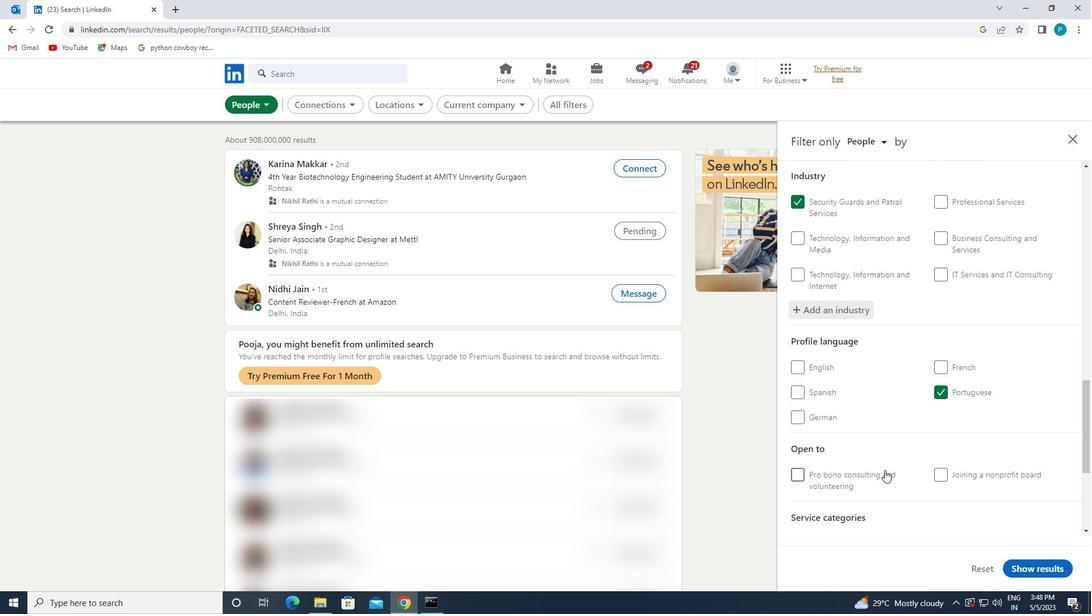 
Action: Mouse moved to (900, 467)
Screenshot: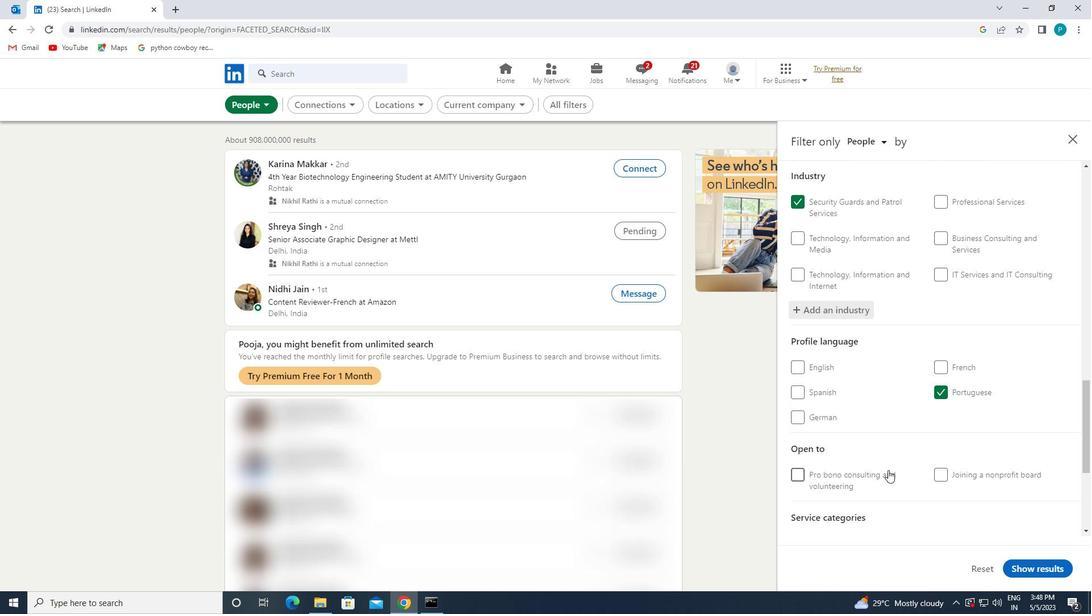 
Action: Mouse scrolled (900, 466) with delta (0, 0)
Screenshot: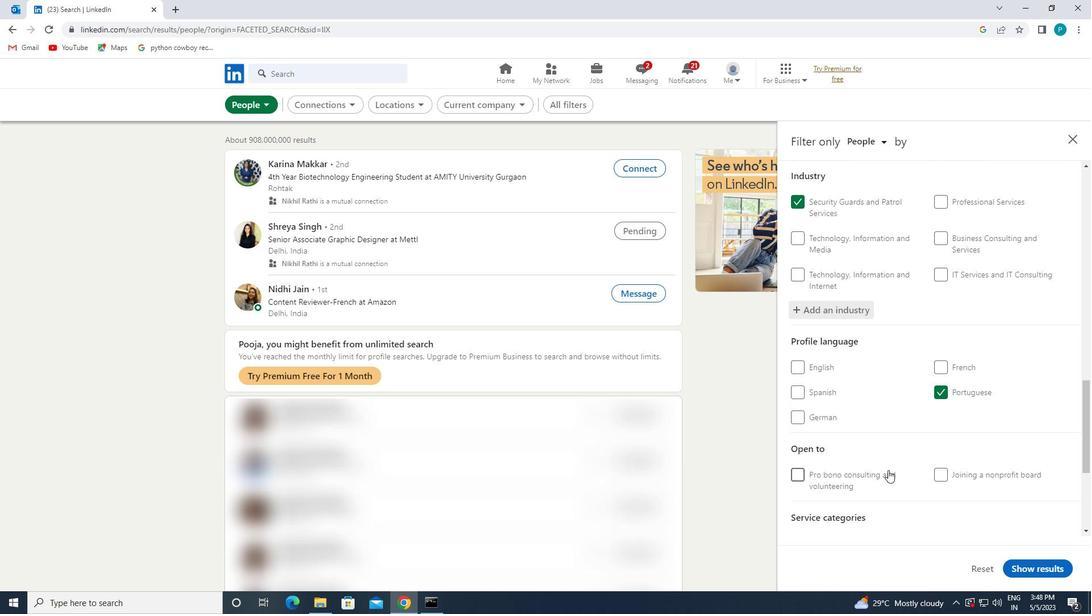 
Action: Mouse moved to (941, 432)
Screenshot: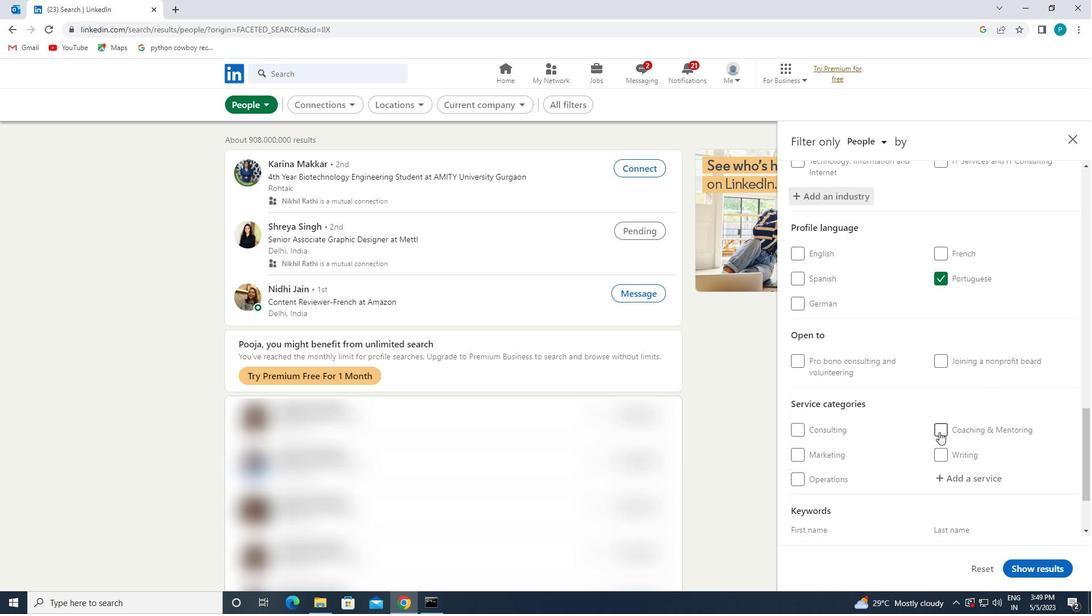 
Action: Mouse scrolled (941, 431) with delta (0, 0)
Screenshot: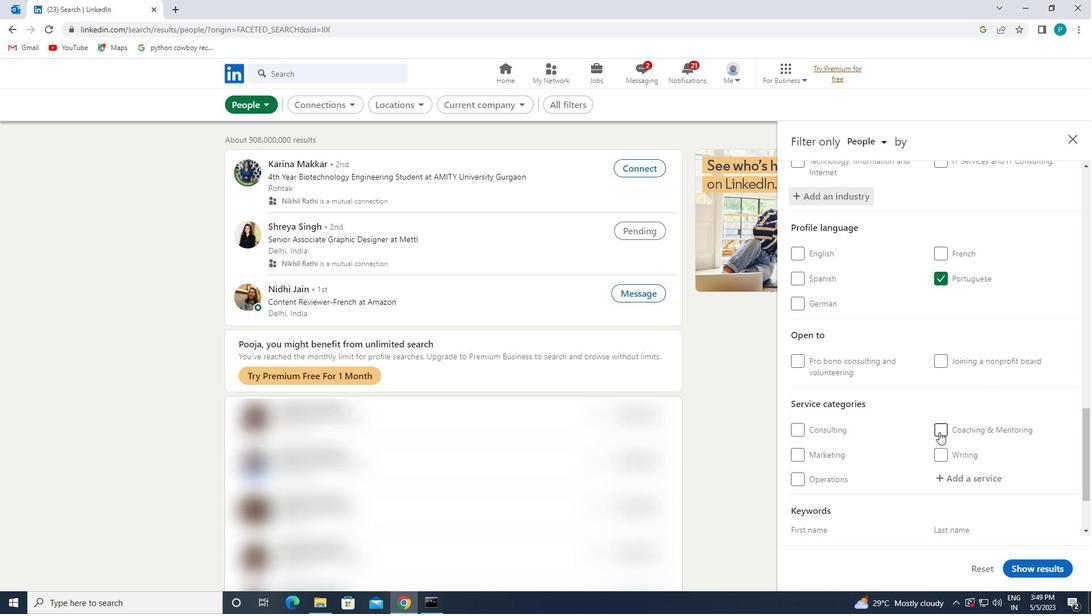 
Action: Mouse moved to (949, 422)
Screenshot: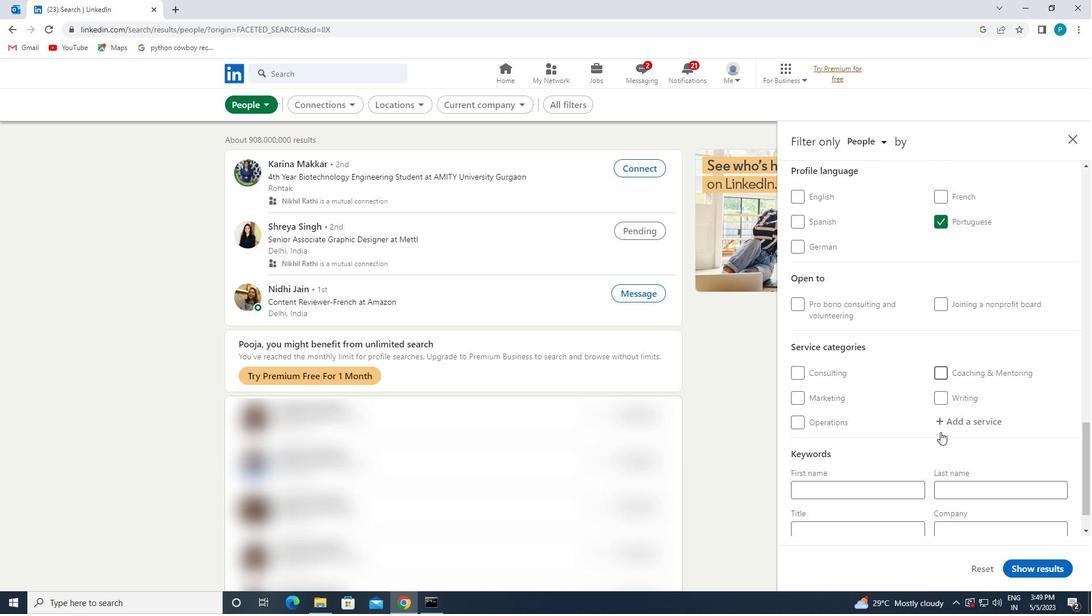 
Action: Mouse pressed left at (949, 422)
Screenshot: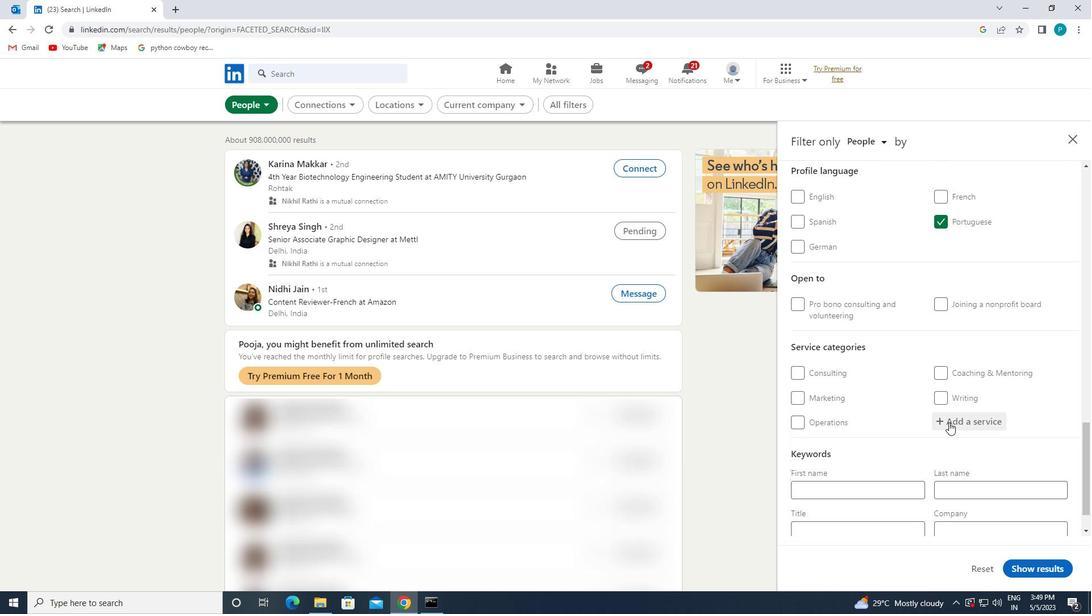 
Action: Key pressed <Key.caps_lock>M<Key.caps_lock>ARKWET<Key.backspace><Key.backspace><Key.backspace><Key.backspace>
Screenshot: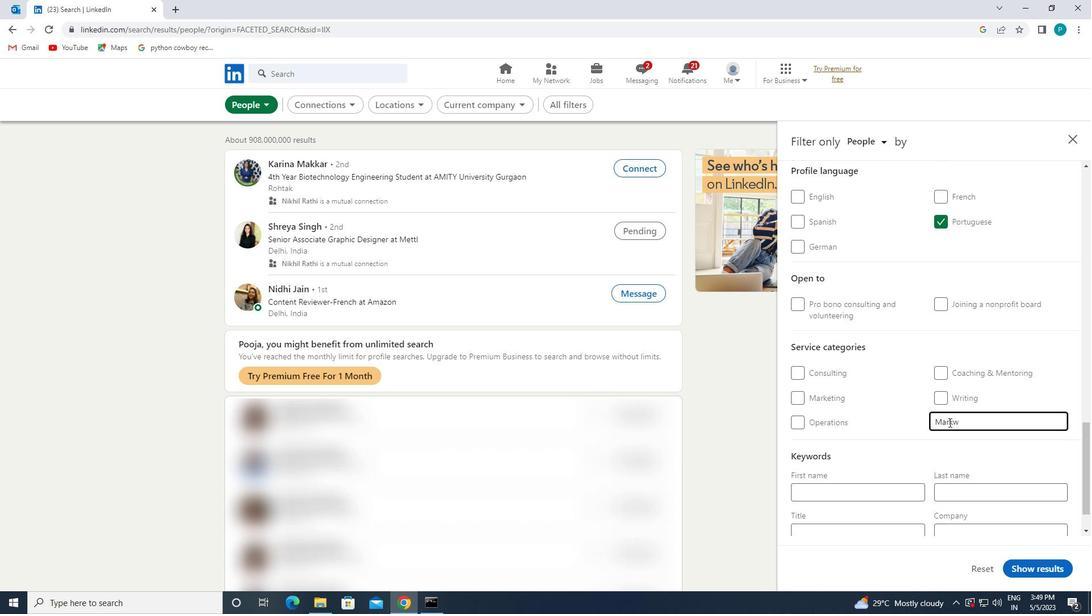 
Action: Mouse moved to (979, 442)
Screenshot: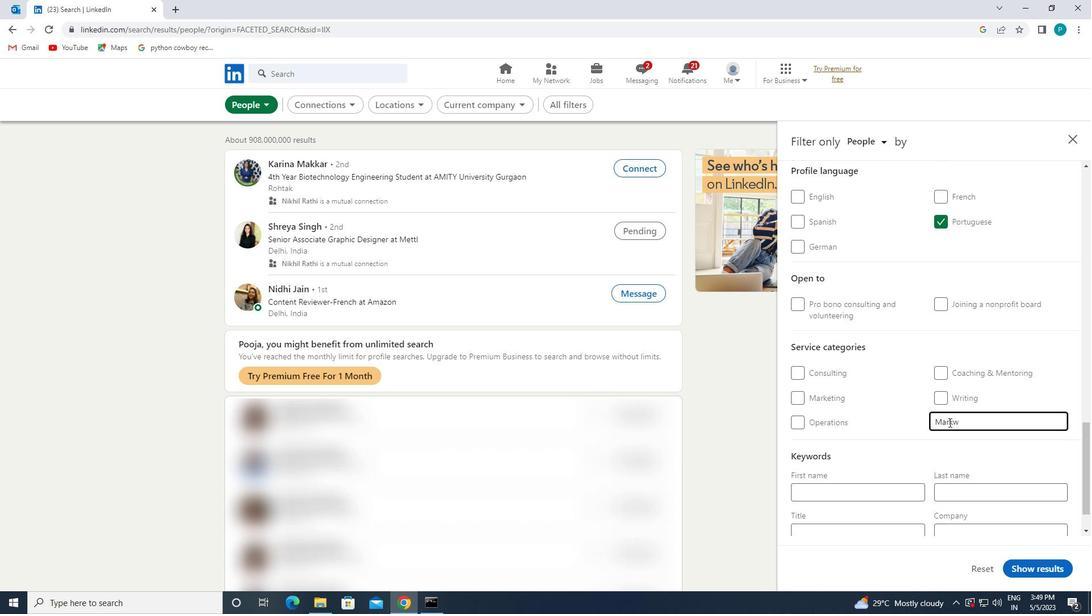 
Action: Key pressed KET
Screenshot: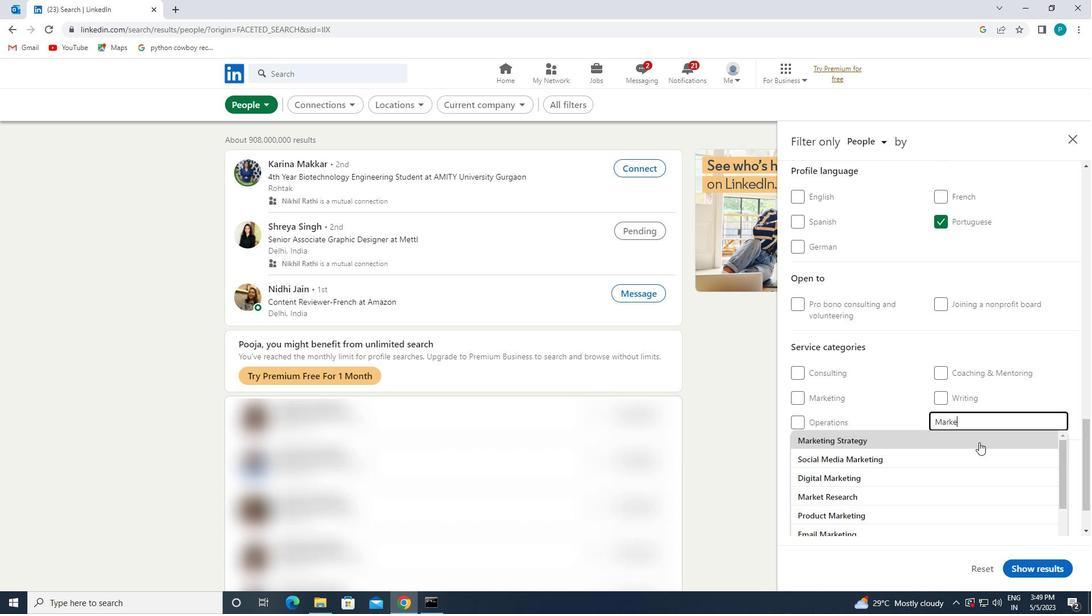 
Action: Mouse moved to (973, 437)
Screenshot: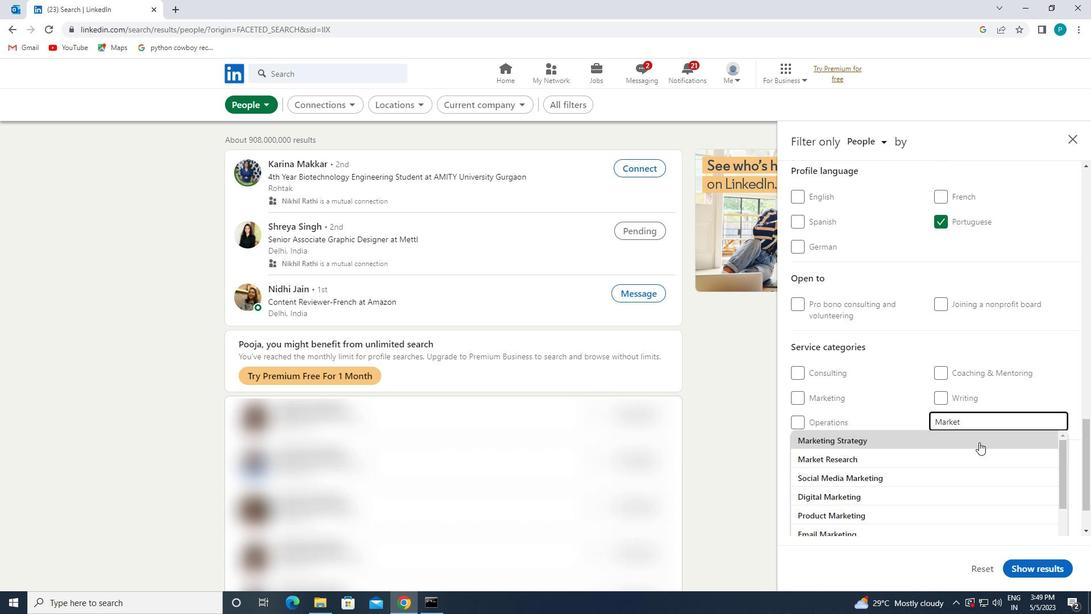 
Action: Mouse pressed left at (973, 437)
Screenshot: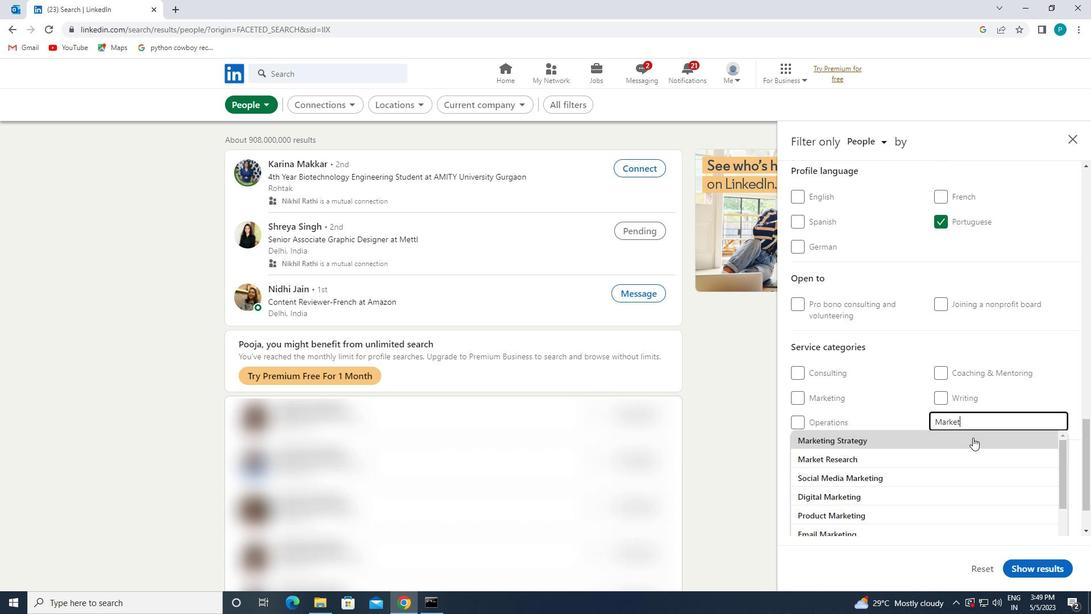 
Action: Mouse scrolled (973, 437) with delta (0, 0)
Screenshot: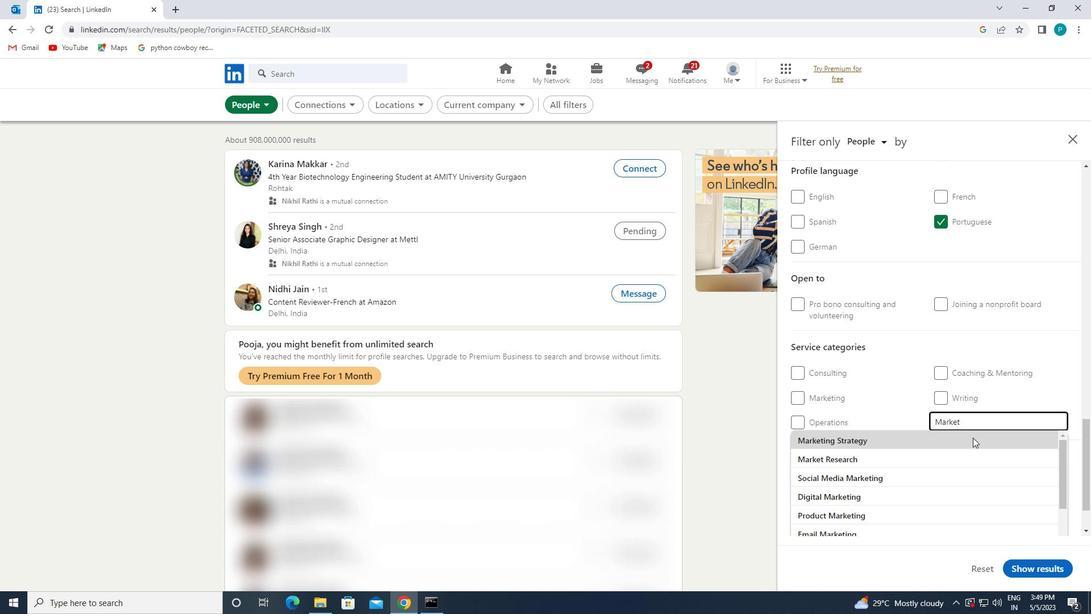 
Action: Mouse scrolled (973, 437) with delta (0, 0)
Screenshot: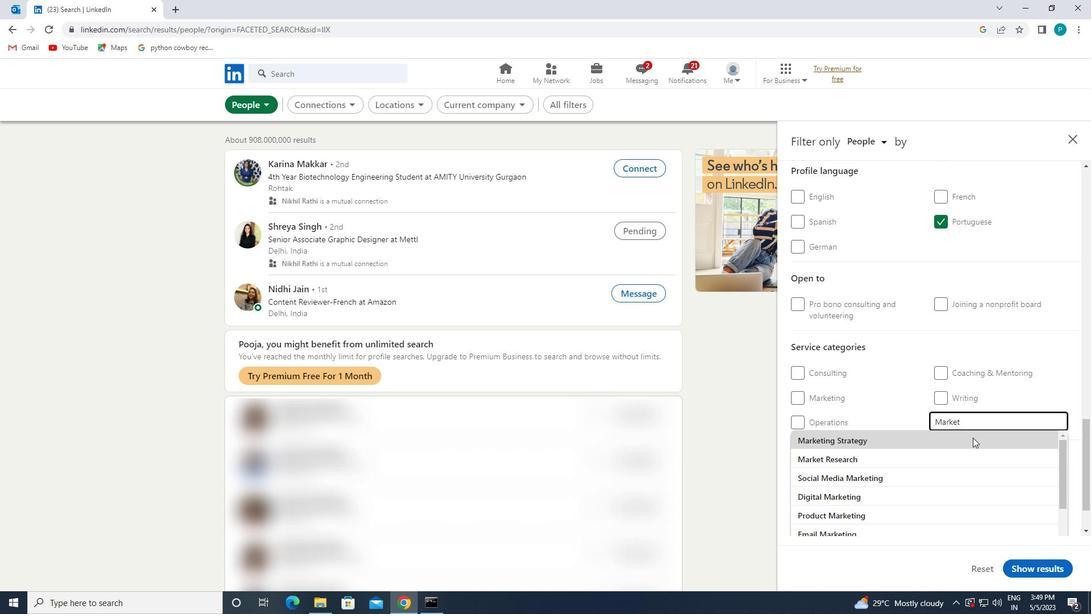 
Action: Mouse scrolled (973, 437) with delta (0, 0)
Screenshot: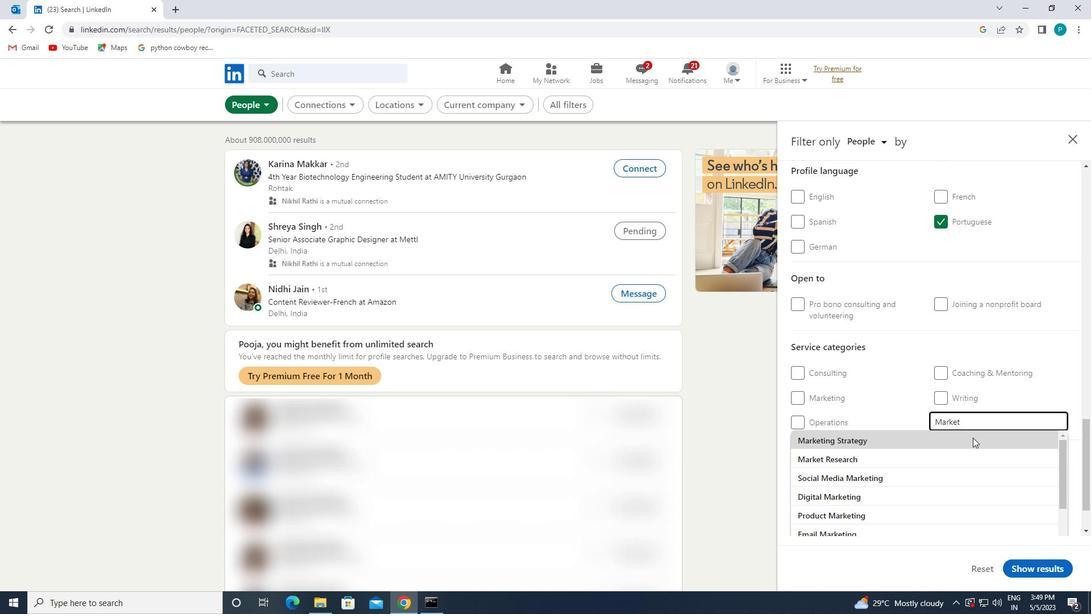 
Action: Mouse scrolled (973, 437) with delta (0, 0)
Screenshot: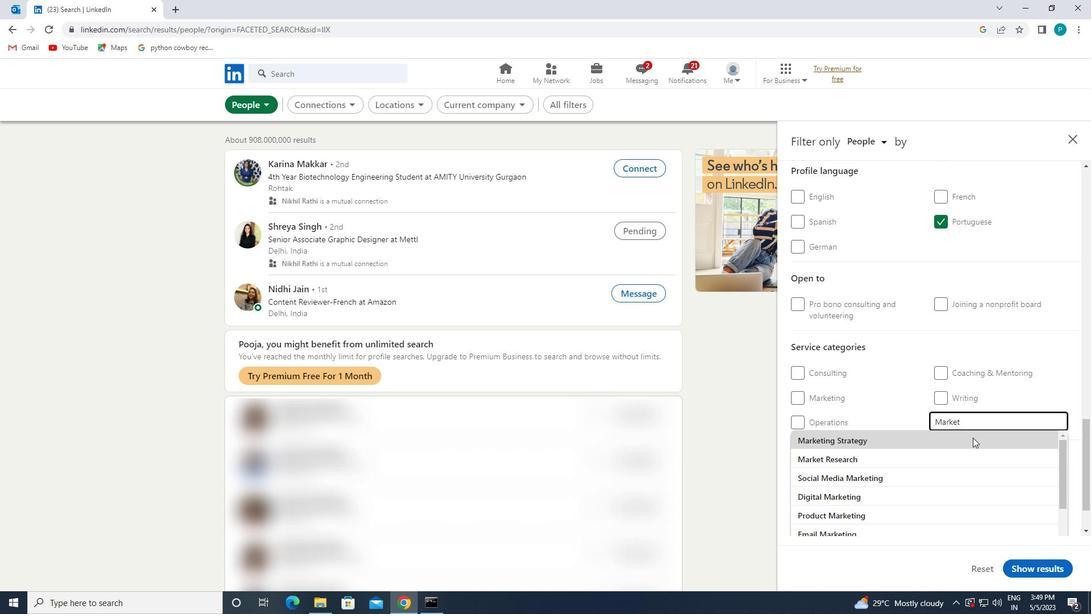 
Action: Mouse moved to (973, 437)
Screenshot: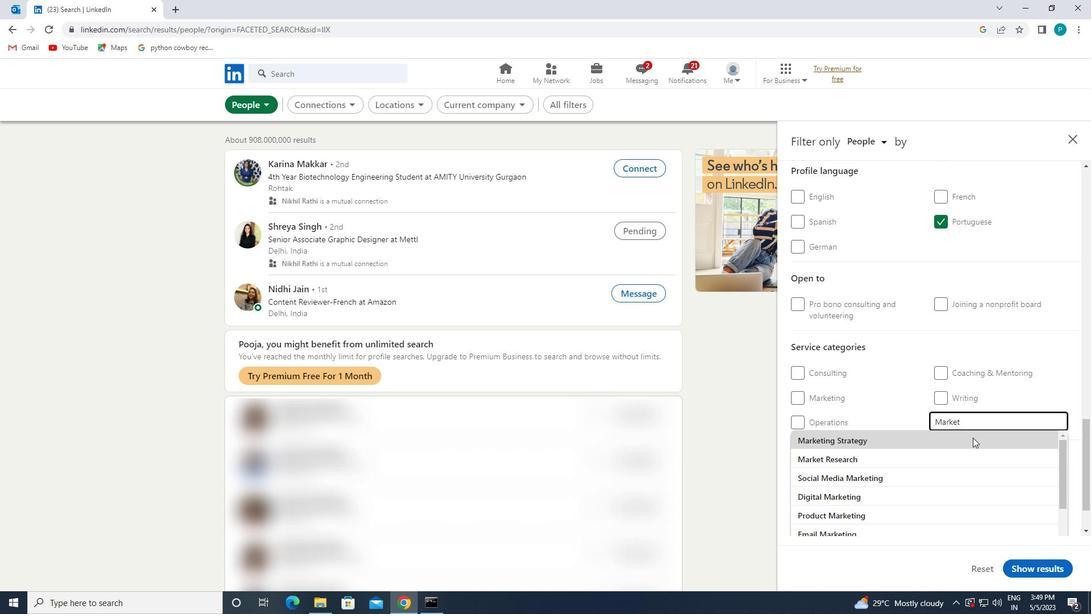 
Action: Mouse scrolled (973, 437) with delta (0, 0)
Screenshot: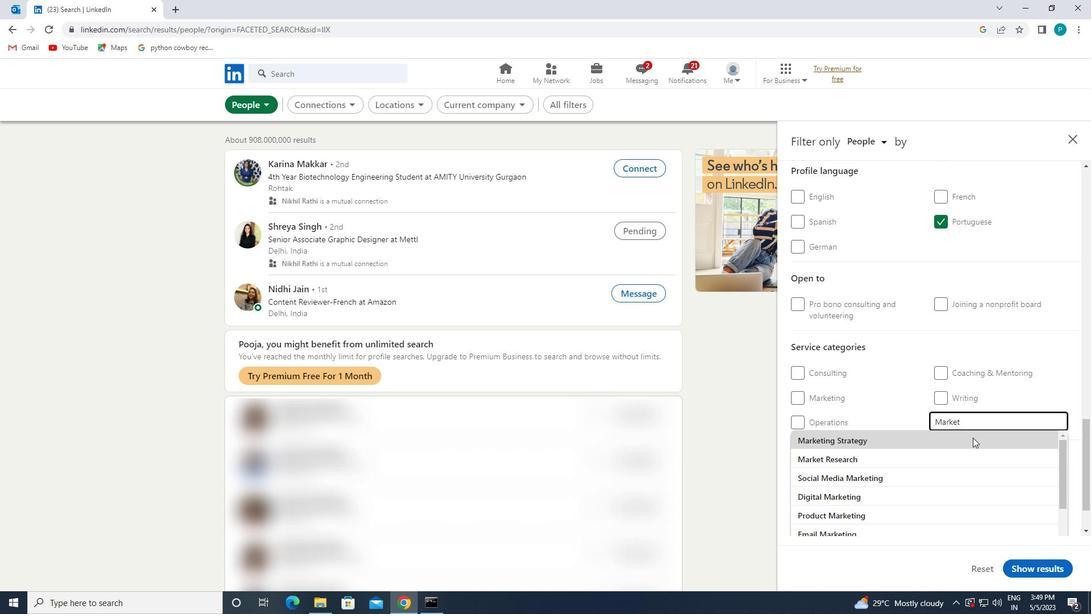 
Action: Mouse moved to (971, 437)
Screenshot: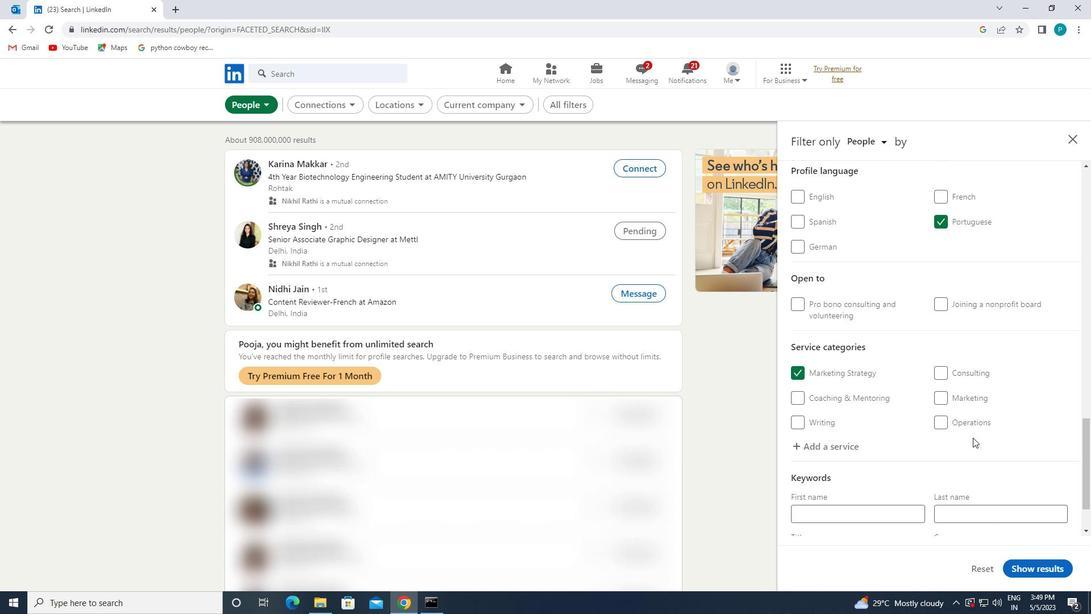 
Action: Mouse scrolled (971, 436) with delta (0, 0)
Screenshot: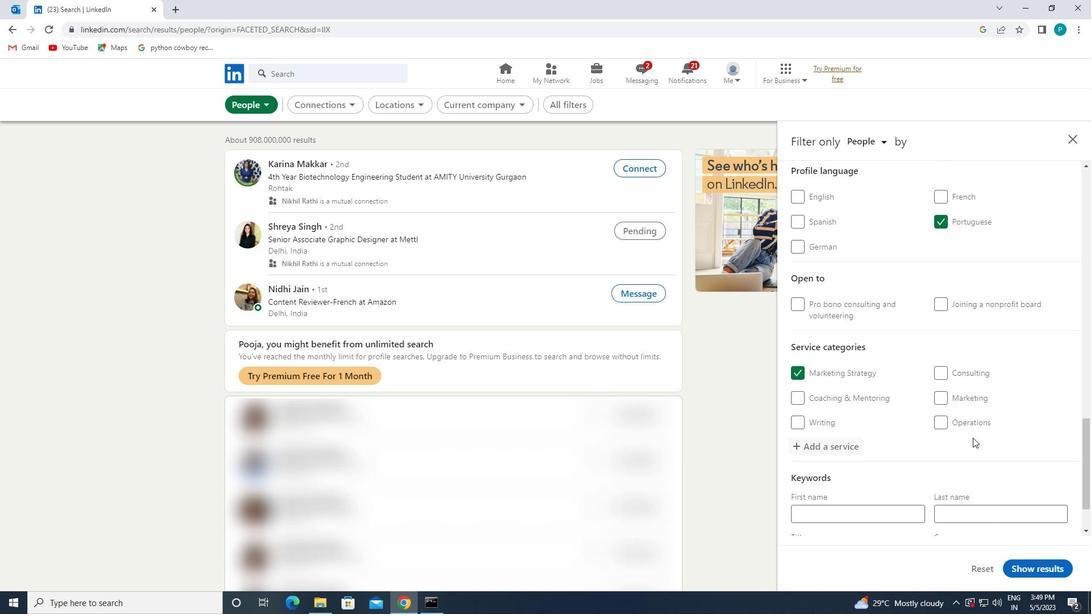
Action: Mouse moved to (826, 481)
Screenshot: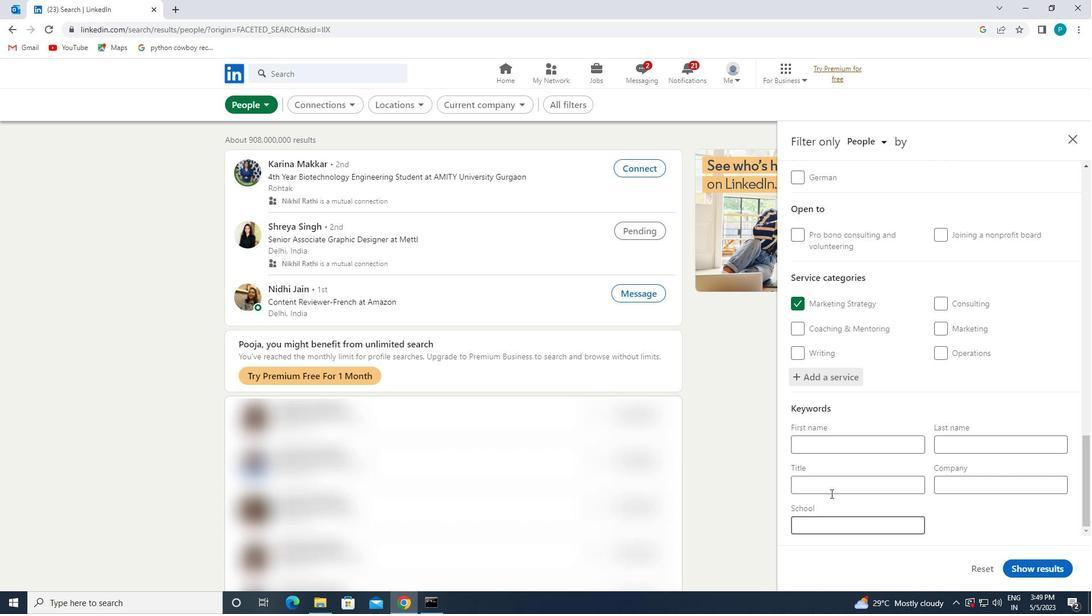 
Action: Mouse pressed left at (826, 481)
Screenshot: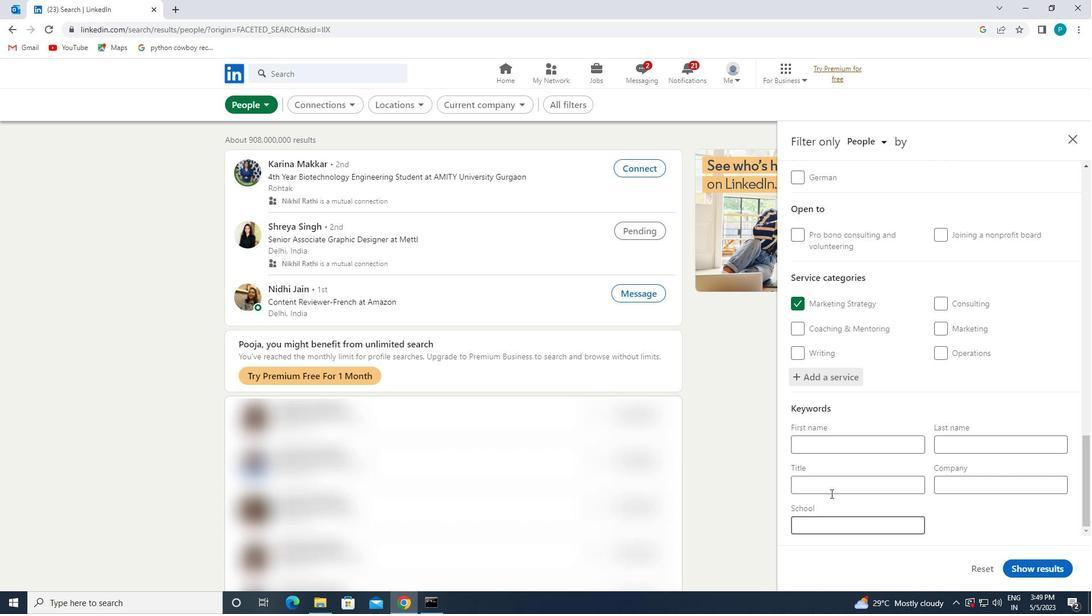 
Action: Key pressed <Key.caps_lock>W<Key.caps_lock>EB<Key.space><Key.caps_lock>D<Key.caps_lock>EVELOPER
Screenshot: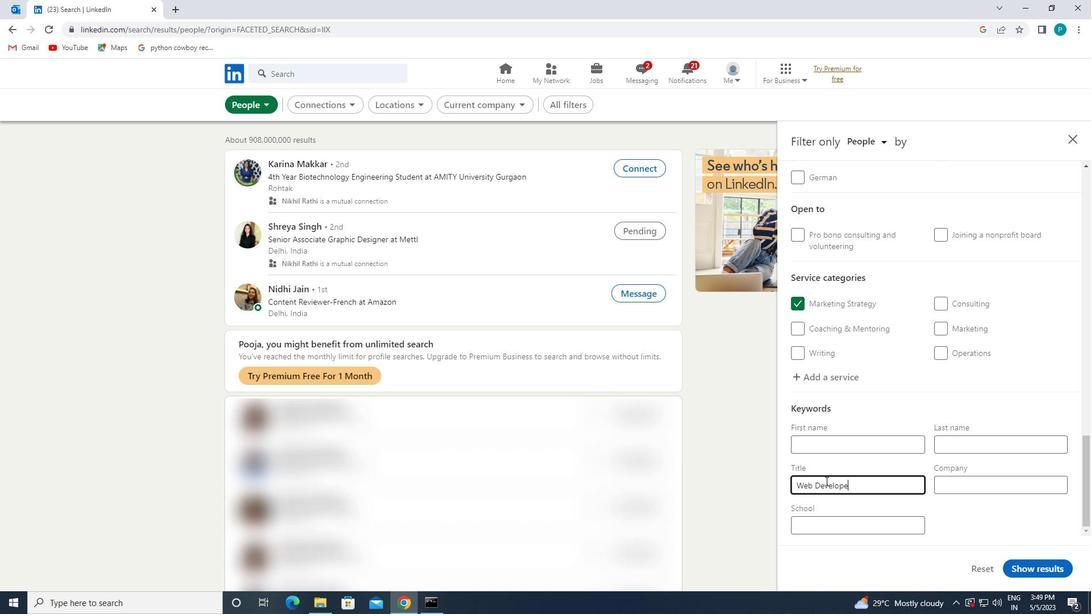 
Action: Mouse moved to (1024, 564)
Screenshot: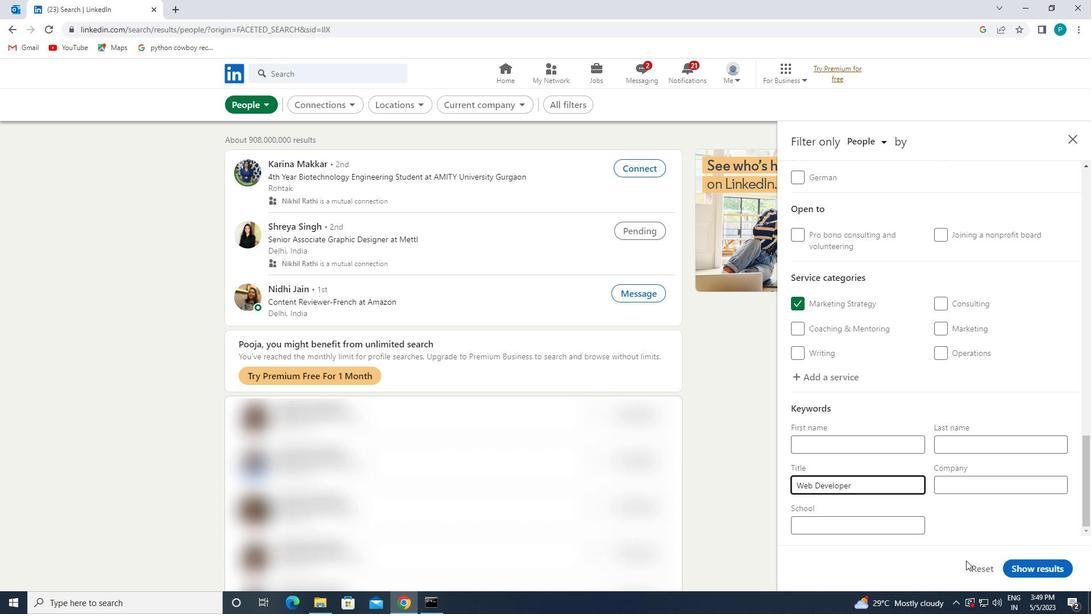 
Action: Mouse pressed left at (1024, 564)
Screenshot: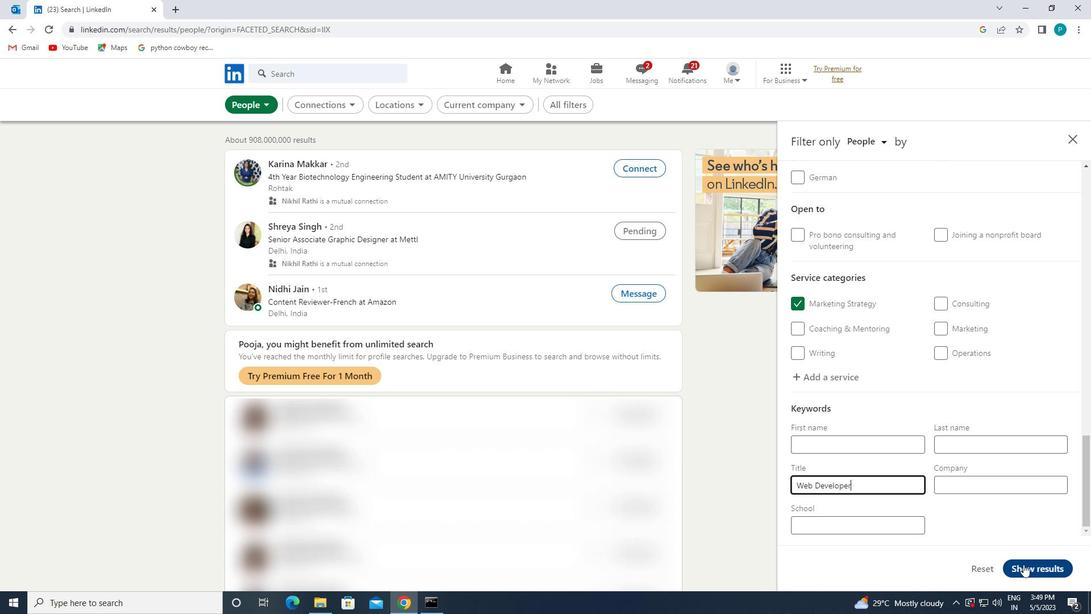 
